 Task: Find a guest house in Sharchi, Himachal Pradesh for 7 guests from 10th to 15th July, with a price range of ₹10,000 to ₹15,000, including Wifi, Free parking, TV, Gym, Breakfast, and Self check-in.
Action: Mouse moved to (412, 170)
Screenshot: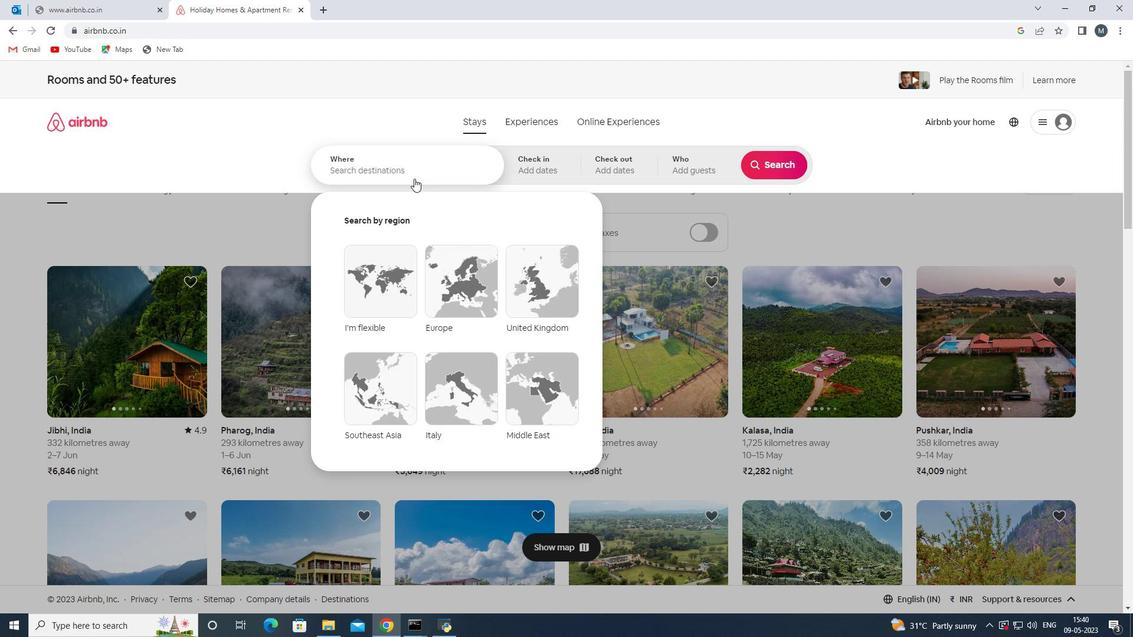 
Action: Mouse pressed left at (412, 170)
Screenshot: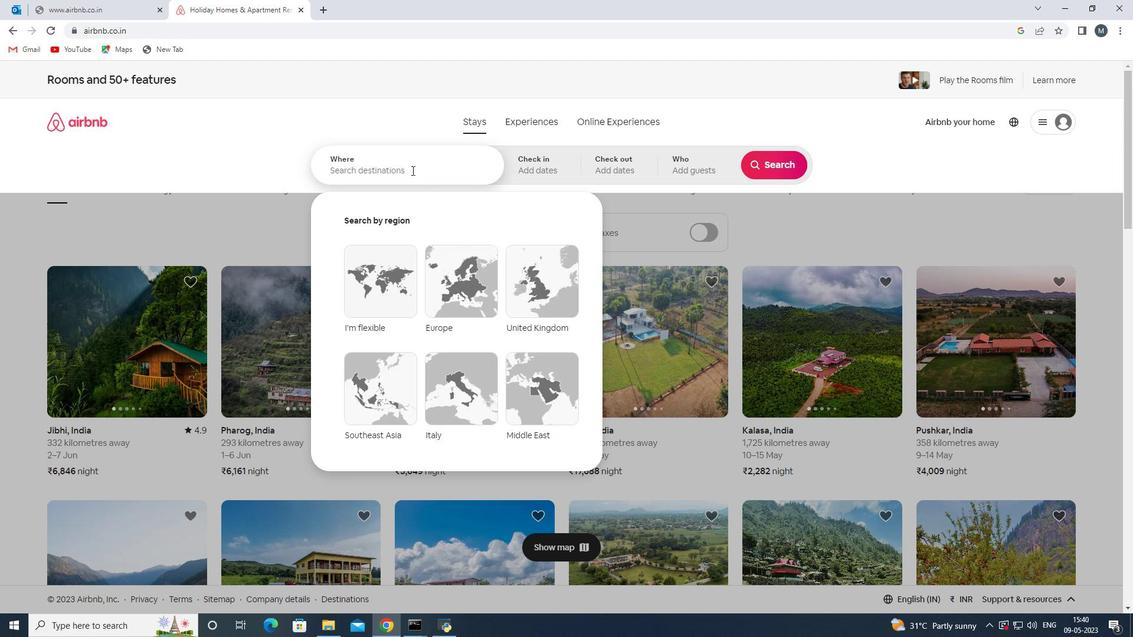 
Action: Mouse moved to (413, 170)
Screenshot: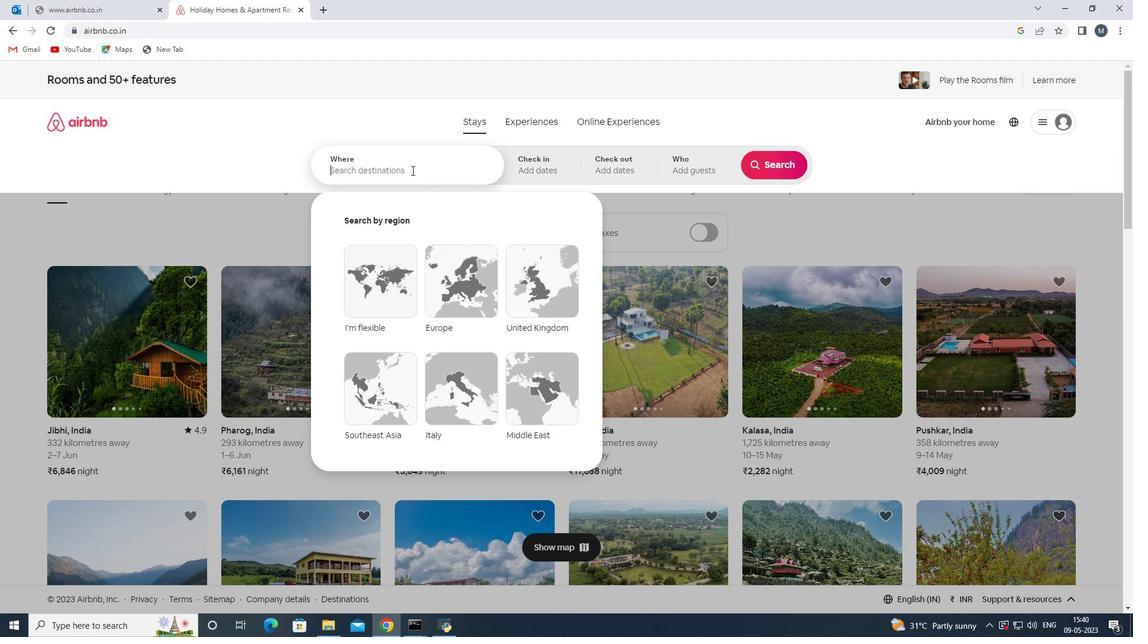 
Action: Key pressed <Key.shift>Shahi,inf<Key.backspace><Key.backspace><Key.backspace><Key.shift><Key.shift><Key.shift><Key.shift><Key.shift><Key.shift><Key.shift><Key.shift><Key.shift><Key.shift><Key.shift><Key.shift><Key.shift><Key.shift><Key.shift><Key.shift><Key.shift><Key.shift><Key.shift><Key.shift><Key.shift><Key.shift><Key.shift><Key.shift><Key.shift><Key.shift><Key.shift><Key.shift><Key.shift><Key.shift>India
Screenshot: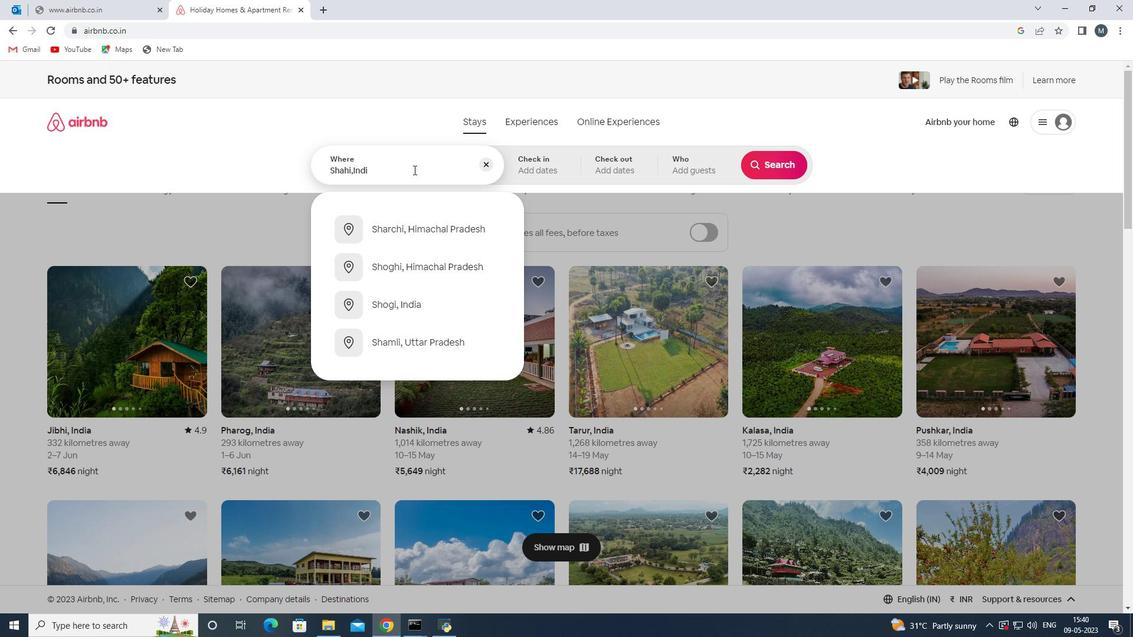 
Action: Mouse moved to (423, 232)
Screenshot: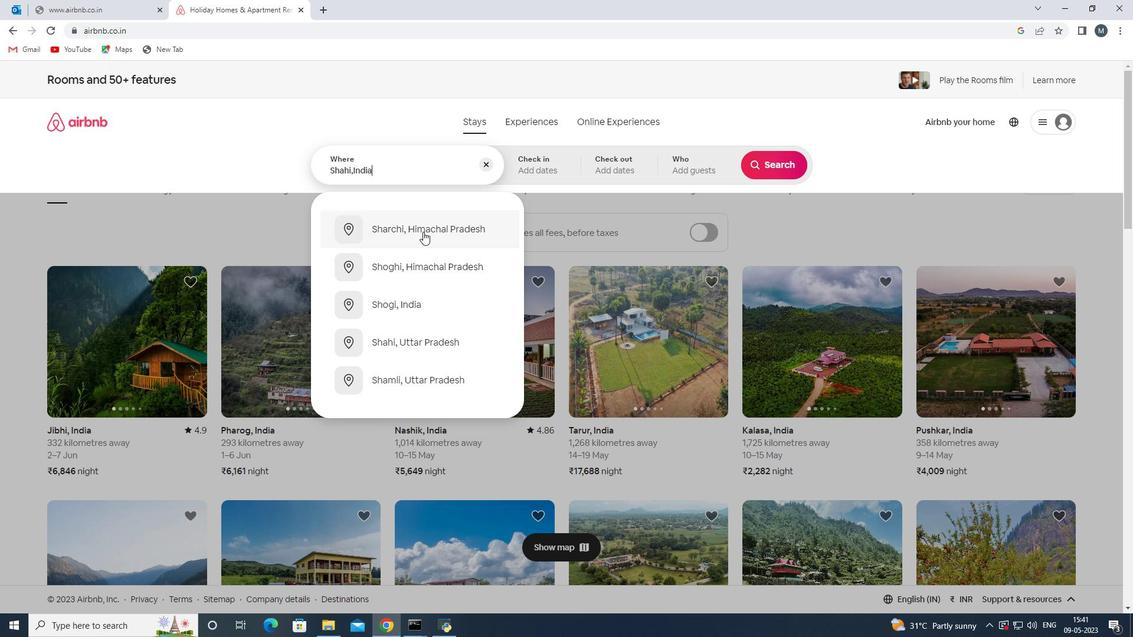 
Action: Key pressed <Key.enter>
Screenshot: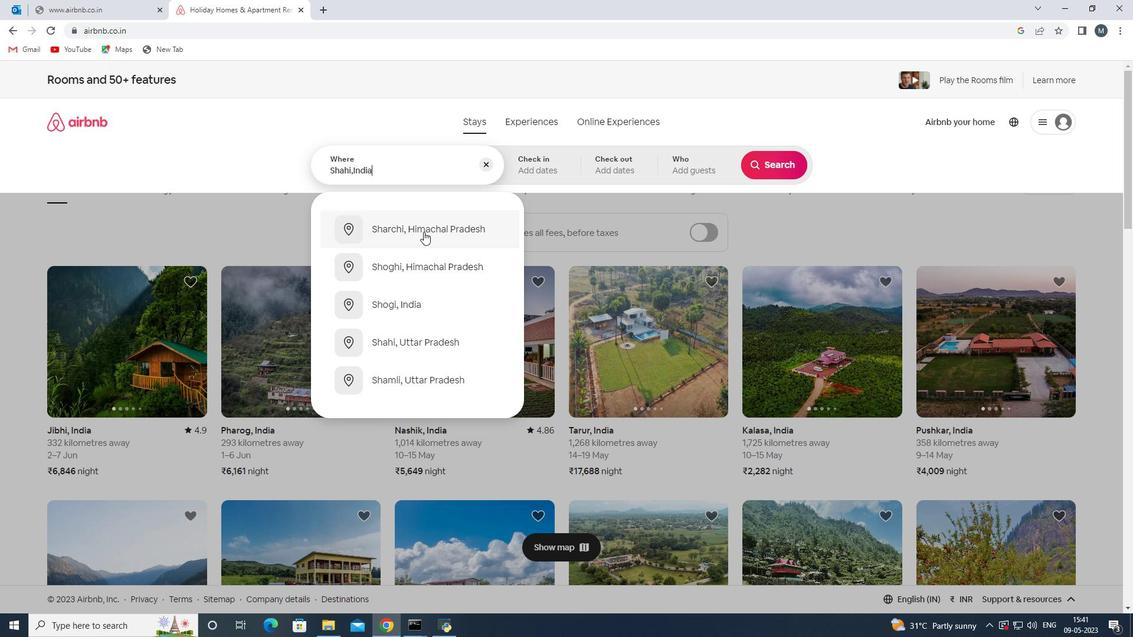 
Action: Mouse moved to (769, 256)
Screenshot: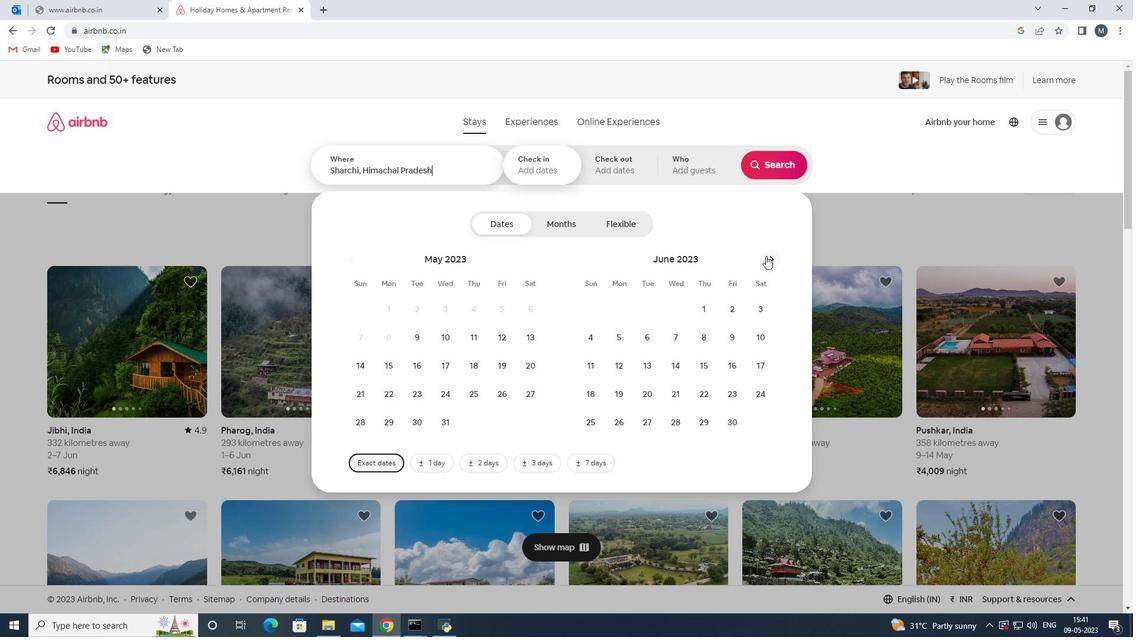 
Action: Mouse pressed left at (769, 256)
Screenshot: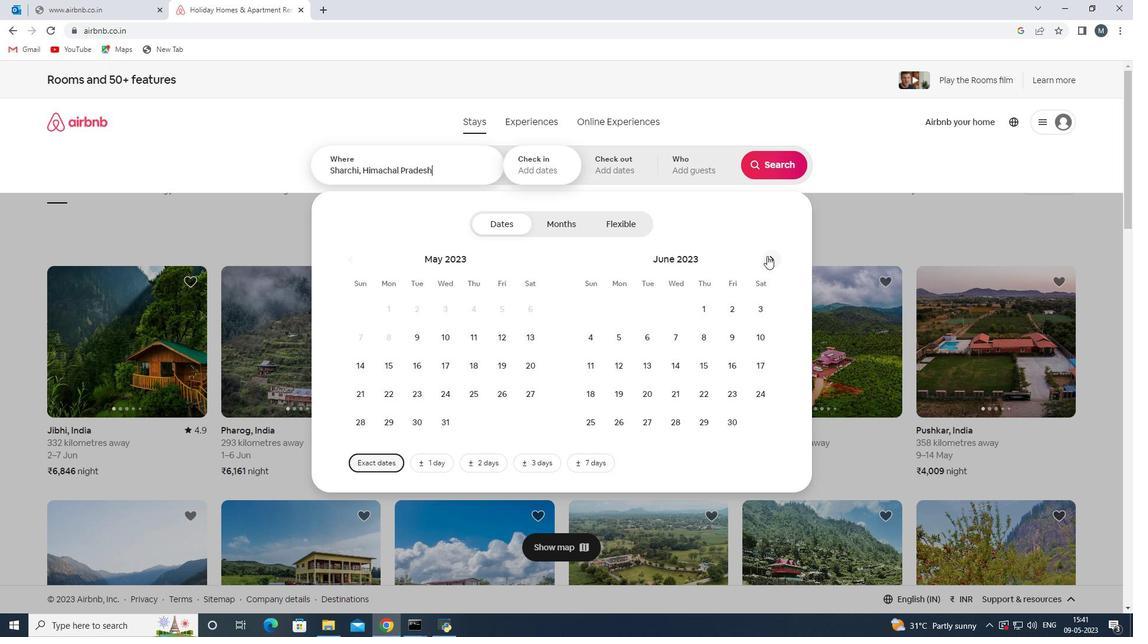 
Action: Mouse moved to (620, 370)
Screenshot: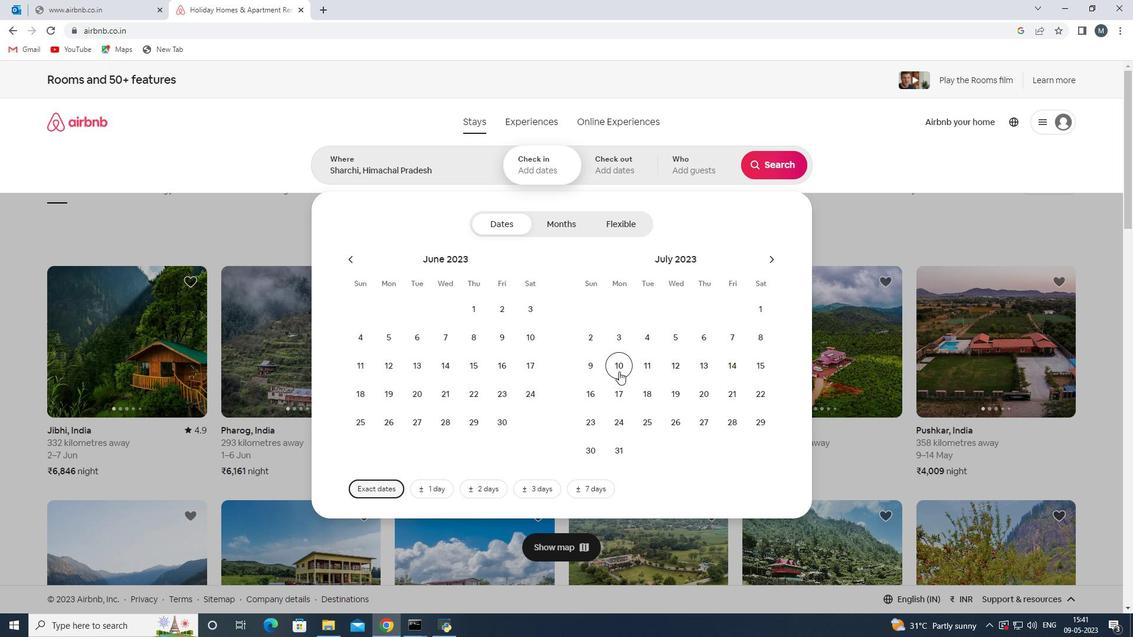 
Action: Mouse pressed left at (620, 370)
Screenshot: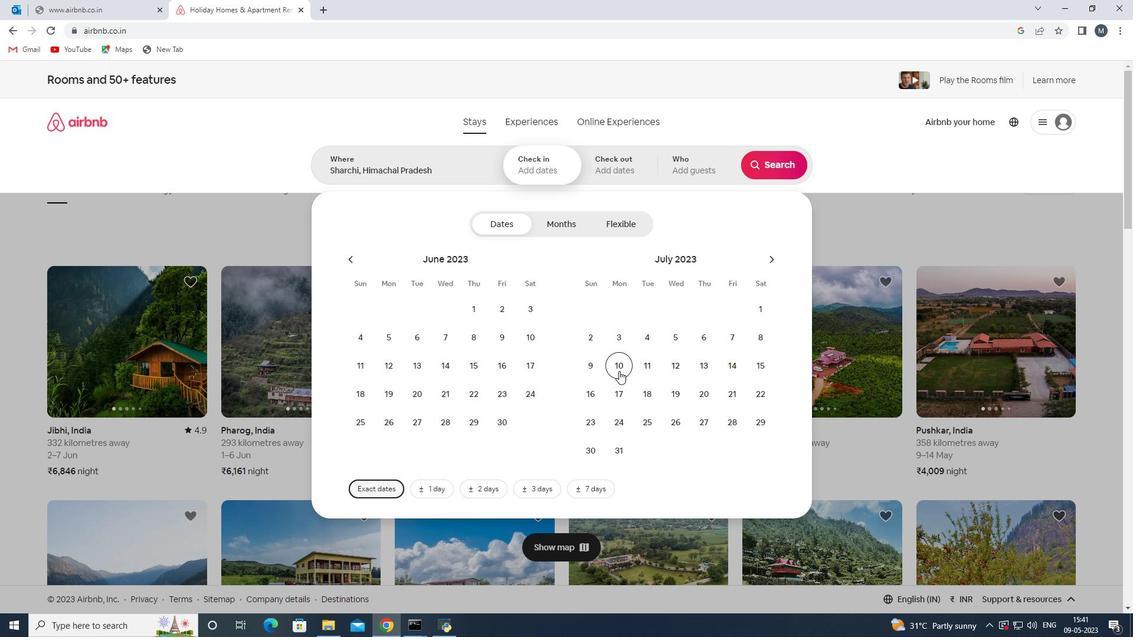 
Action: Mouse moved to (753, 370)
Screenshot: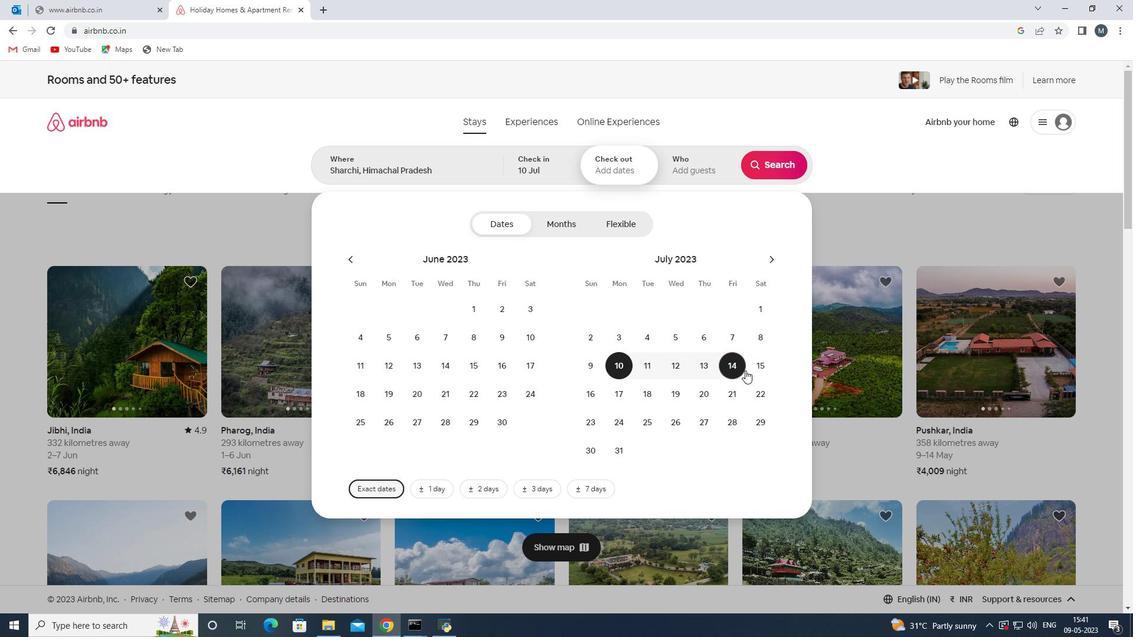 
Action: Mouse pressed left at (753, 370)
Screenshot: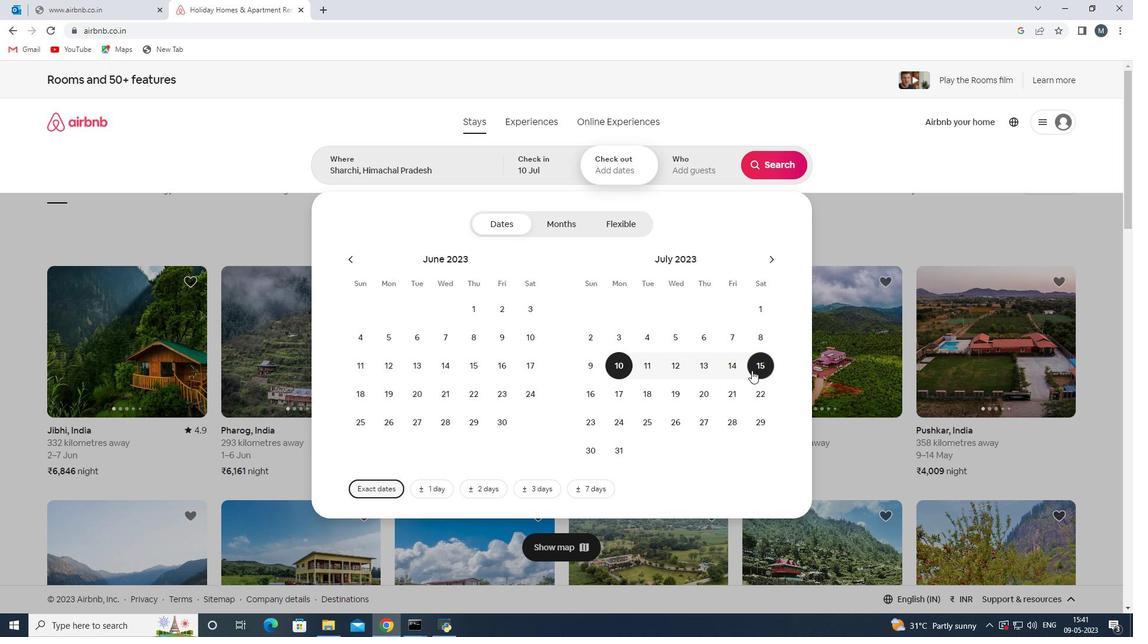 
Action: Mouse moved to (692, 177)
Screenshot: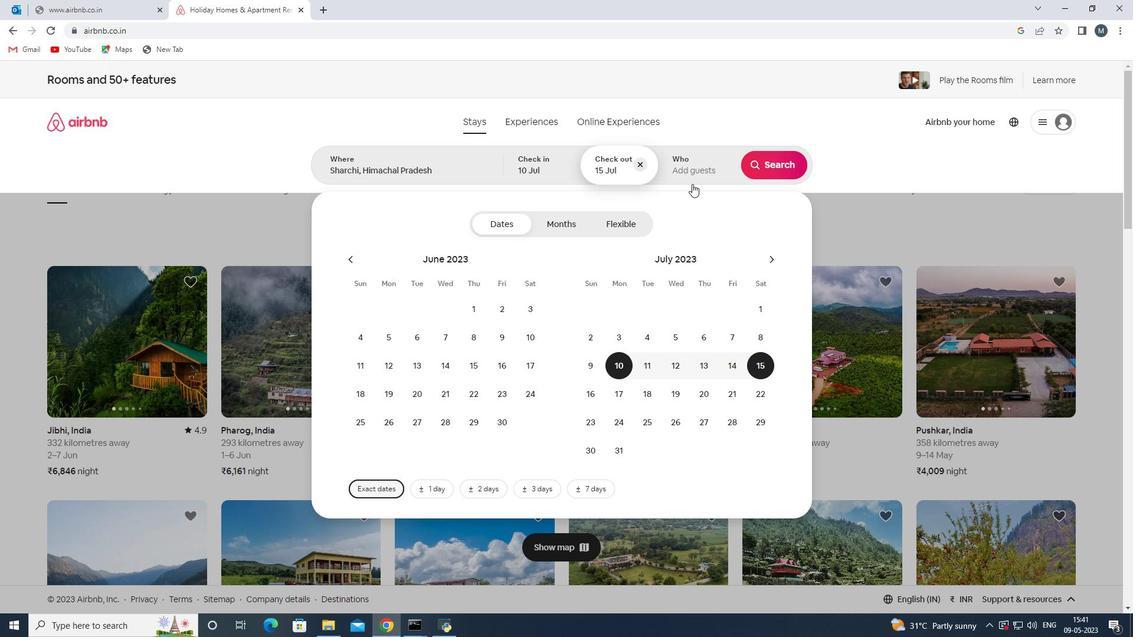 
Action: Mouse pressed left at (692, 177)
Screenshot: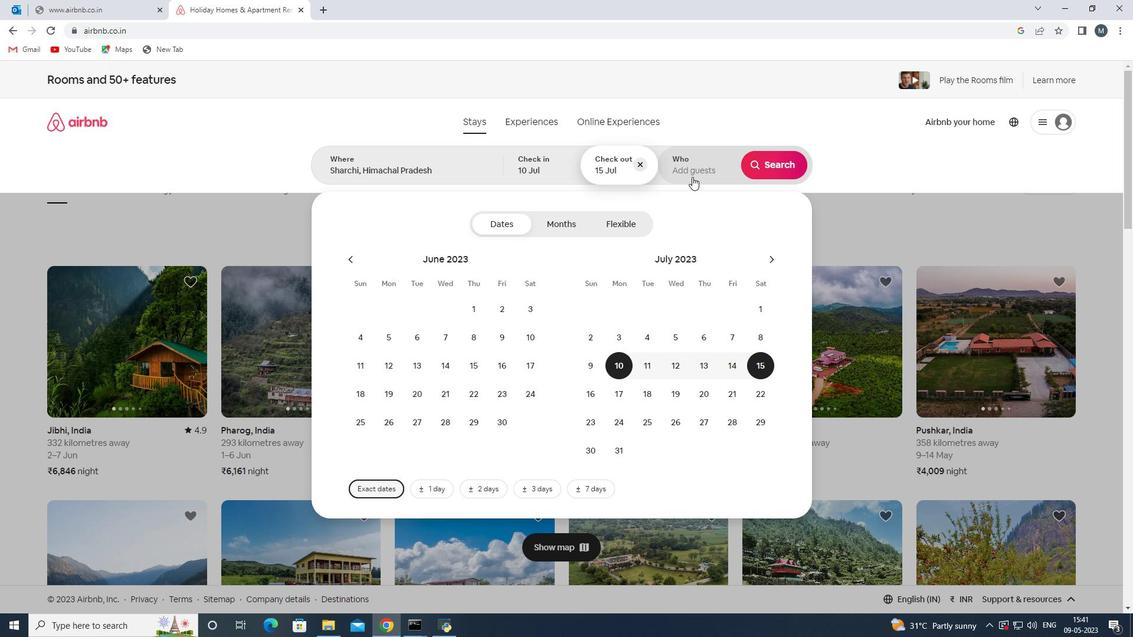 
Action: Mouse moved to (782, 227)
Screenshot: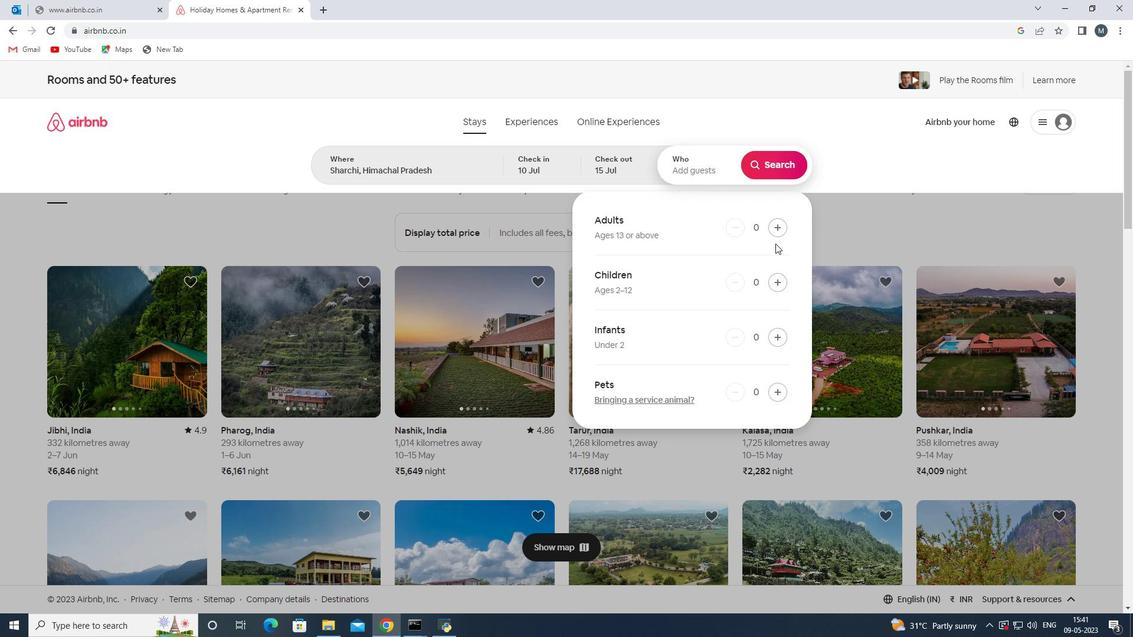 
Action: Mouse pressed left at (782, 227)
Screenshot: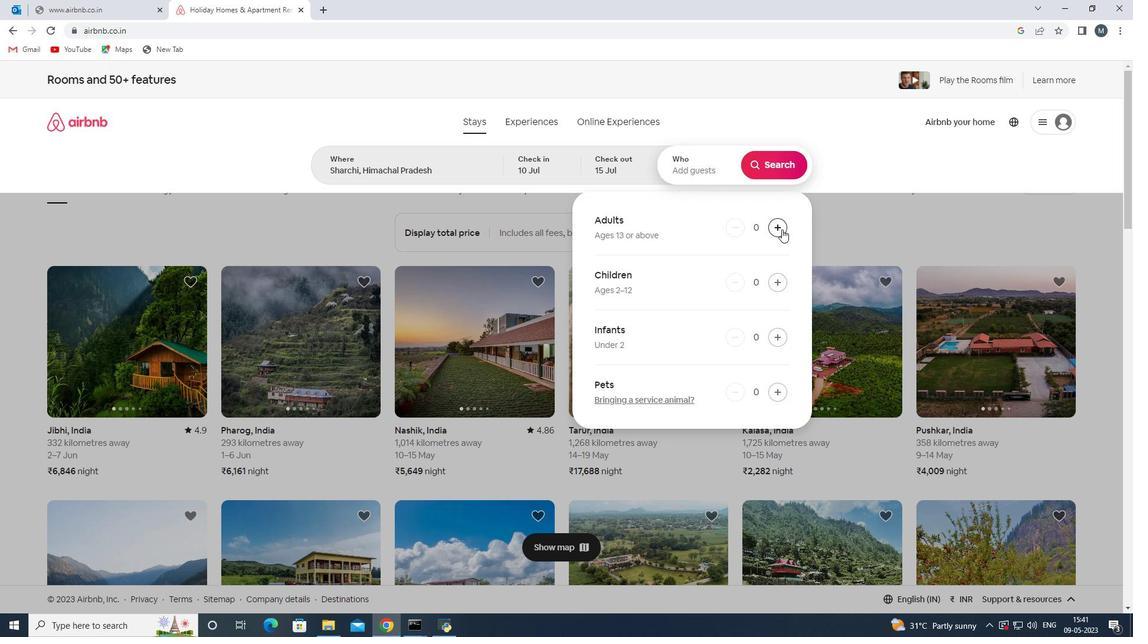 
Action: Mouse pressed left at (782, 227)
Screenshot: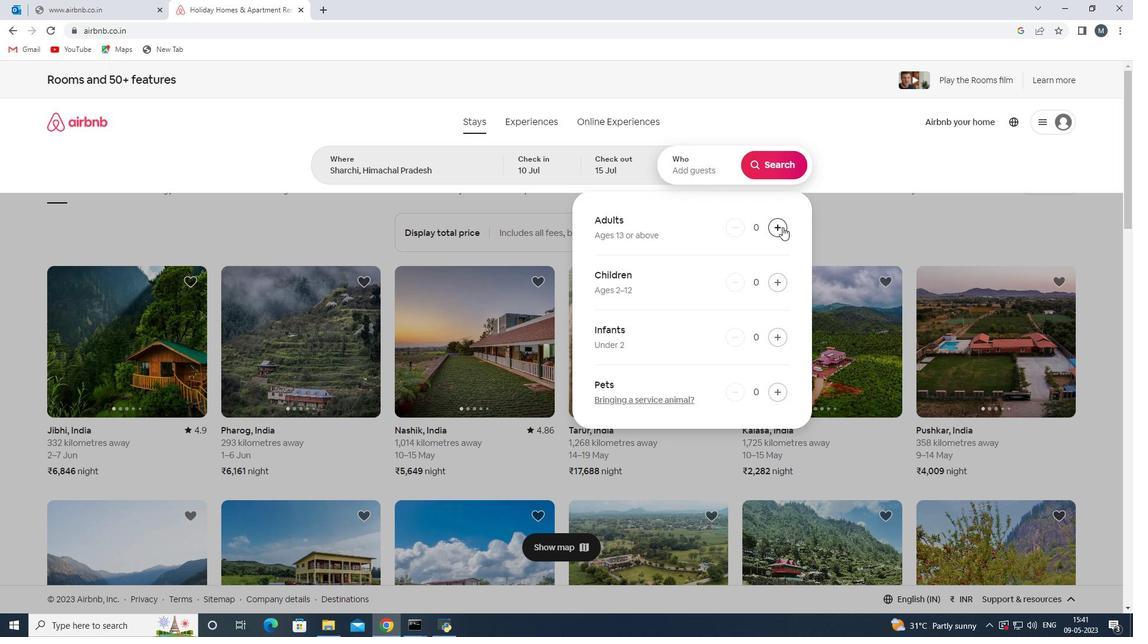 
Action: Mouse pressed left at (782, 227)
Screenshot: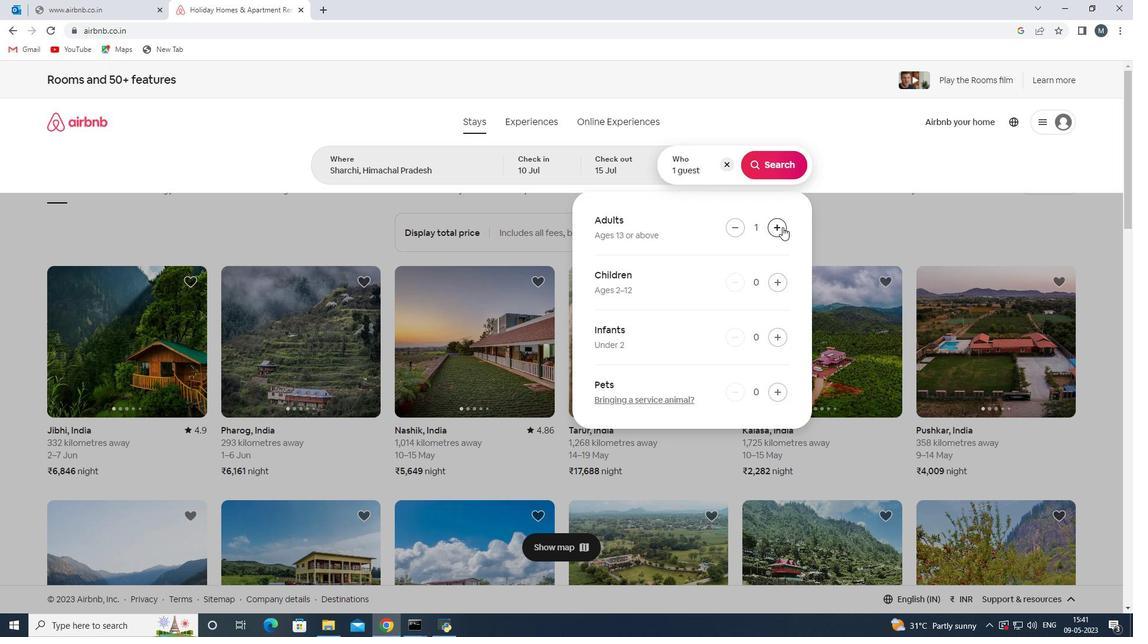 
Action: Mouse pressed left at (782, 227)
Screenshot: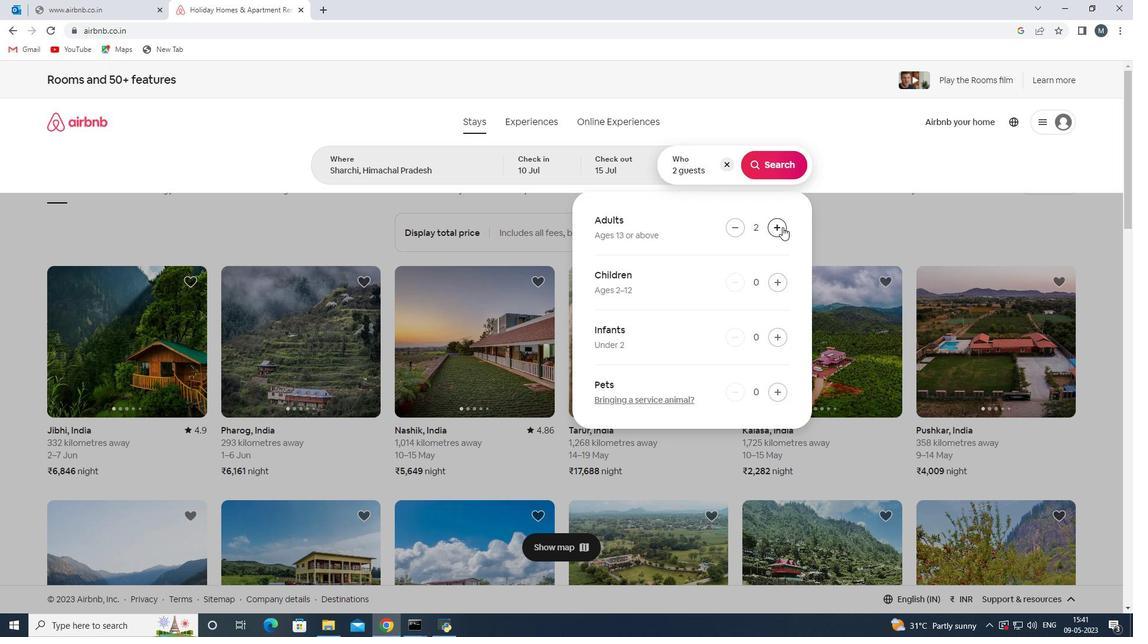 
Action: Mouse pressed left at (782, 227)
Screenshot: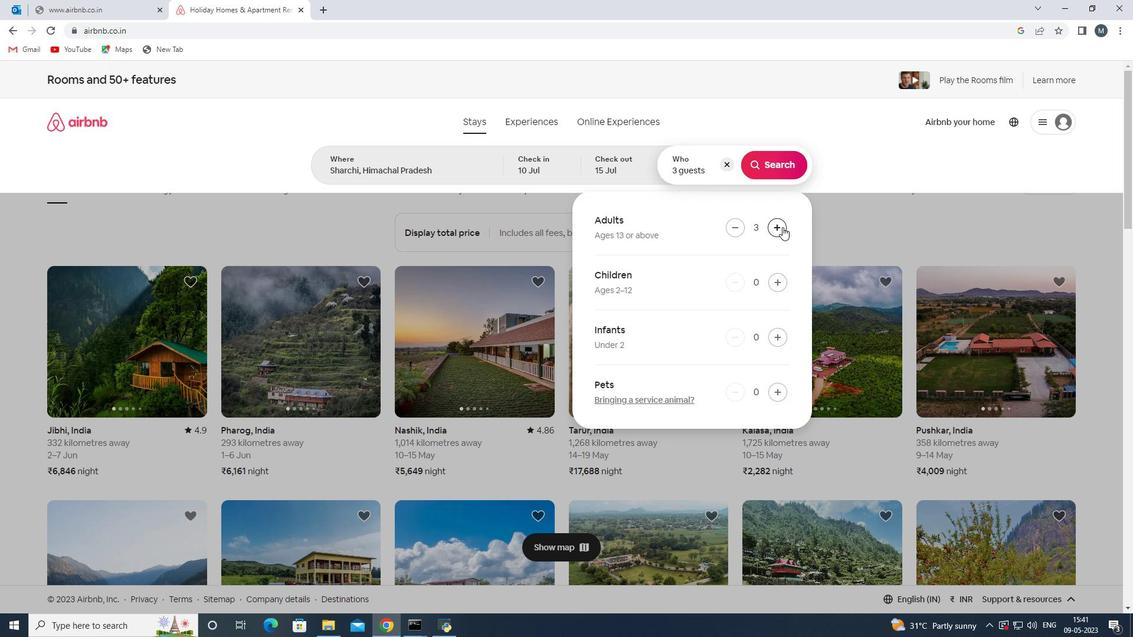 
Action: Mouse pressed left at (782, 227)
Screenshot: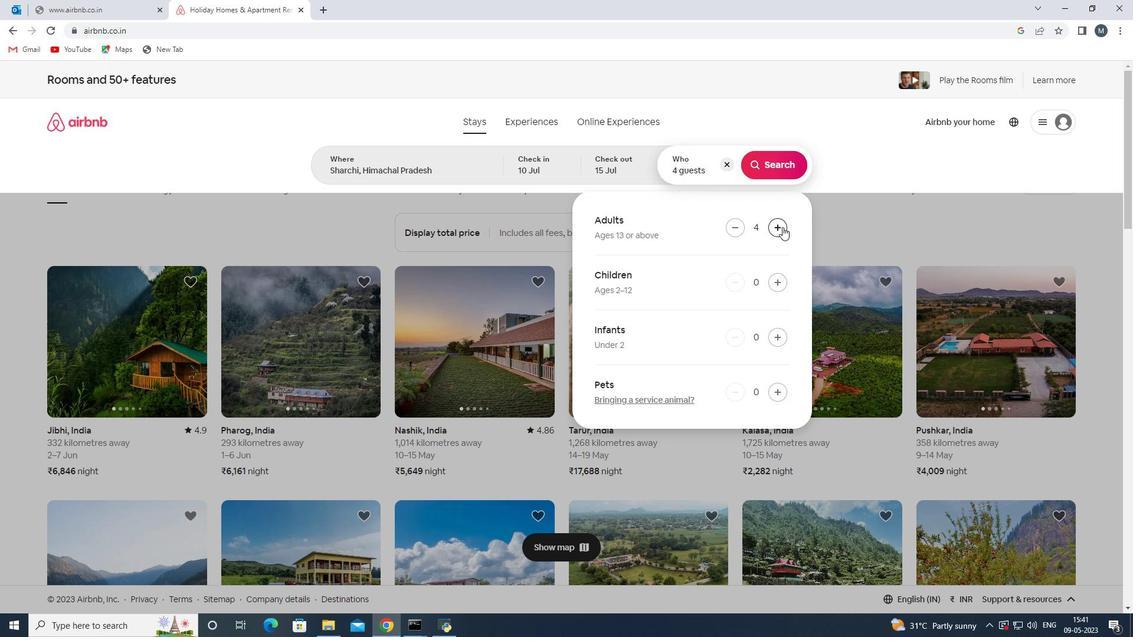 
Action: Mouse pressed left at (782, 227)
Screenshot: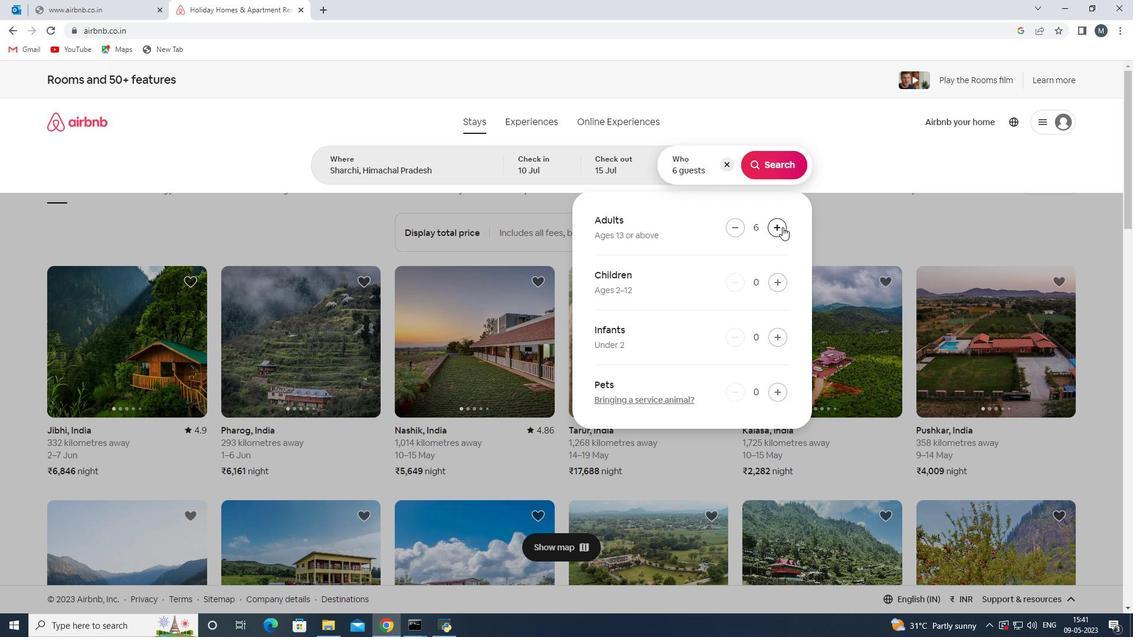 
Action: Mouse moved to (762, 162)
Screenshot: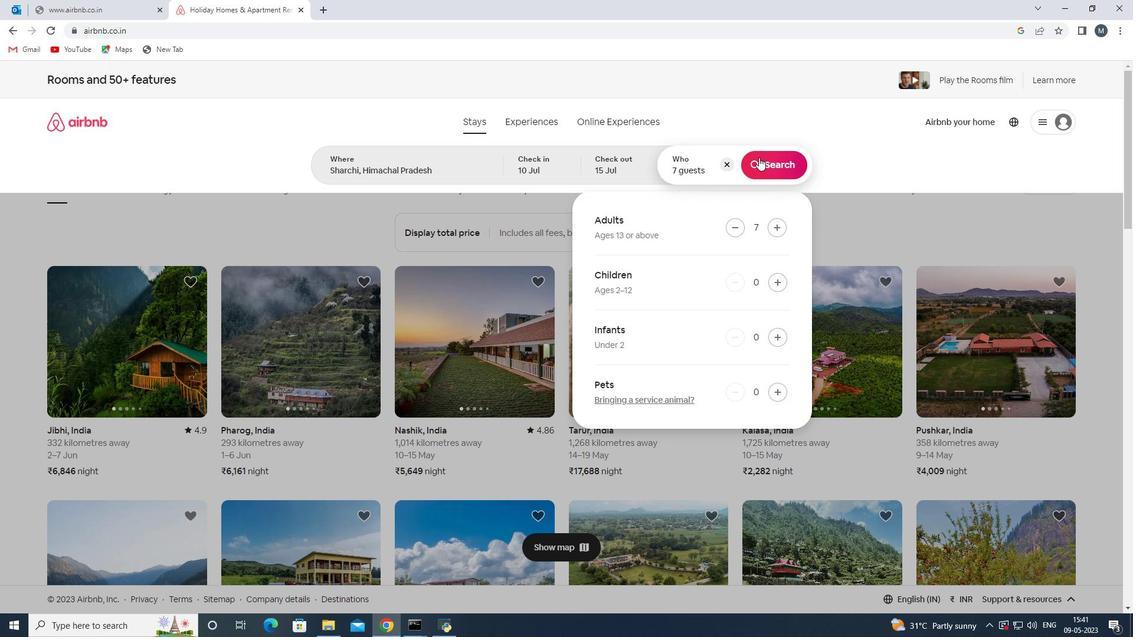 
Action: Mouse pressed left at (762, 162)
Screenshot: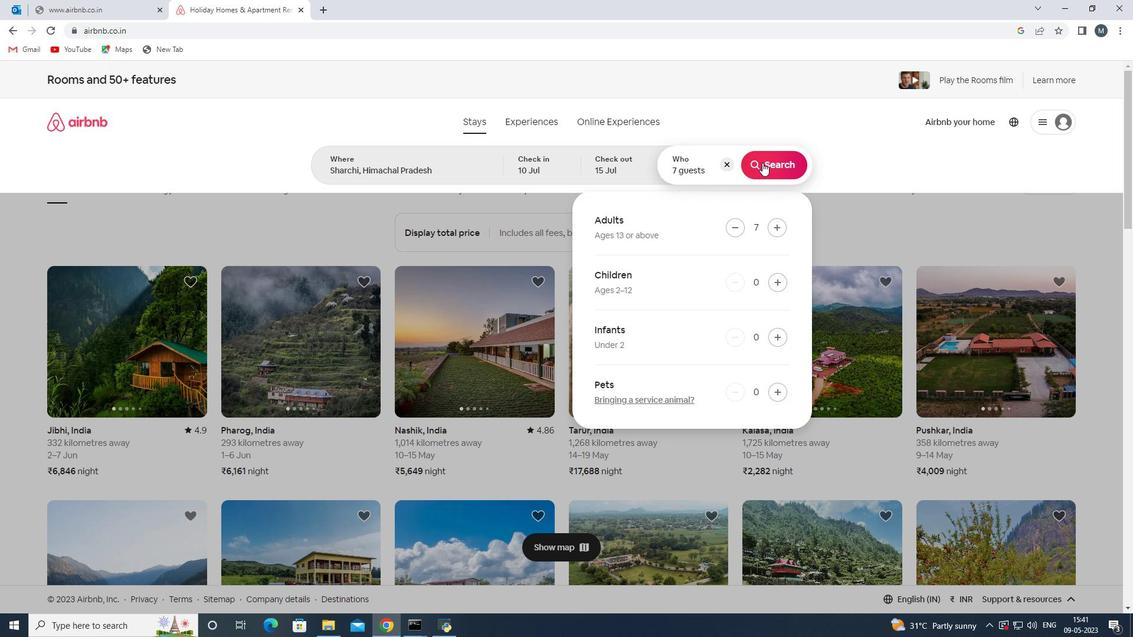 
Action: Mouse moved to (1088, 131)
Screenshot: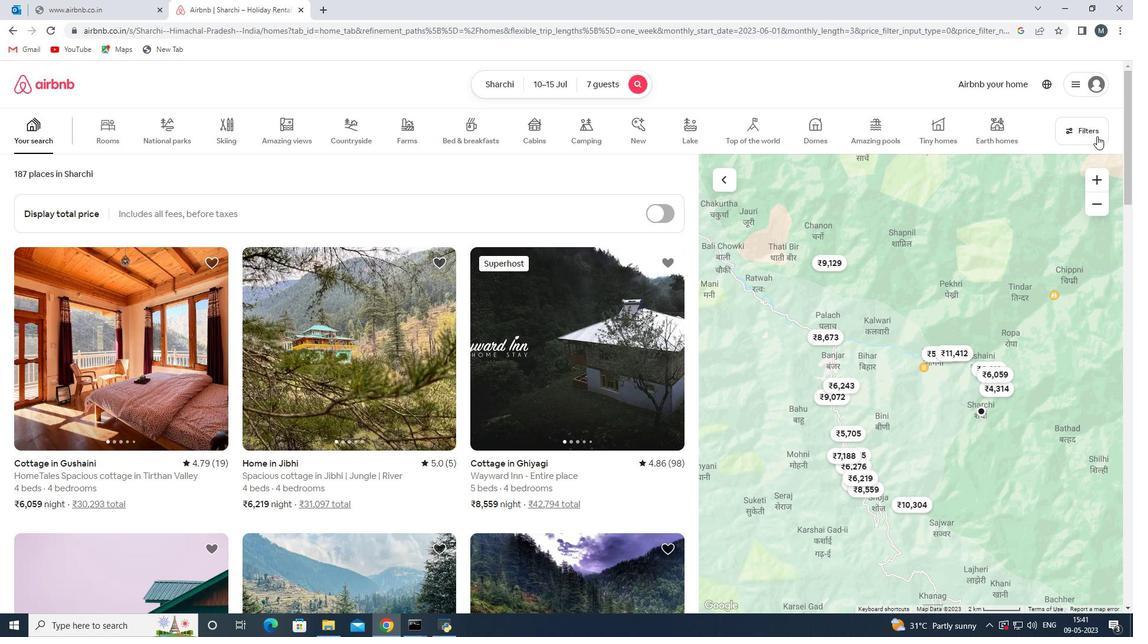 
Action: Mouse pressed left at (1088, 131)
Screenshot: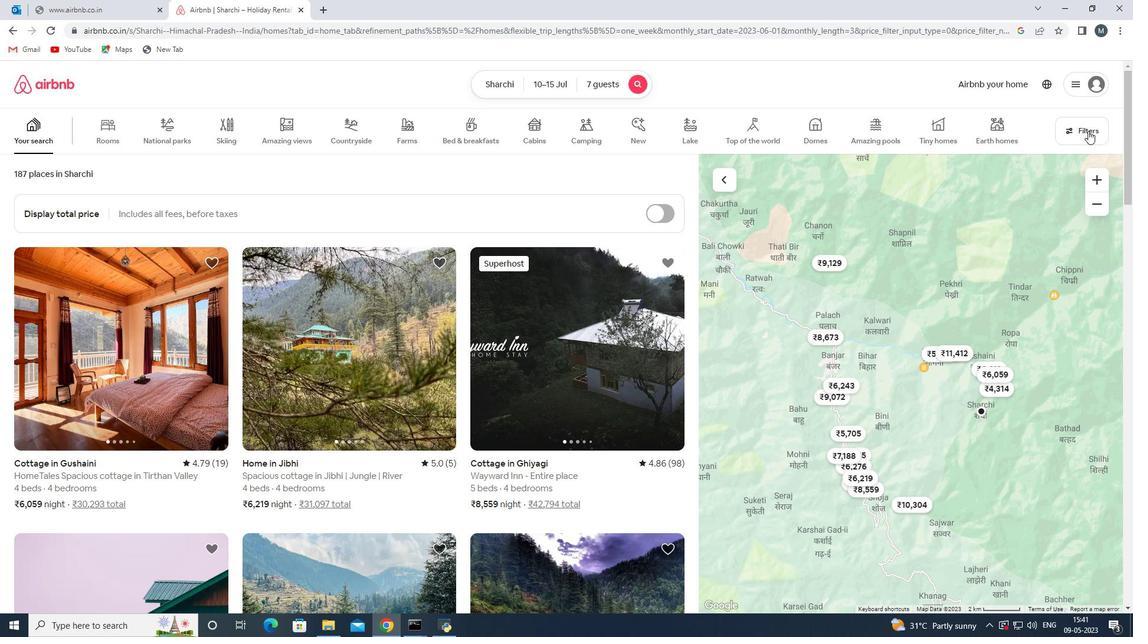 
Action: Mouse moved to (497, 365)
Screenshot: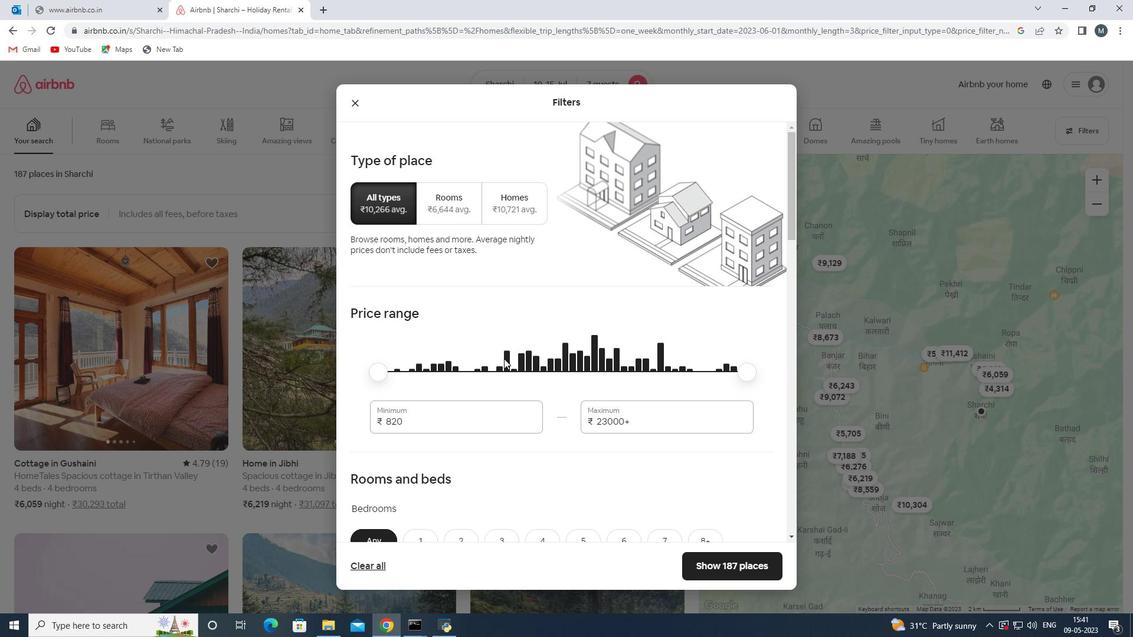
Action: Mouse scrolled (497, 364) with delta (0, 0)
Screenshot: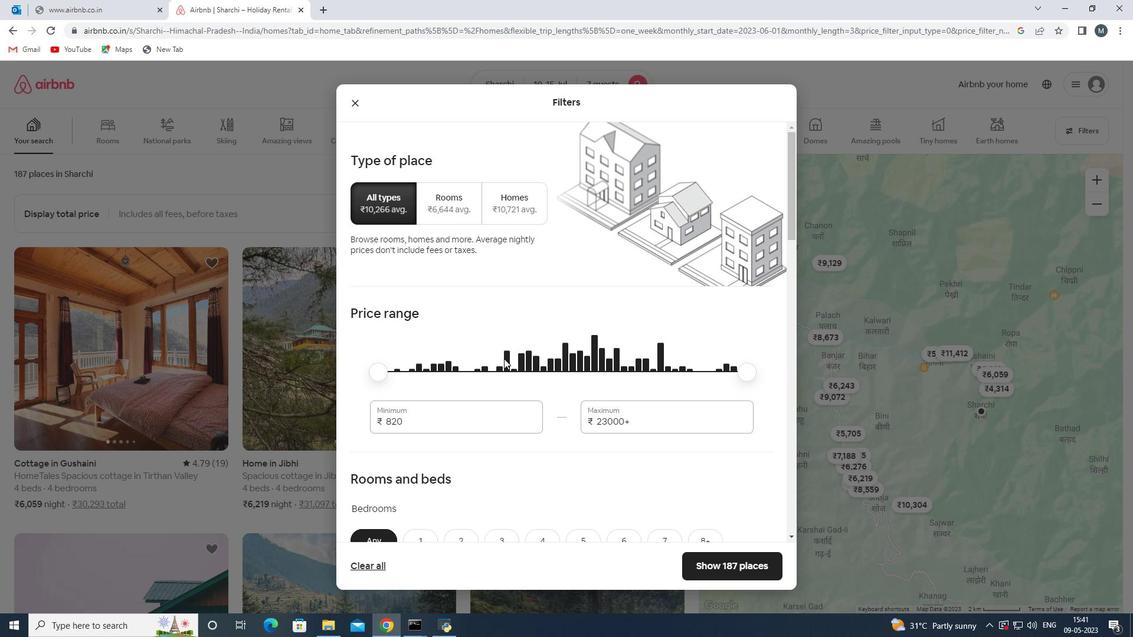 
Action: Mouse moved to (493, 367)
Screenshot: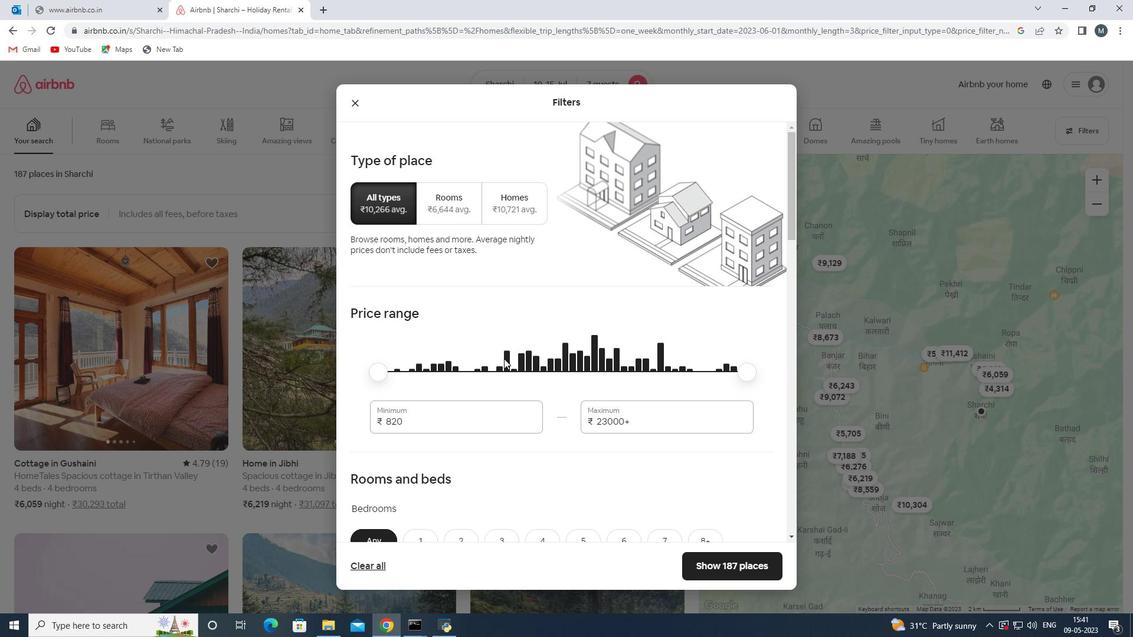 
Action: Mouse scrolled (493, 367) with delta (0, 0)
Screenshot: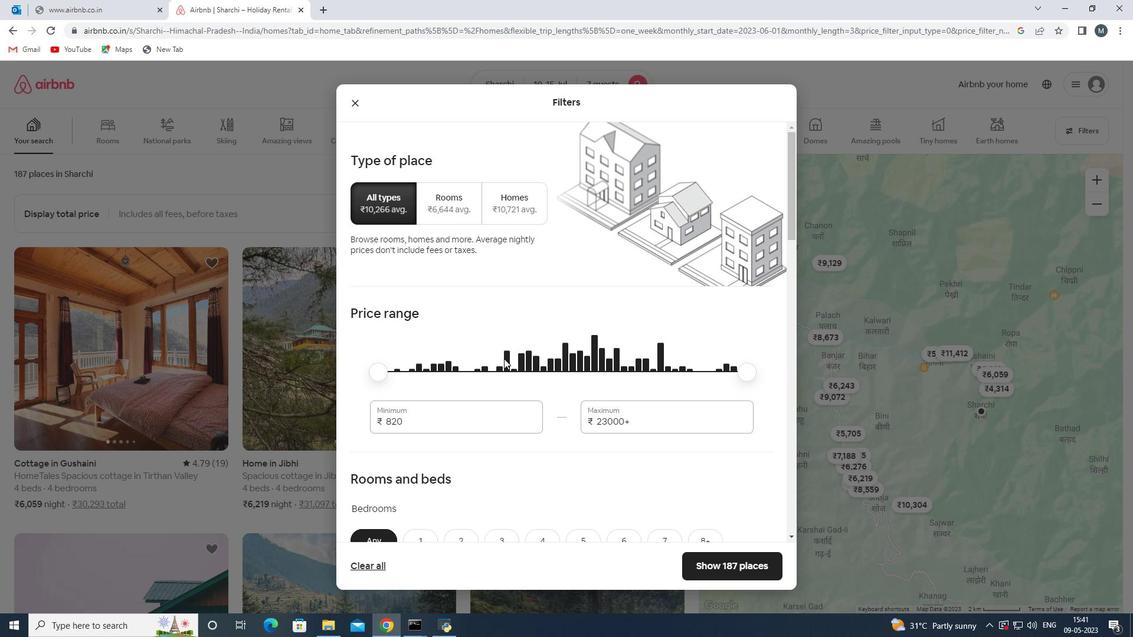 
Action: Mouse moved to (467, 308)
Screenshot: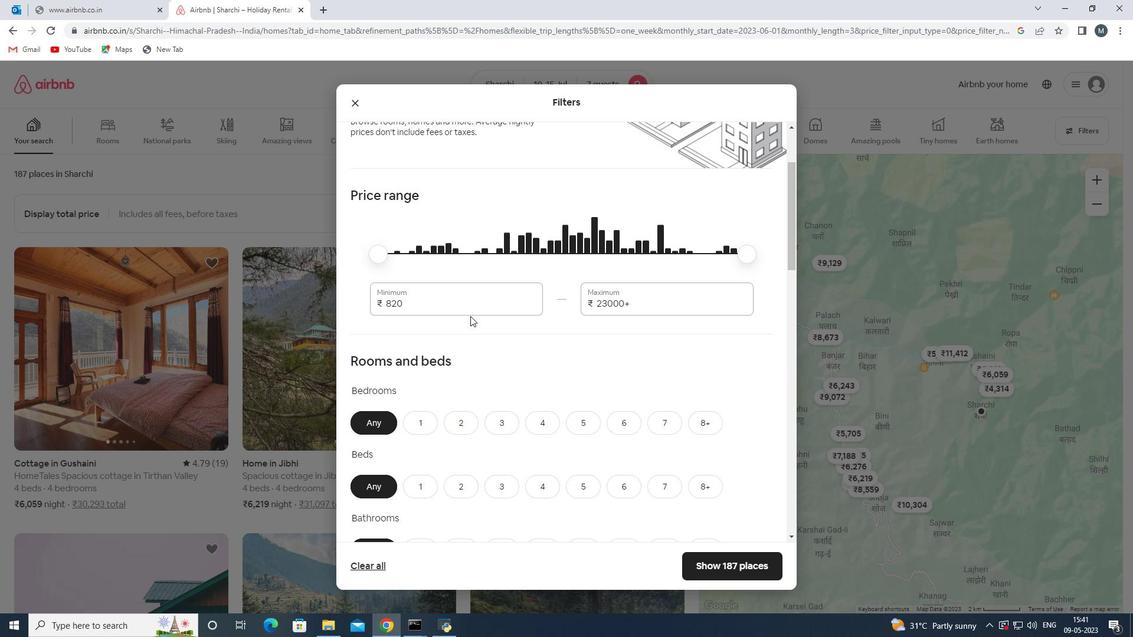 
Action: Mouse pressed left at (467, 308)
Screenshot: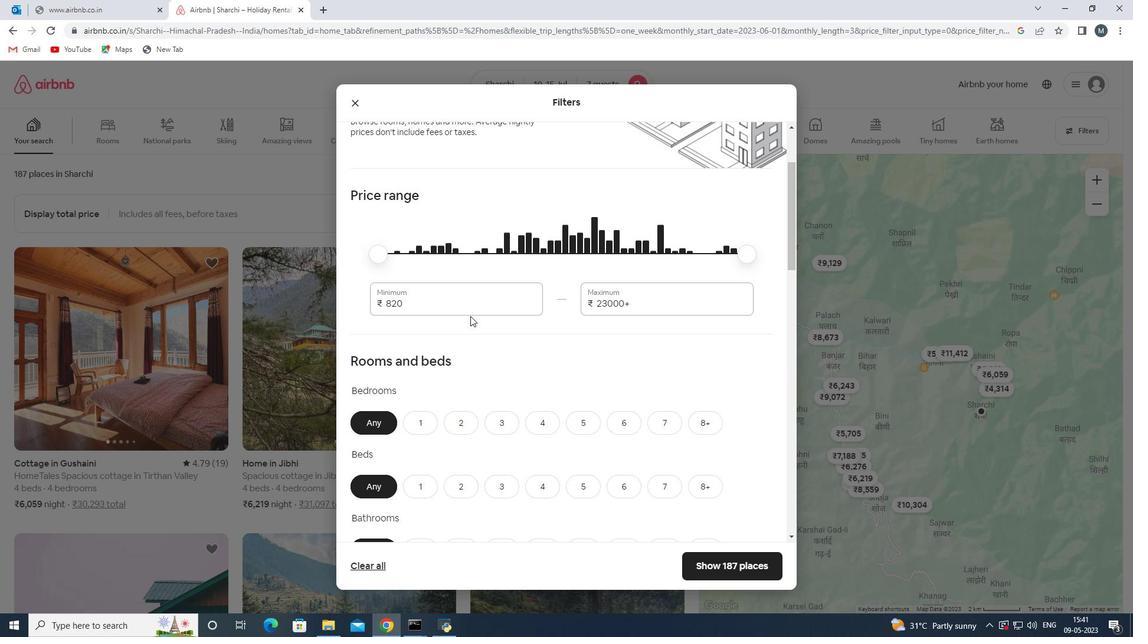 
Action: Mouse moved to (383, 301)
Screenshot: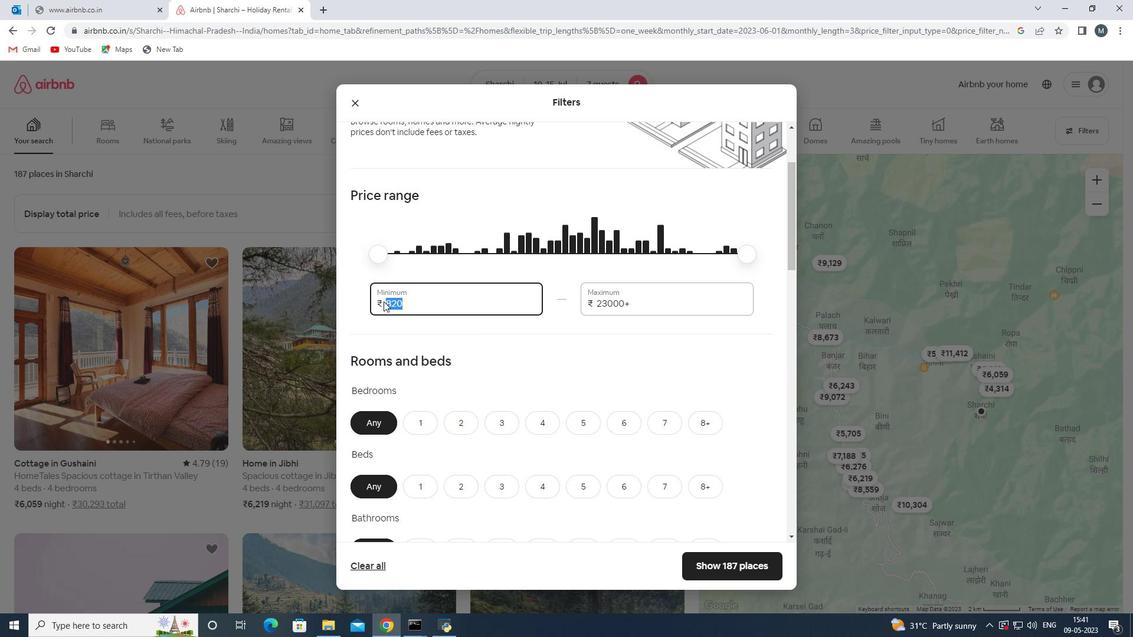 
Action: Key pressed 10
Screenshot: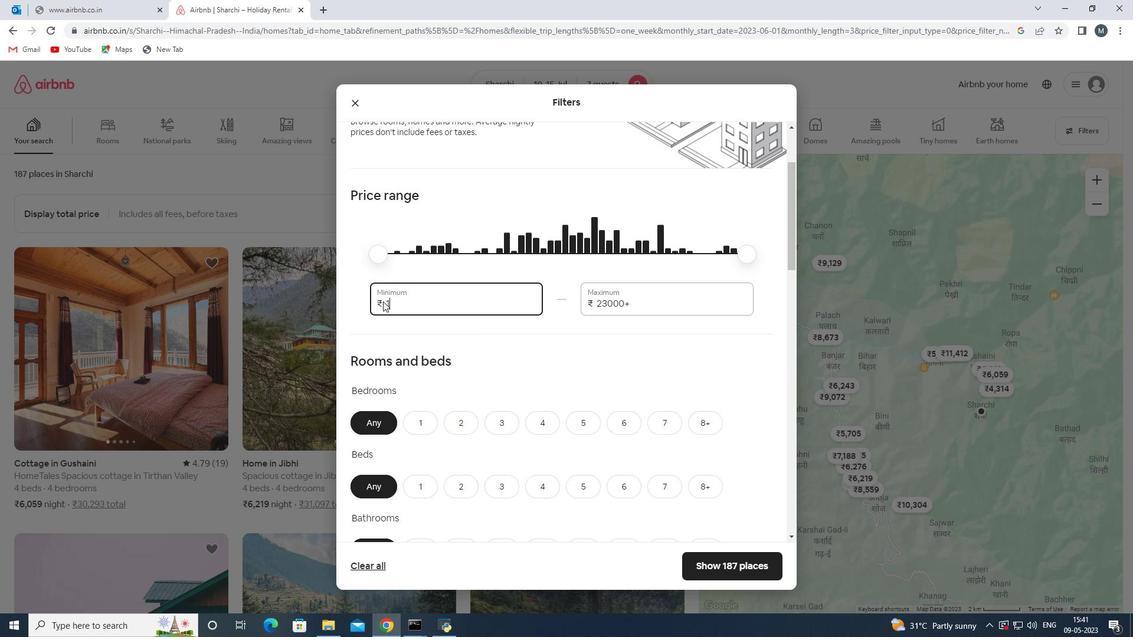 
Action: Mouse moved to (383, 301)
Screenshot: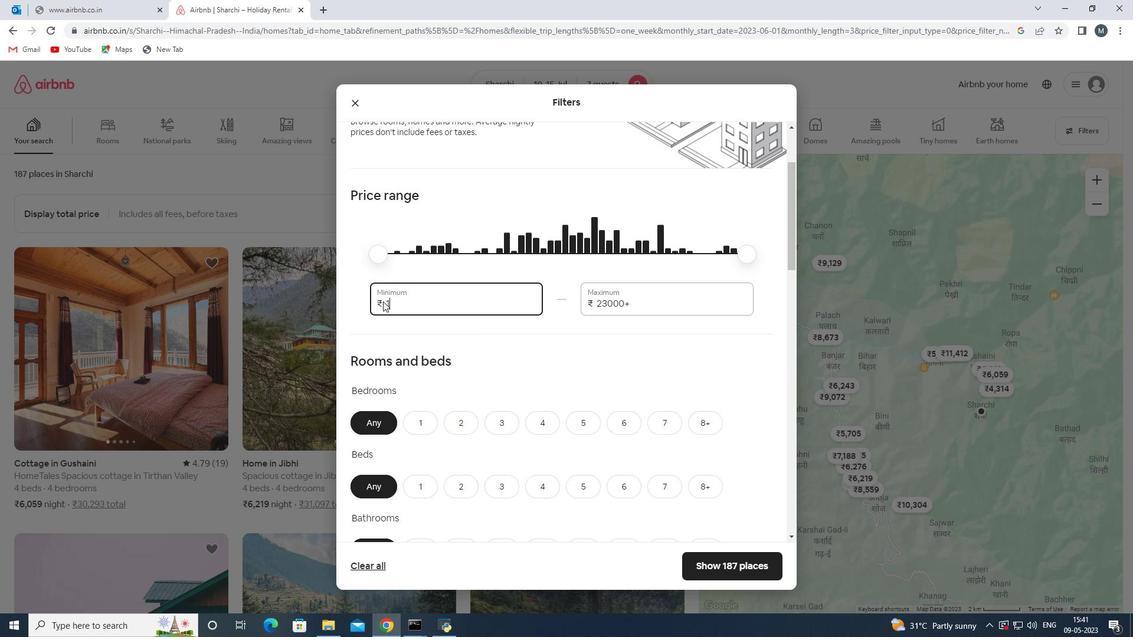 
Action: Key pressed 00
Screenshot: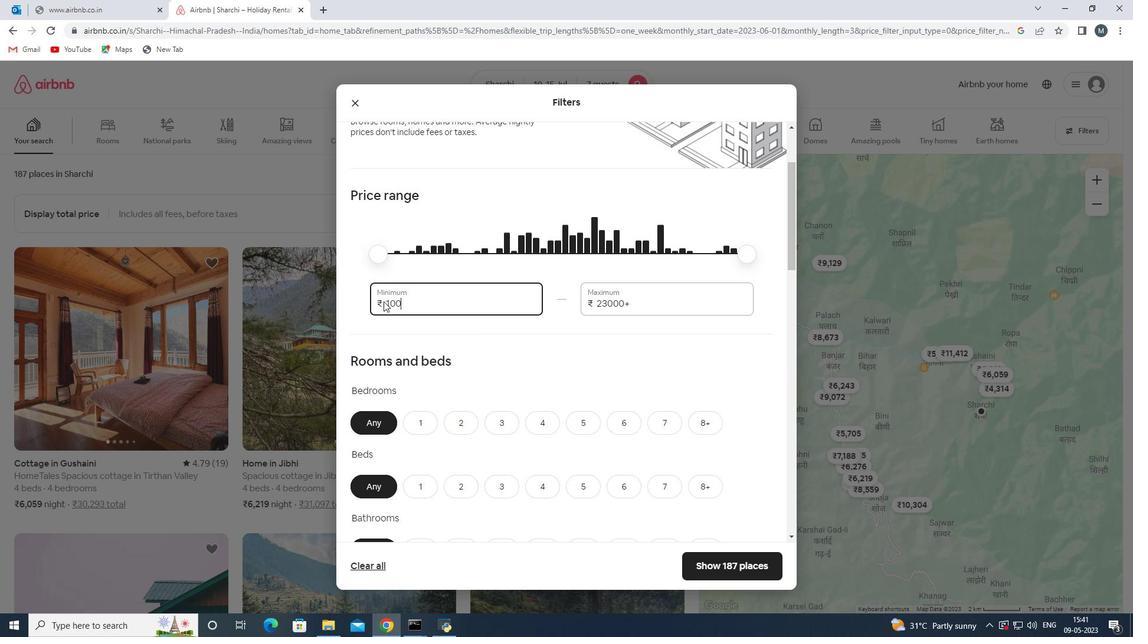 
Action: Mouse moved to (383, 301)
Screenshot: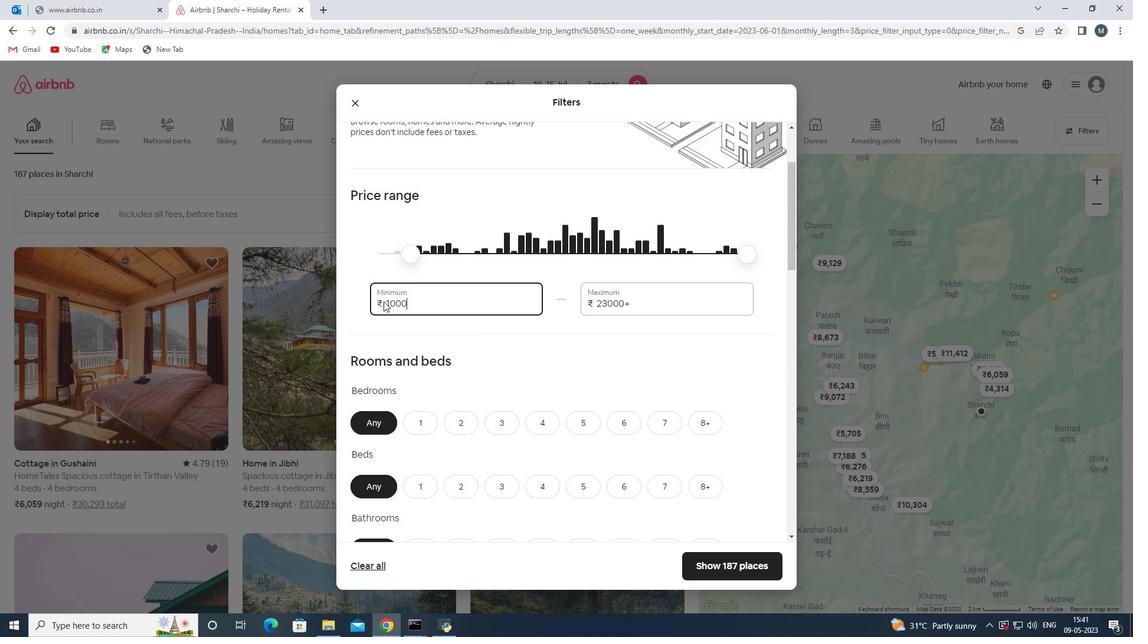 
Action: Key pressed 0
Screenshot: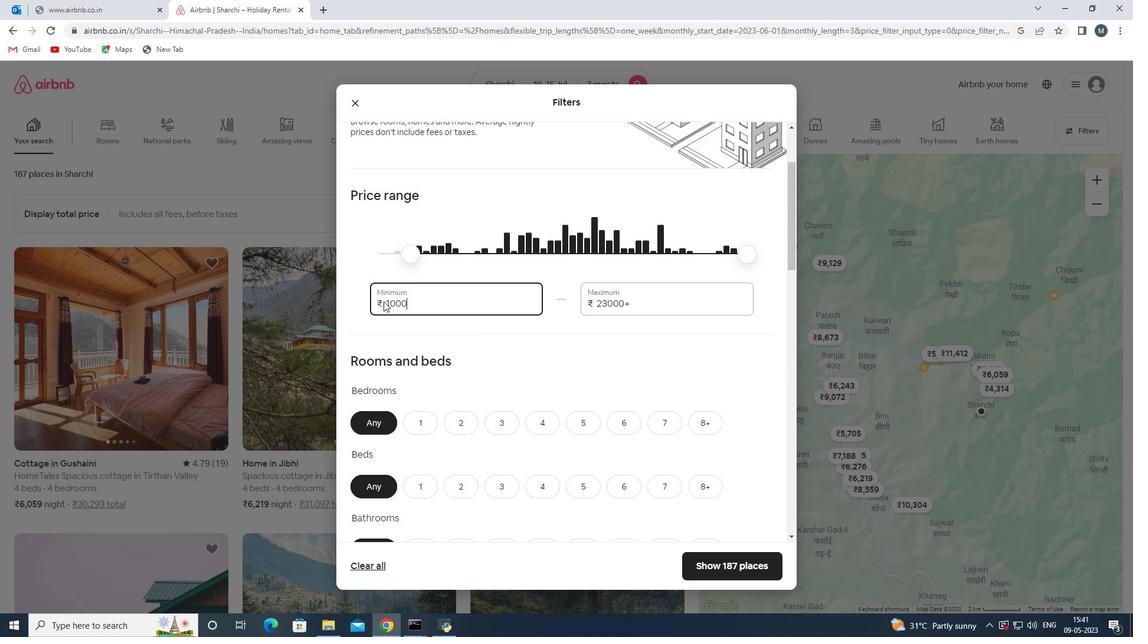 
Action: Mouse moved to (633, 303)
Screenshot: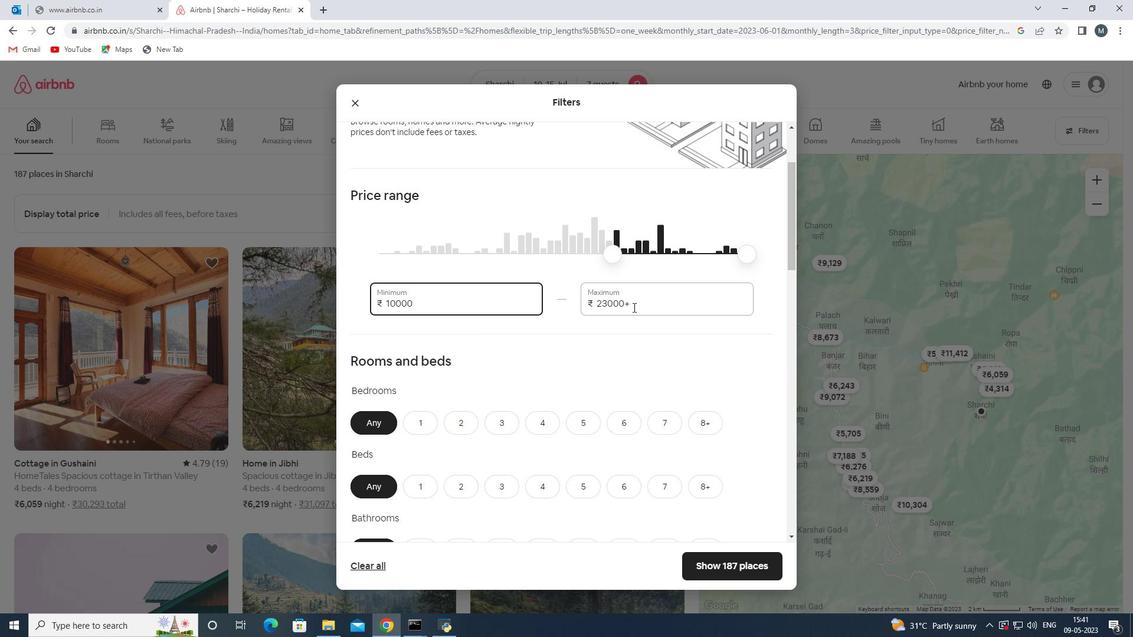
Action: Mouse pressed left at (633, 303)
Screenshot: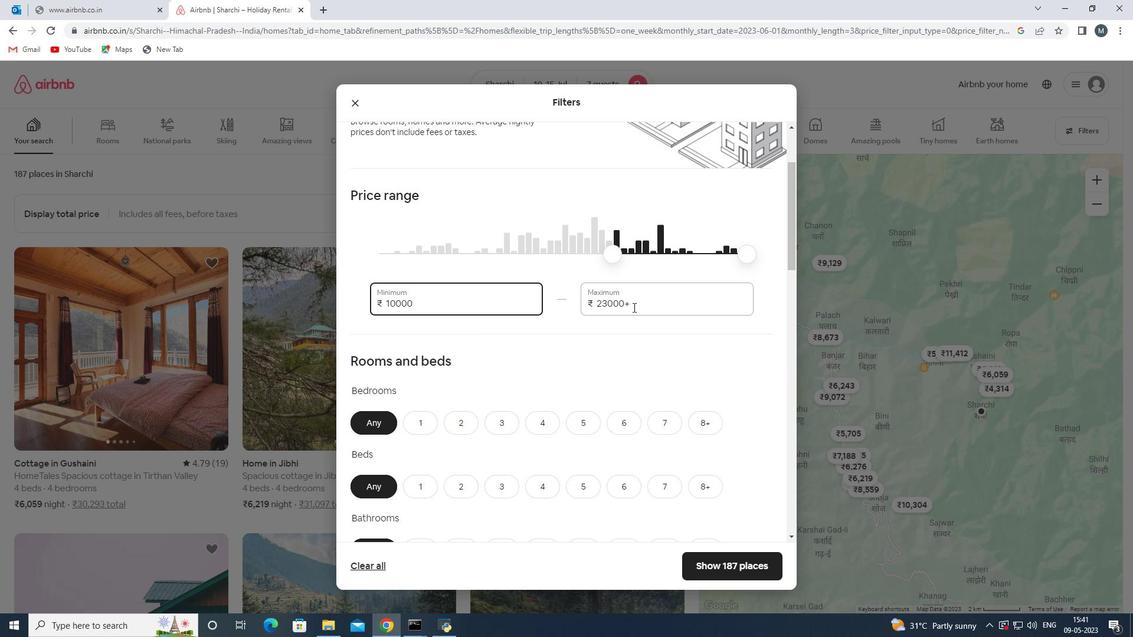 
Action: Mouse moved to (578, 302)
Screenshot: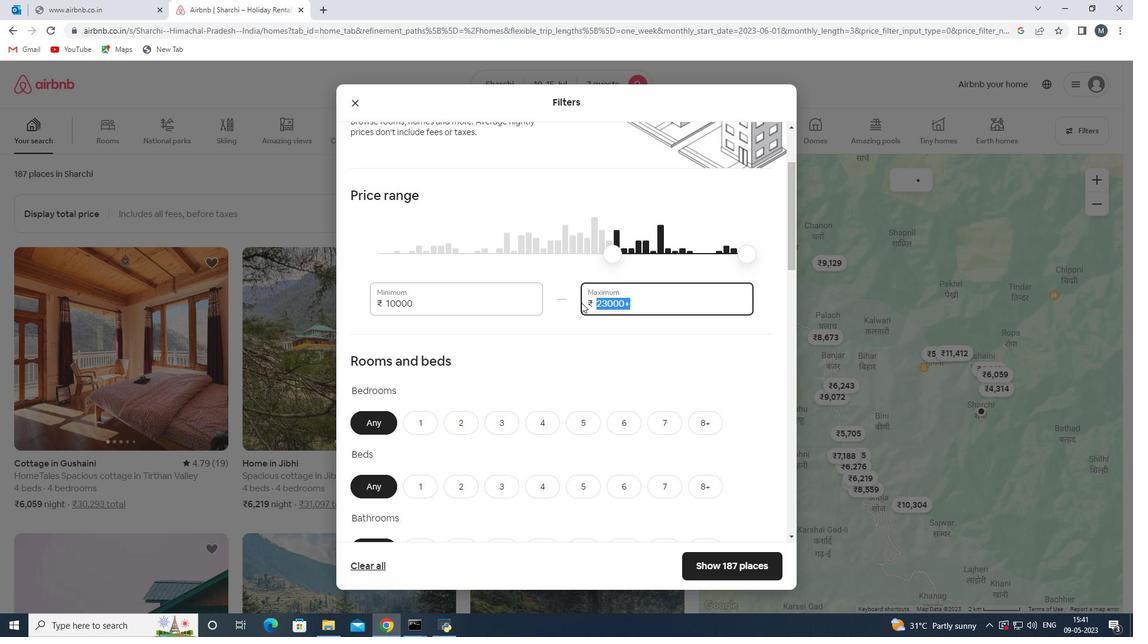 
Action: Key pressed 1
Screenshot: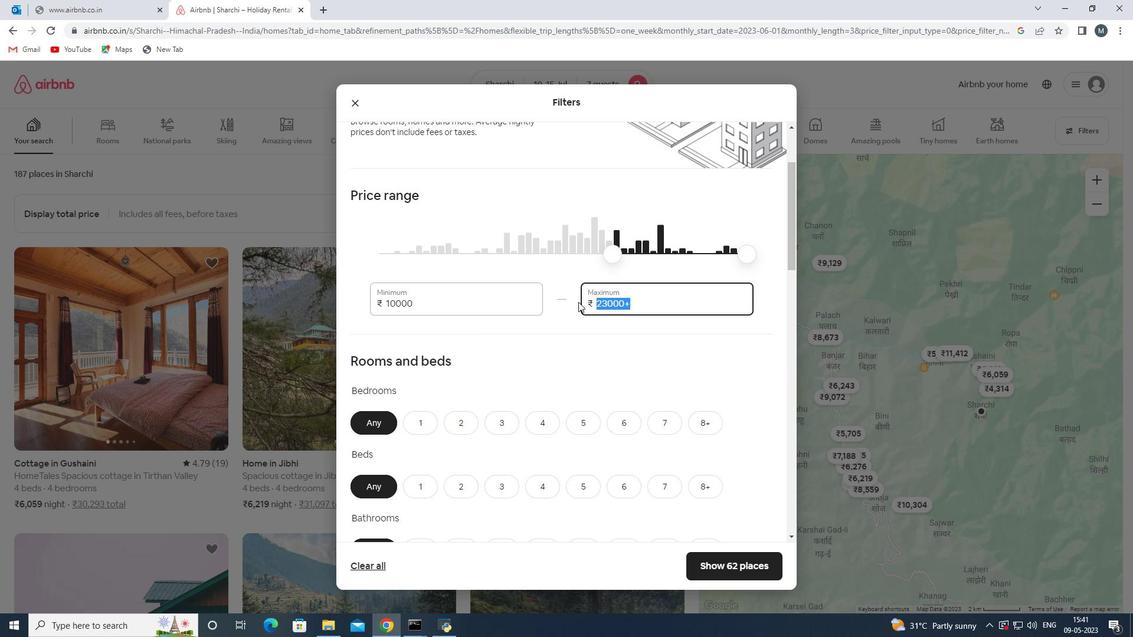 
Action: Mouse moved to (578, 302)
Screenshot: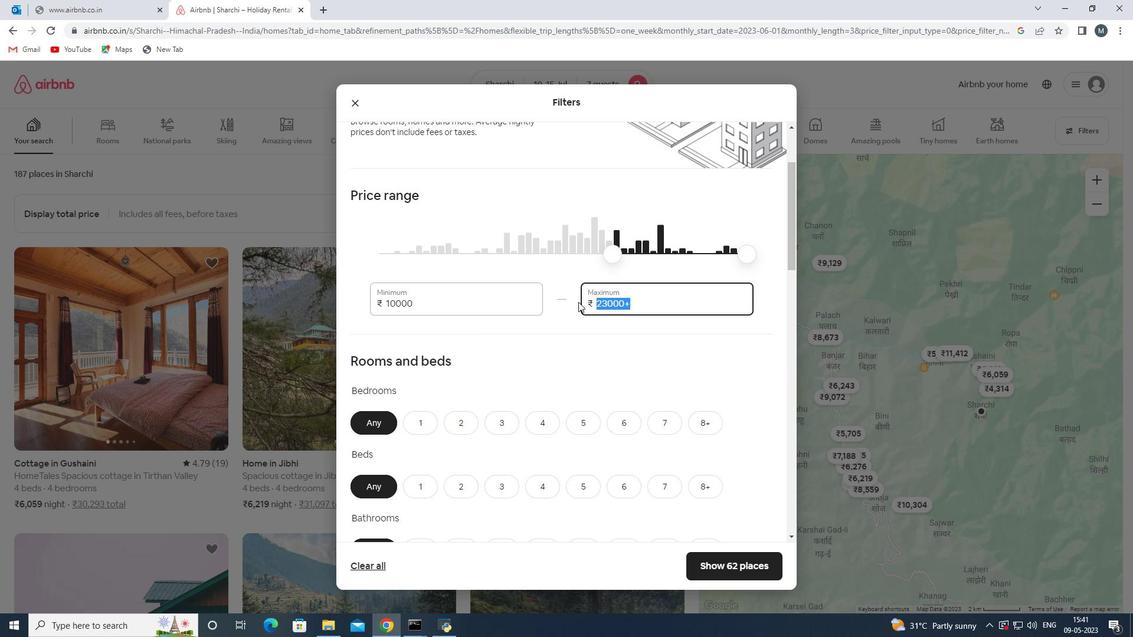 
Action: Key pressed 5
Screenshot: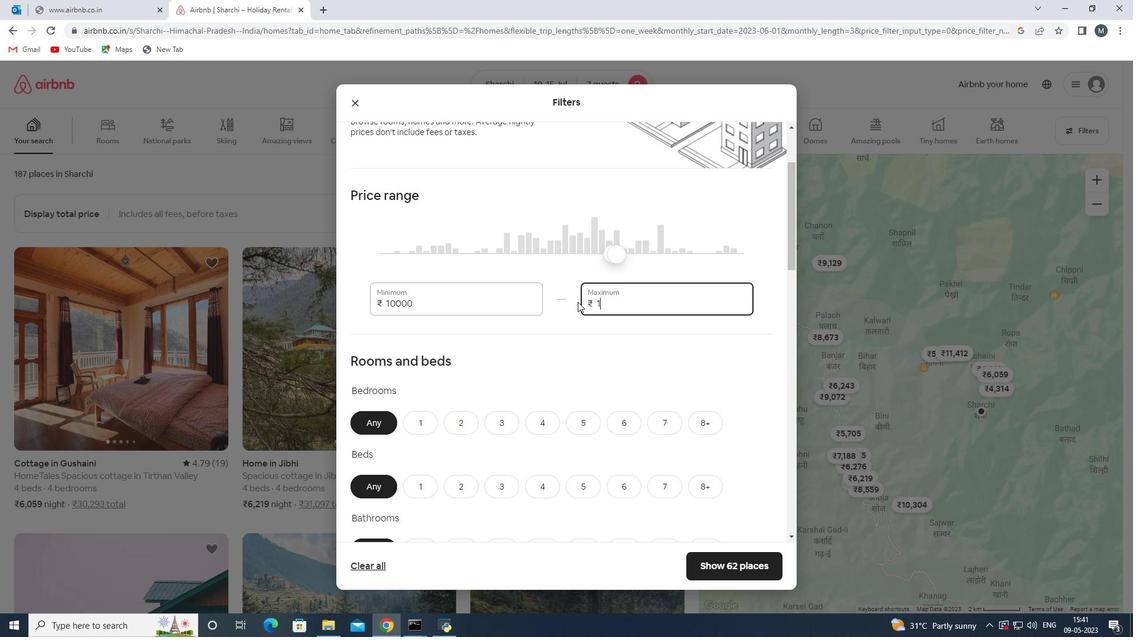 
Action: Mouse moved to (577, 301)
Screenshot: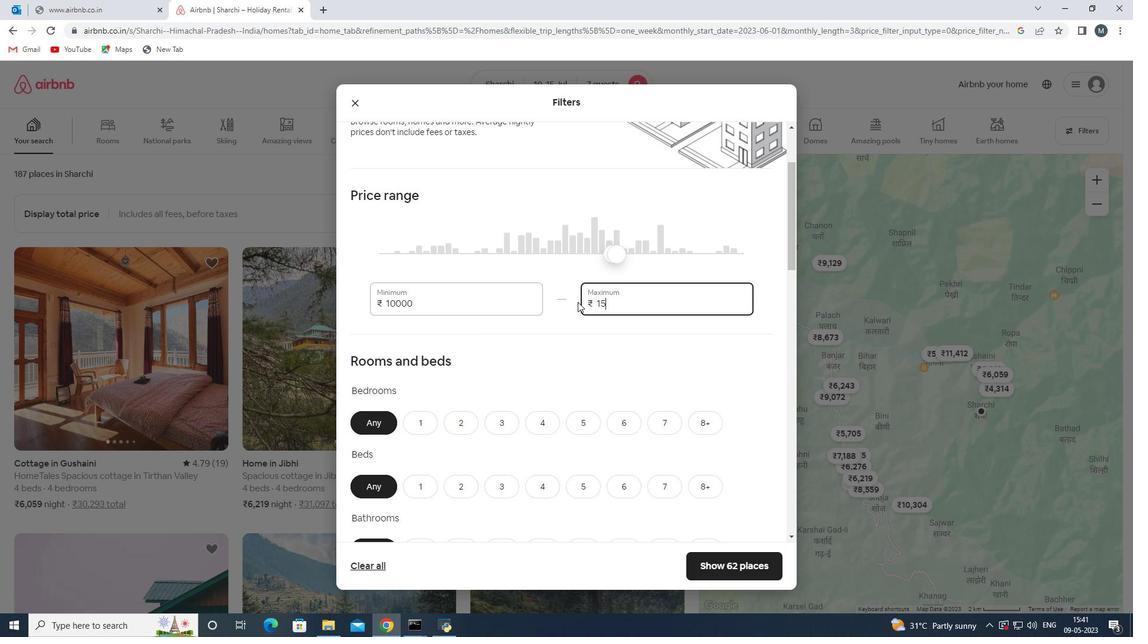 
Action: Key pressed 000
Screenshot: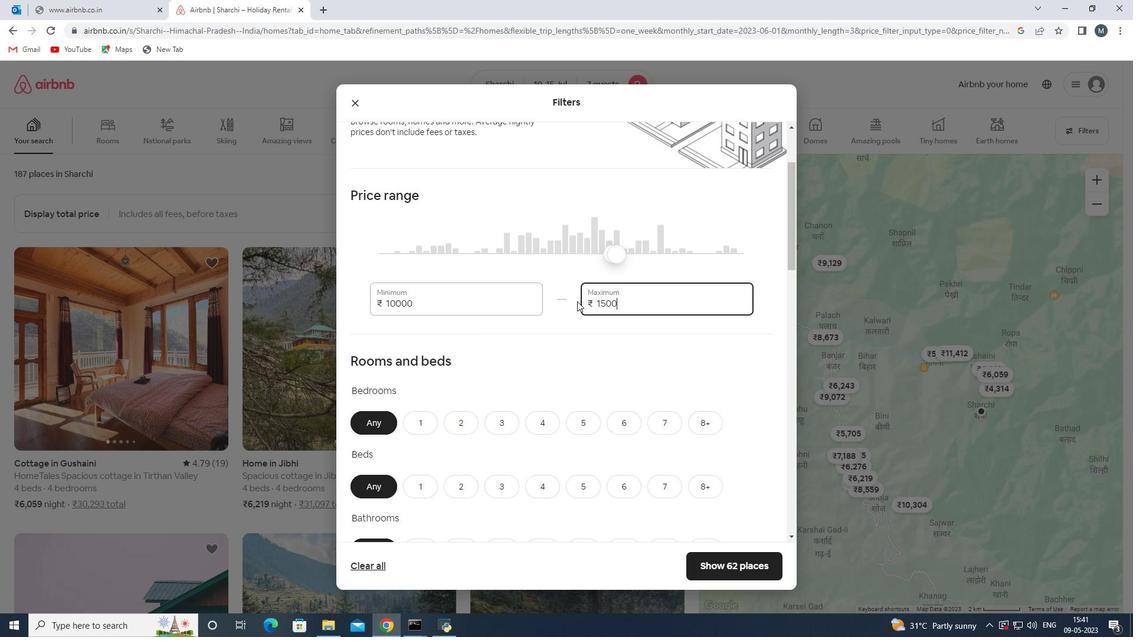 
Action: Mouse moved to (551, 307)
Screenshot: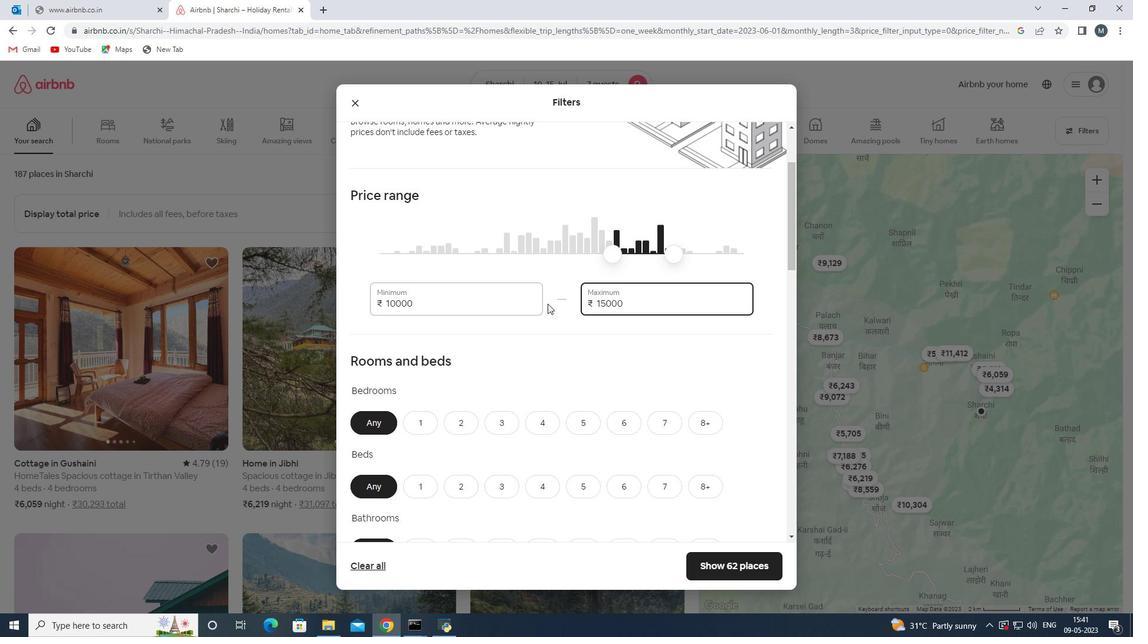 
Action: Mouse scrolled (551, 306) with delta (0, 0)
Screenshot: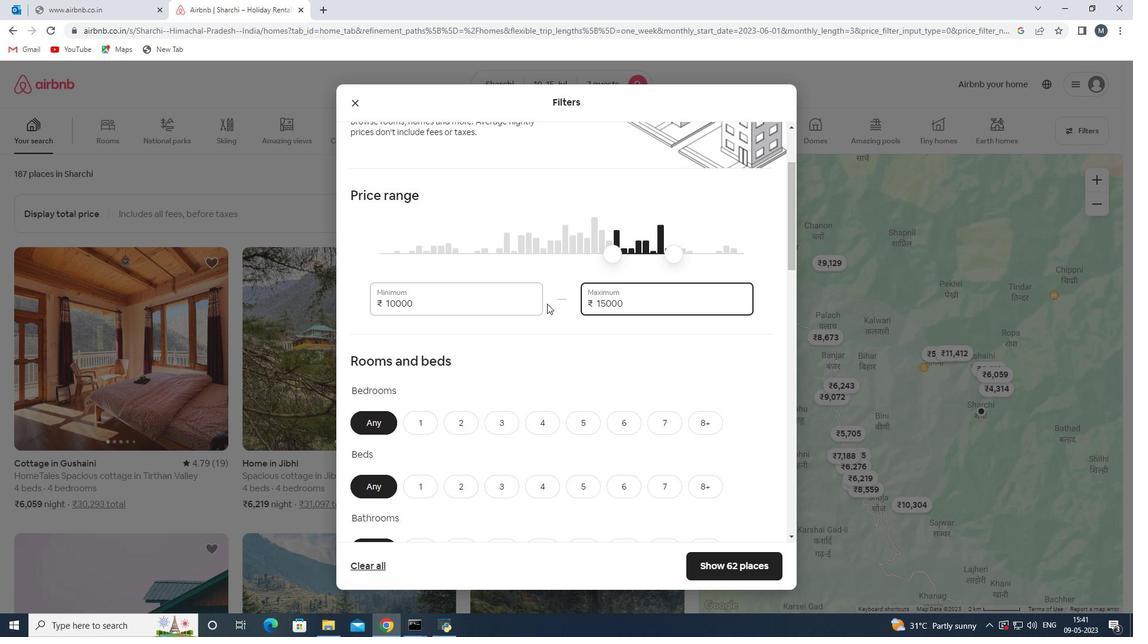 
Action: Mouse moved to (542, 317)
Screenshot: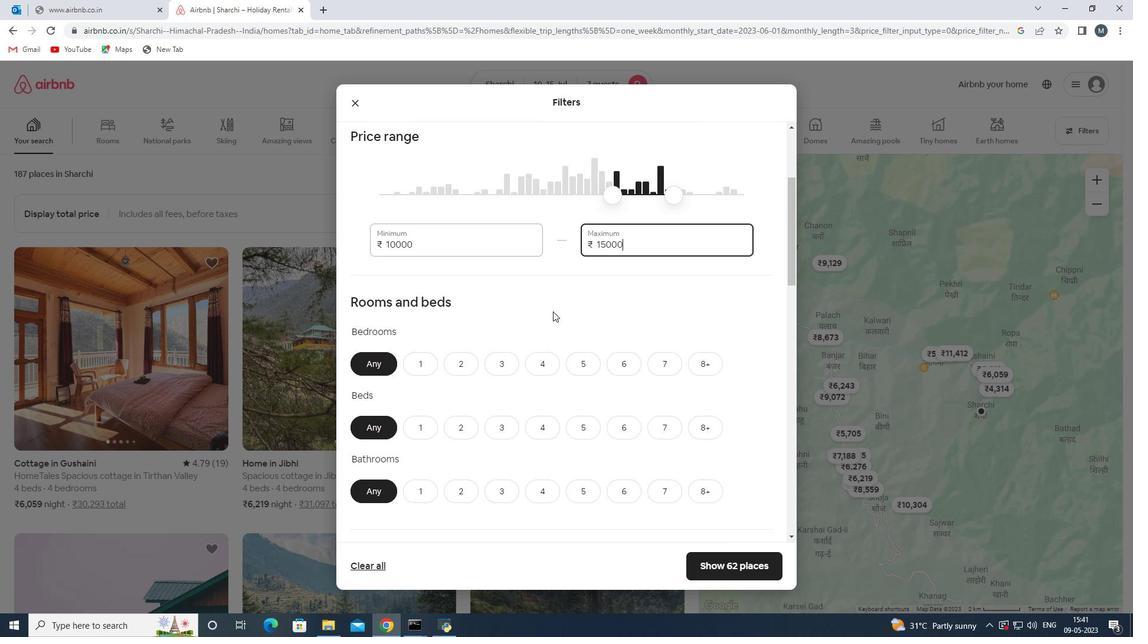
Action: Mouse scrolled (542, 317) with delta (0, 0)
Screenshot: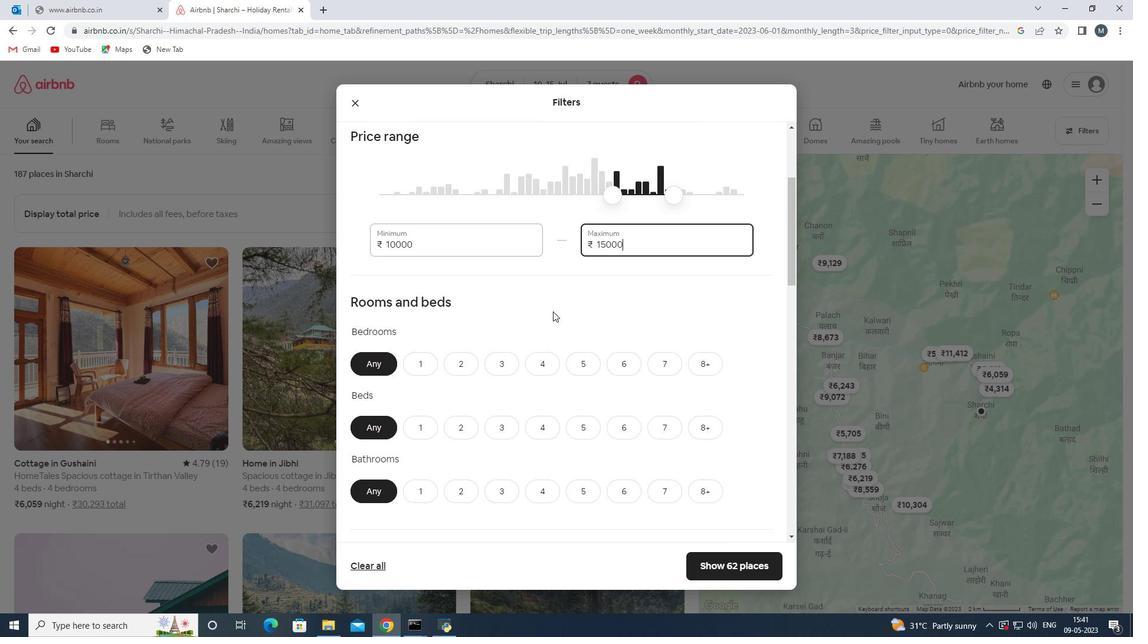 
Action: Mouse moved to (541, 316)
Screenshot: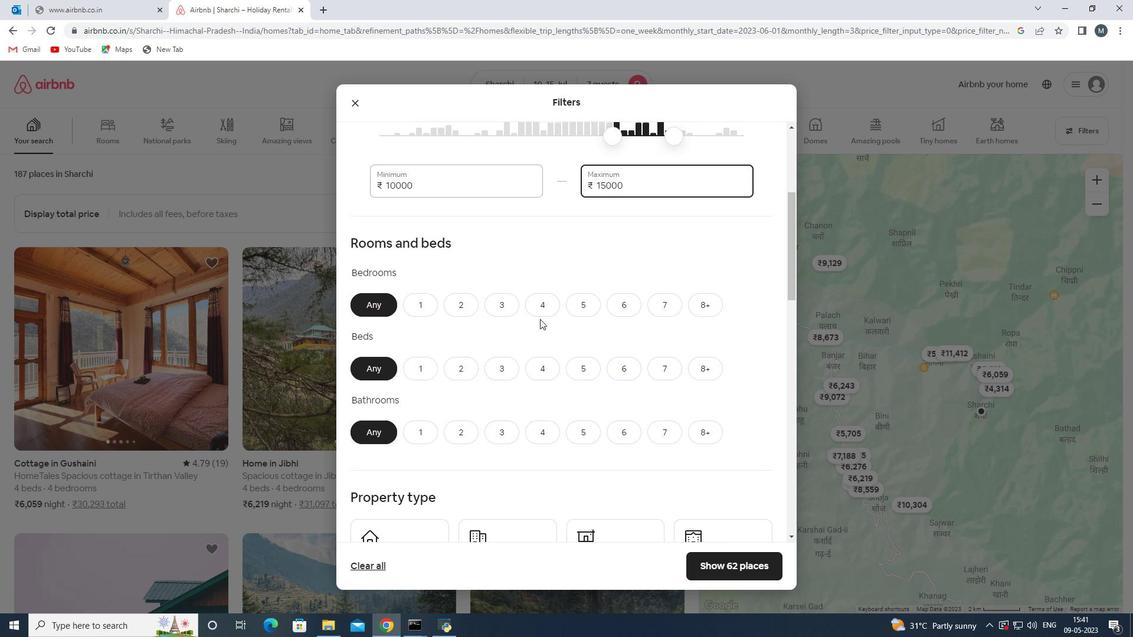 
Action: Mouse pressed left at (541, 316)
Screenshot: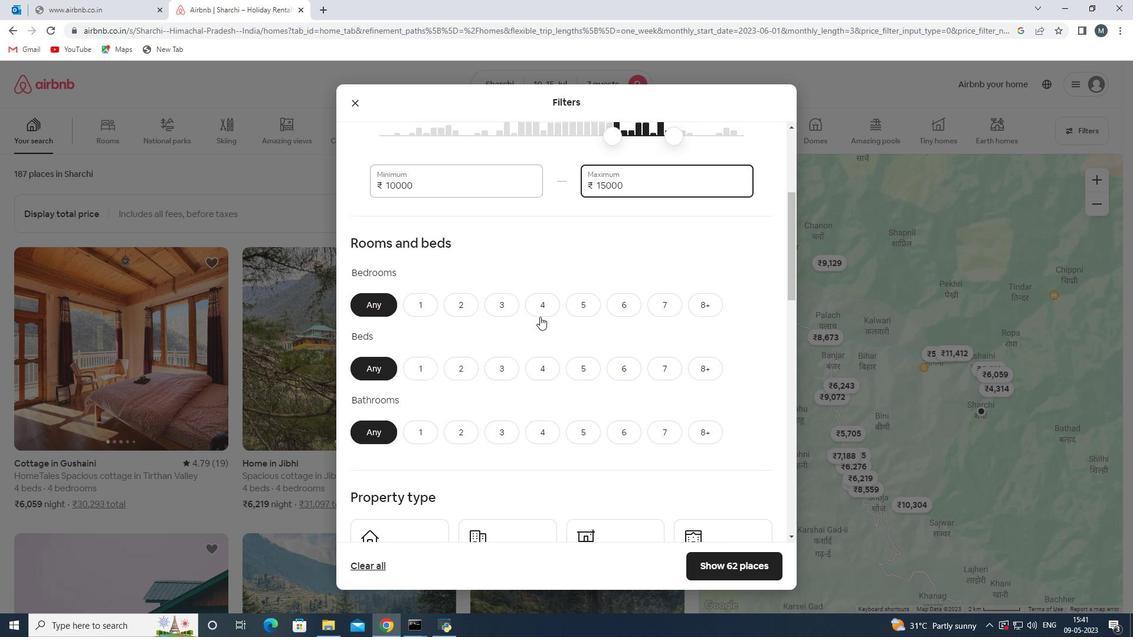 
Action: Mouse moved to (656, 367)
Screenshot: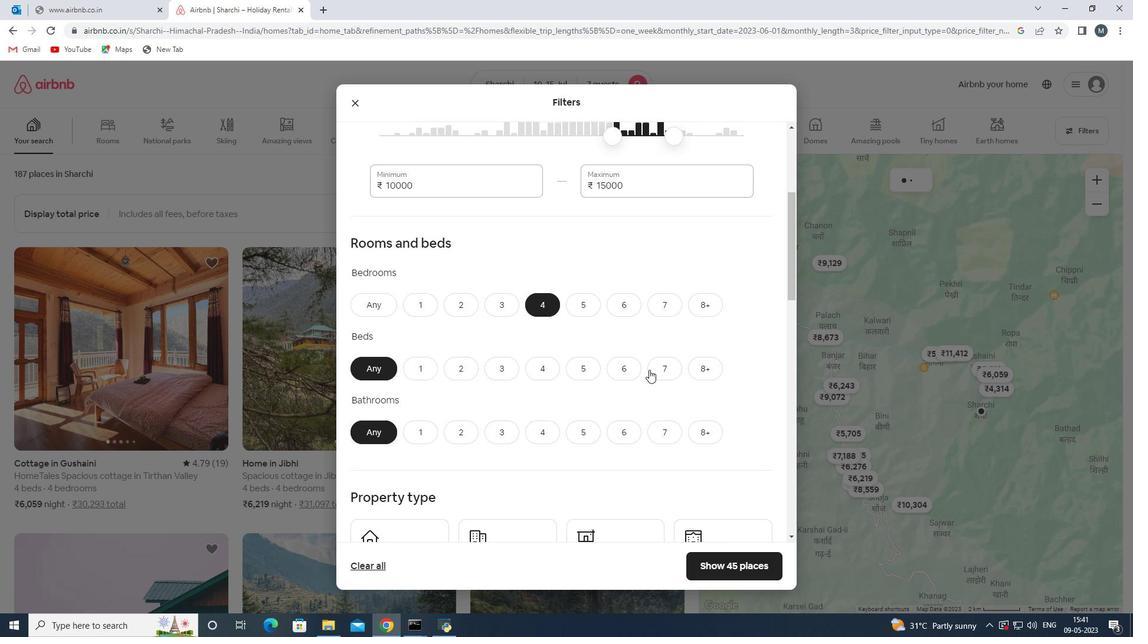 
Action: Mouse pressed left at (656, 367)
Screenshot: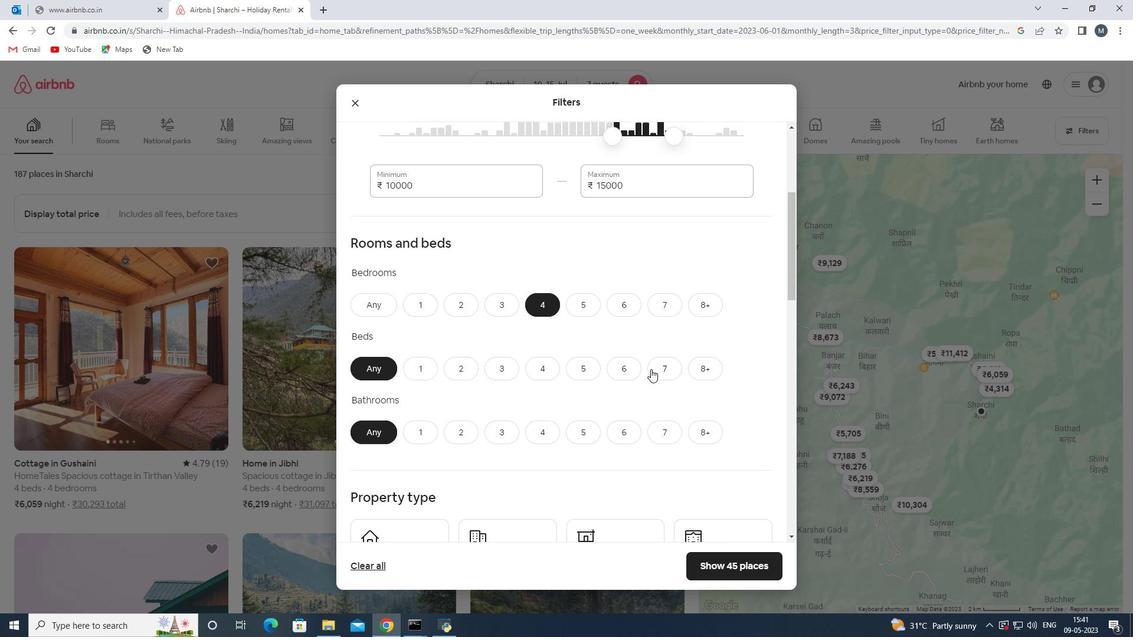 
Action: Mouse moved to (538, 434)
Screenshot: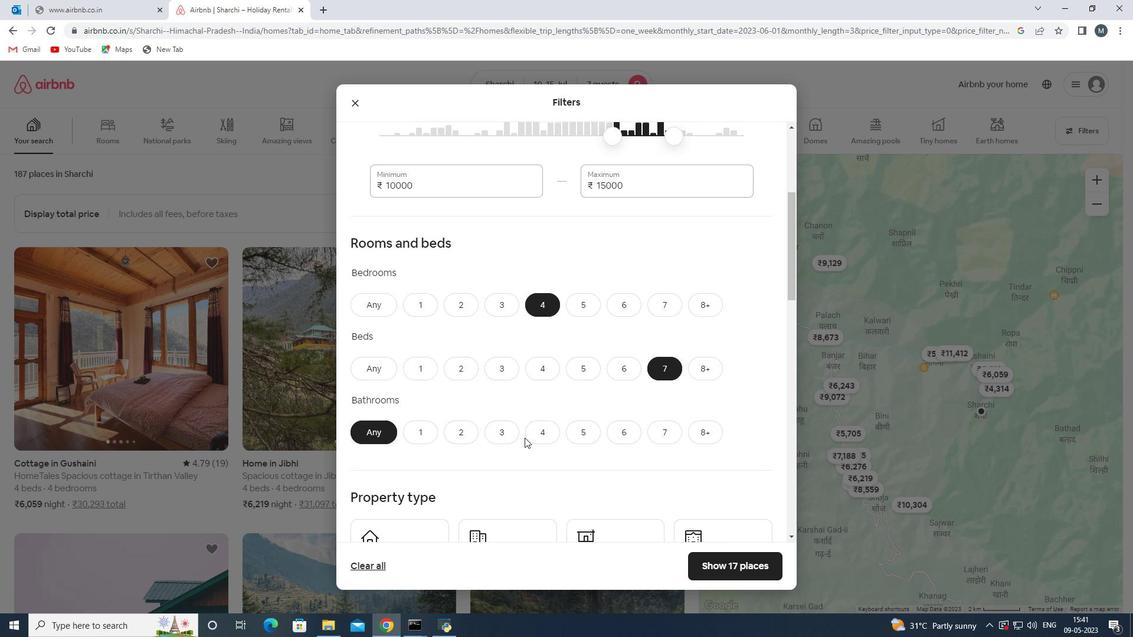 
Action: Mouse pressed left at (538, 434)
Screenshot: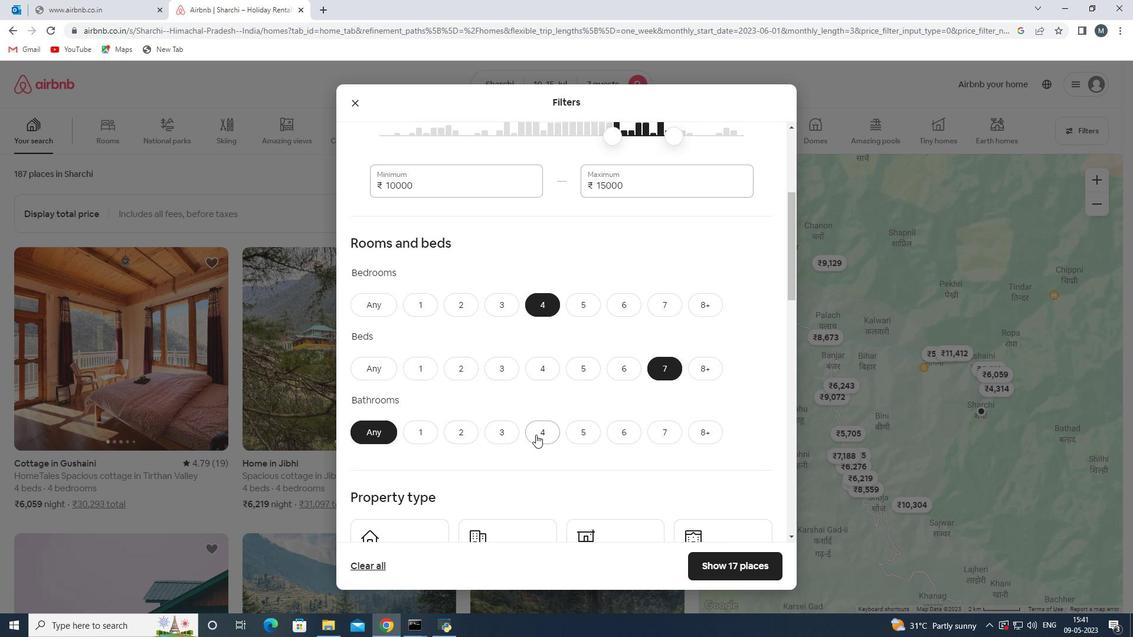 
Action: Mouse moved to (525, 427)
Screenshot: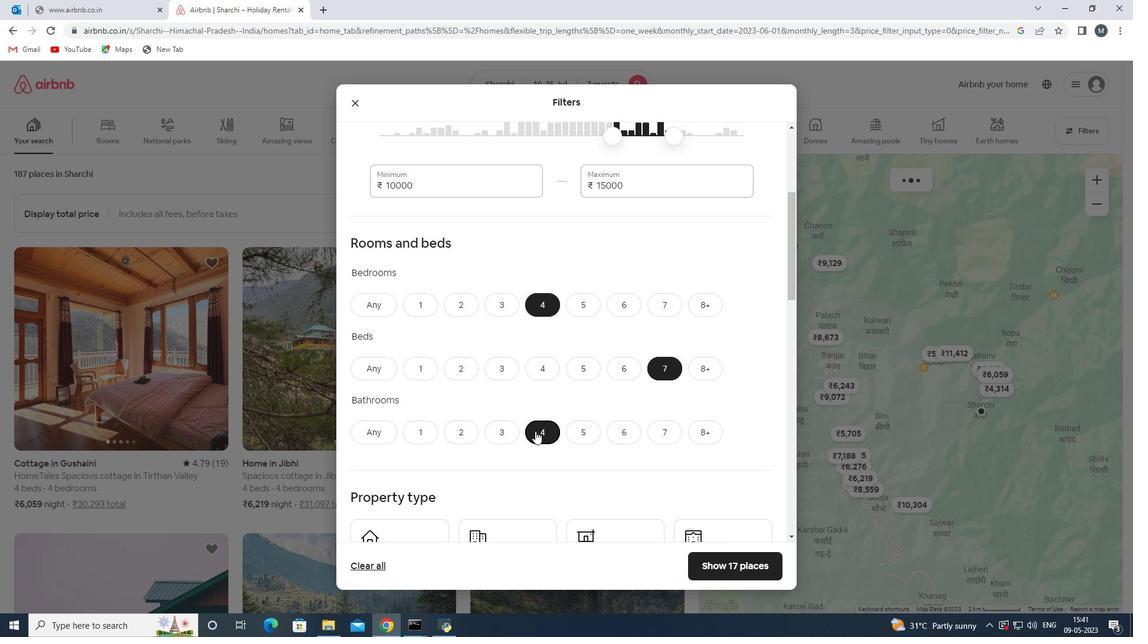 
Action: Mouse scrolled (525, 426) with delta (0, 0)
Screenshot: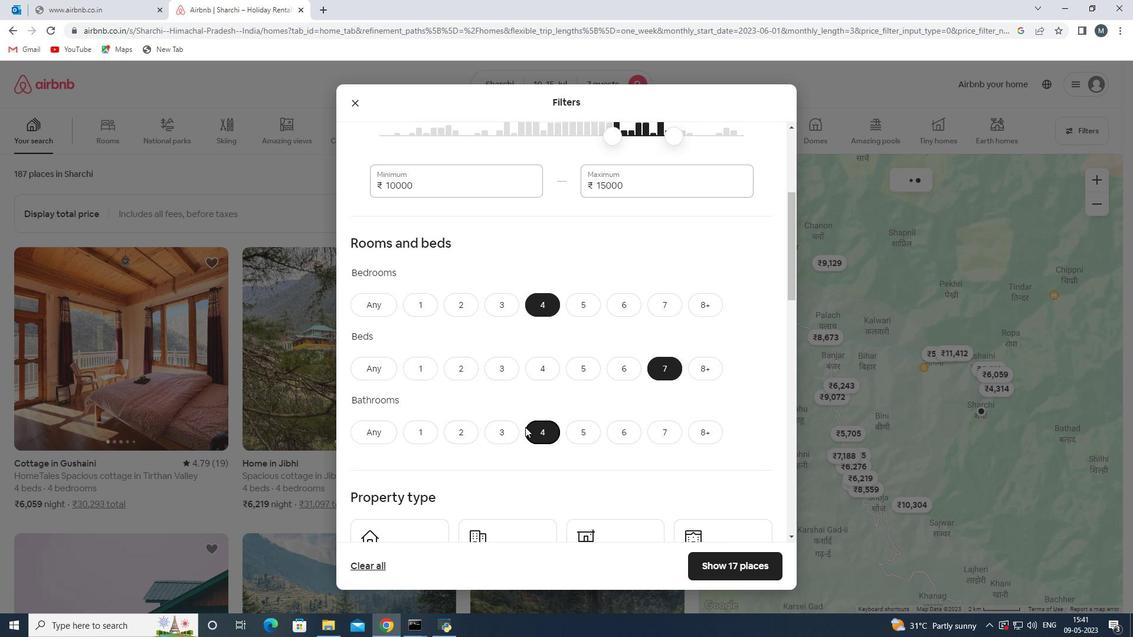 
Action: Mouse moved to (514, 424)
Screenshot: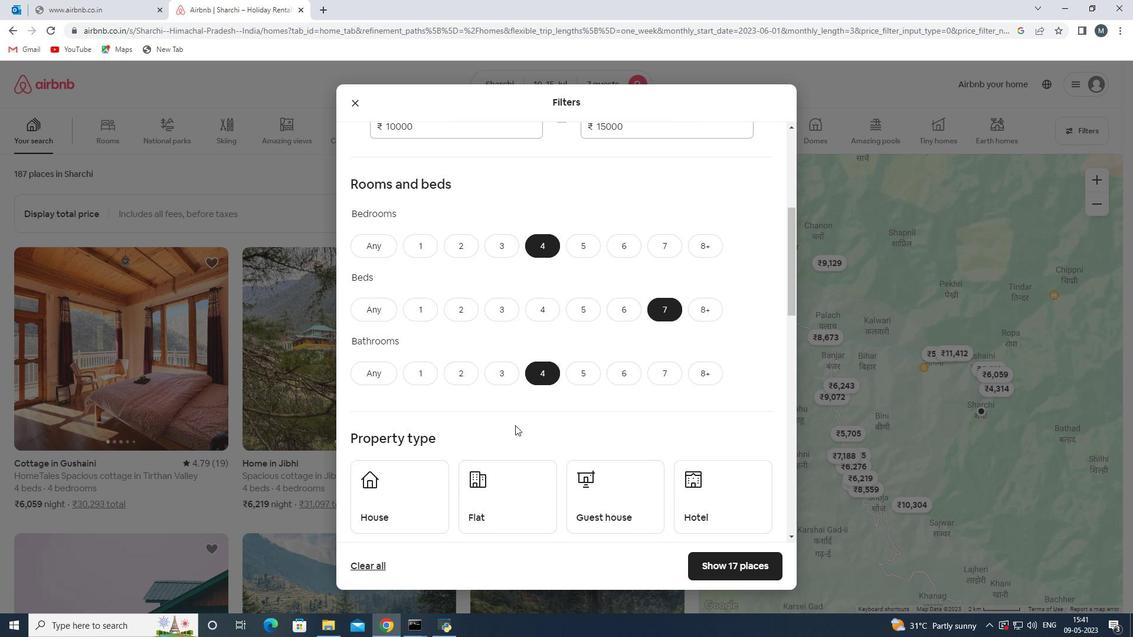 
Action: Mouse scrolled (514, 423) with delta (0, 0)
Screenshot: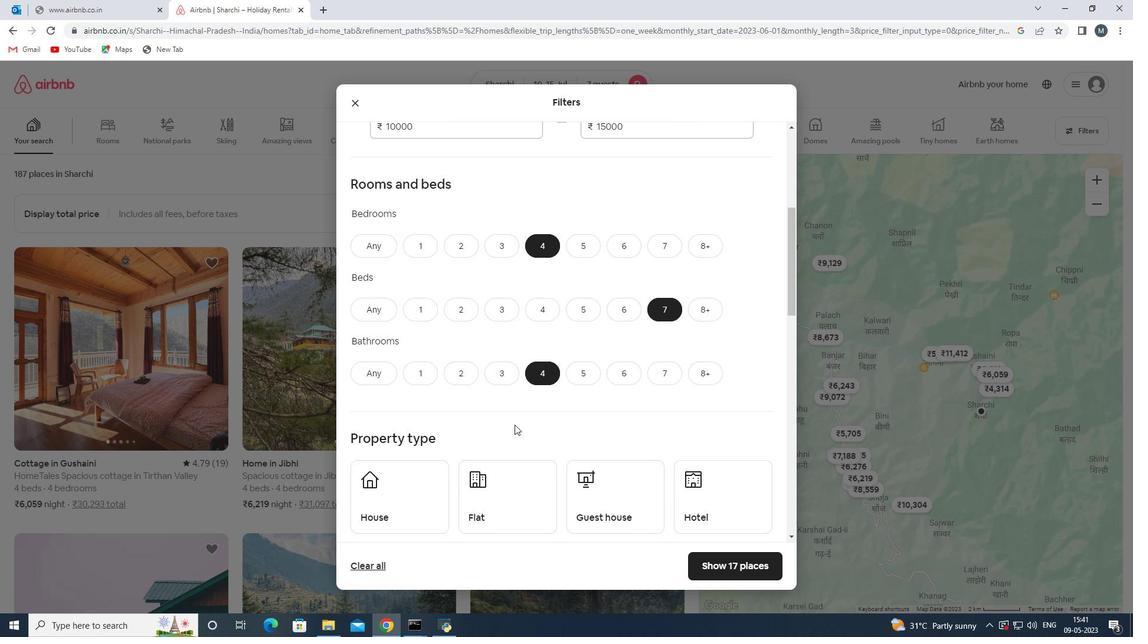 
Action: Mouse moved to (497, 428)
Screenshot: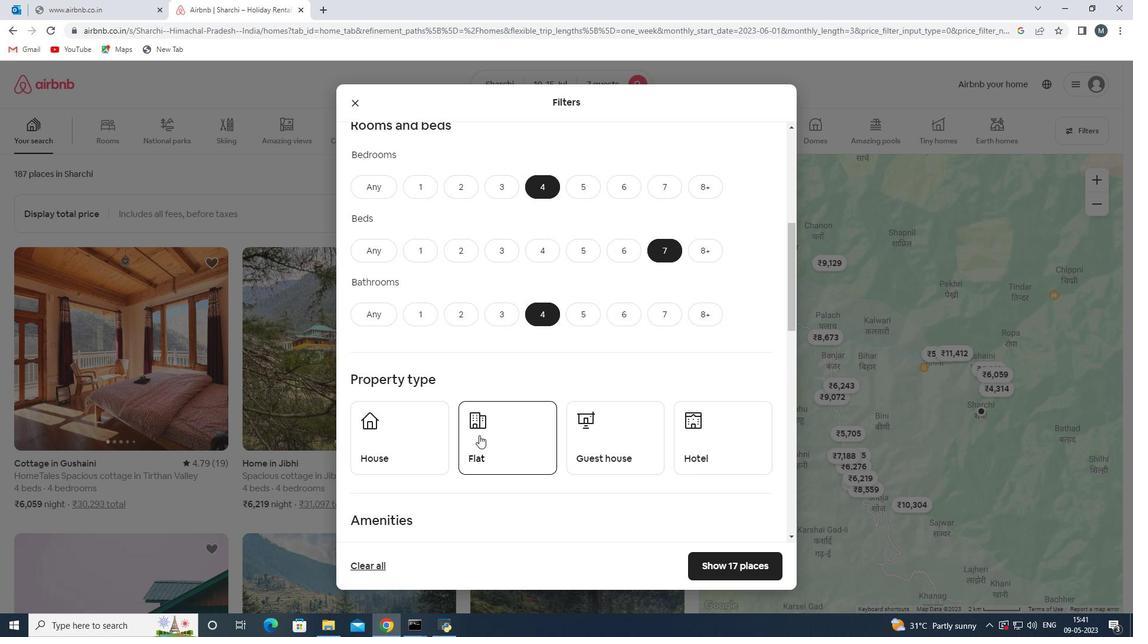 
Action: Mouse scrolled (497, 428) with delta (0, 0)
Screenshot: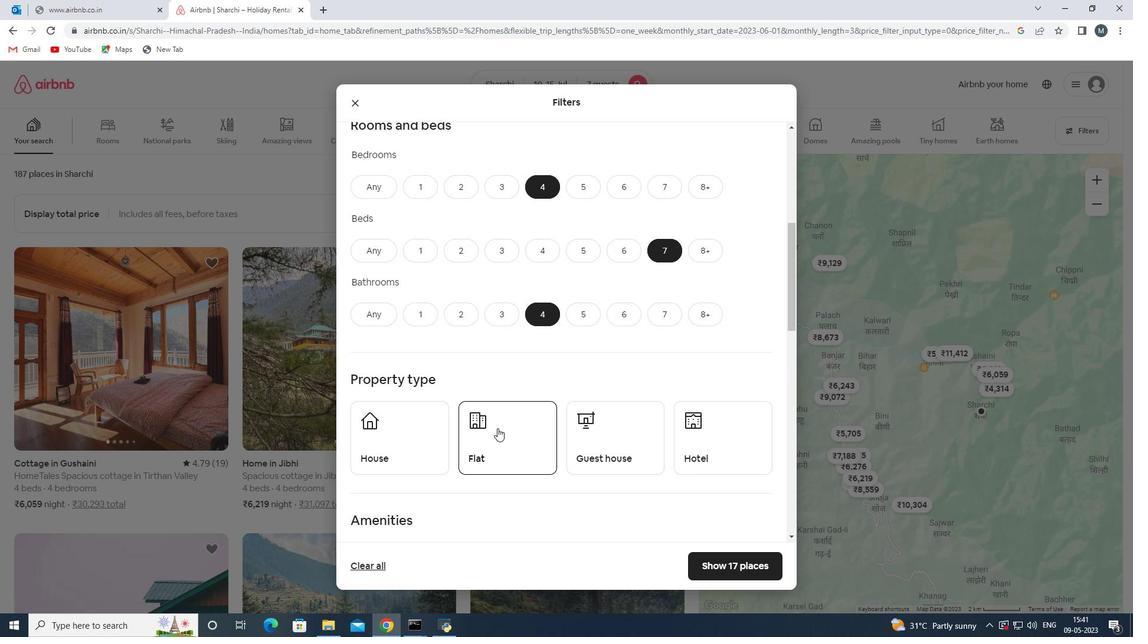 
Action: Mouse moved to (438, 396)
Screenshot: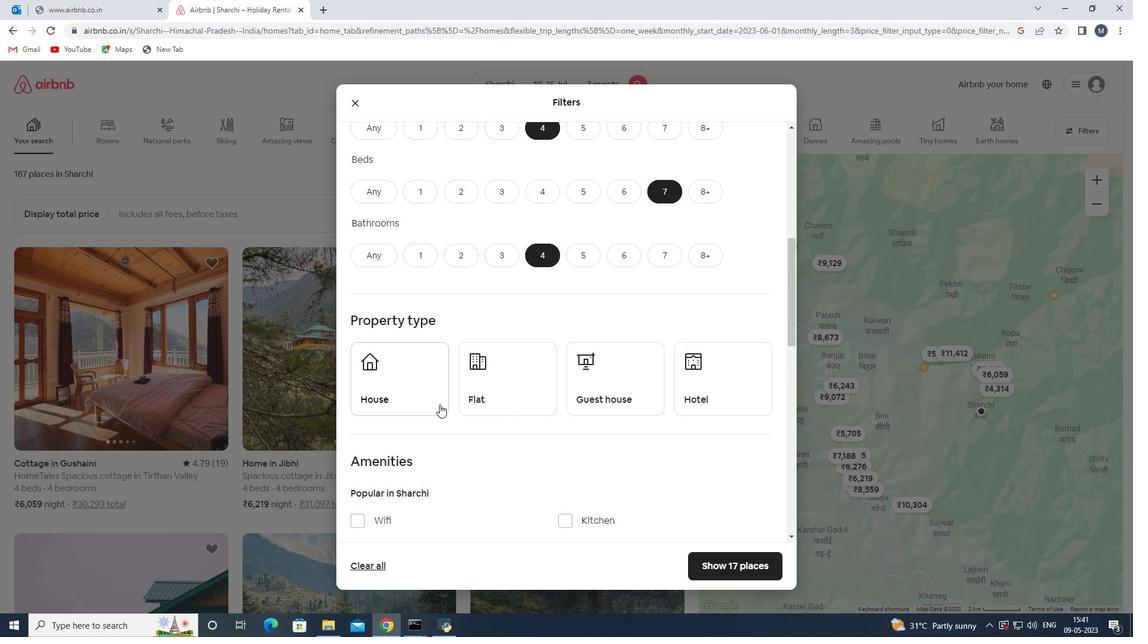 
Action: Mouse pressed left at (438, 396)
Screenshot: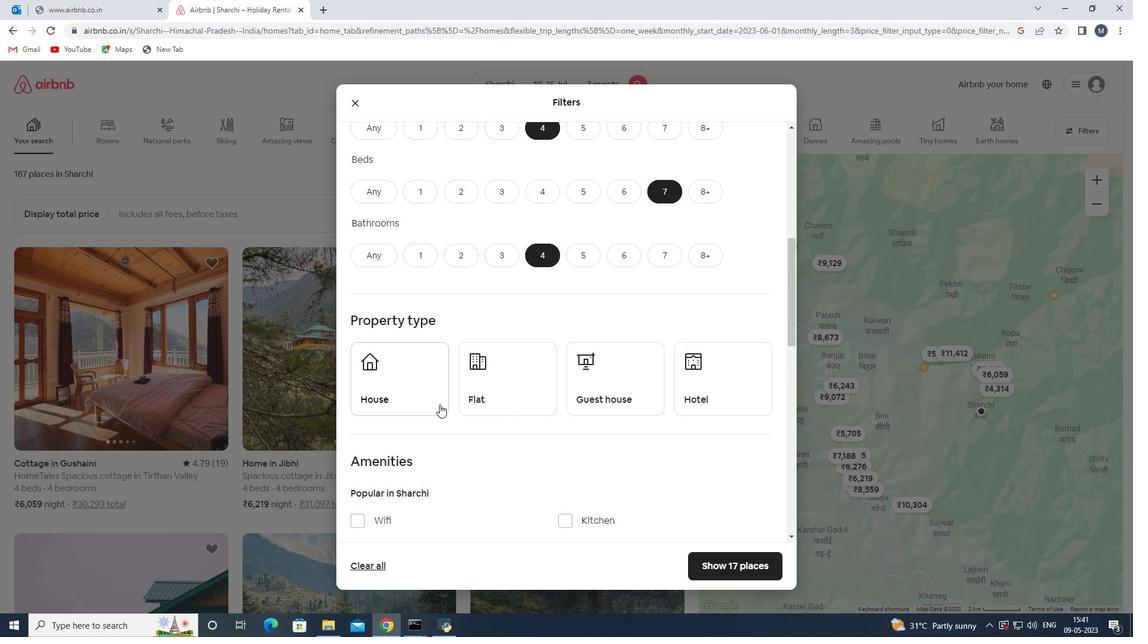 
Action: Mouse moved to (533, 388)
Screenshot: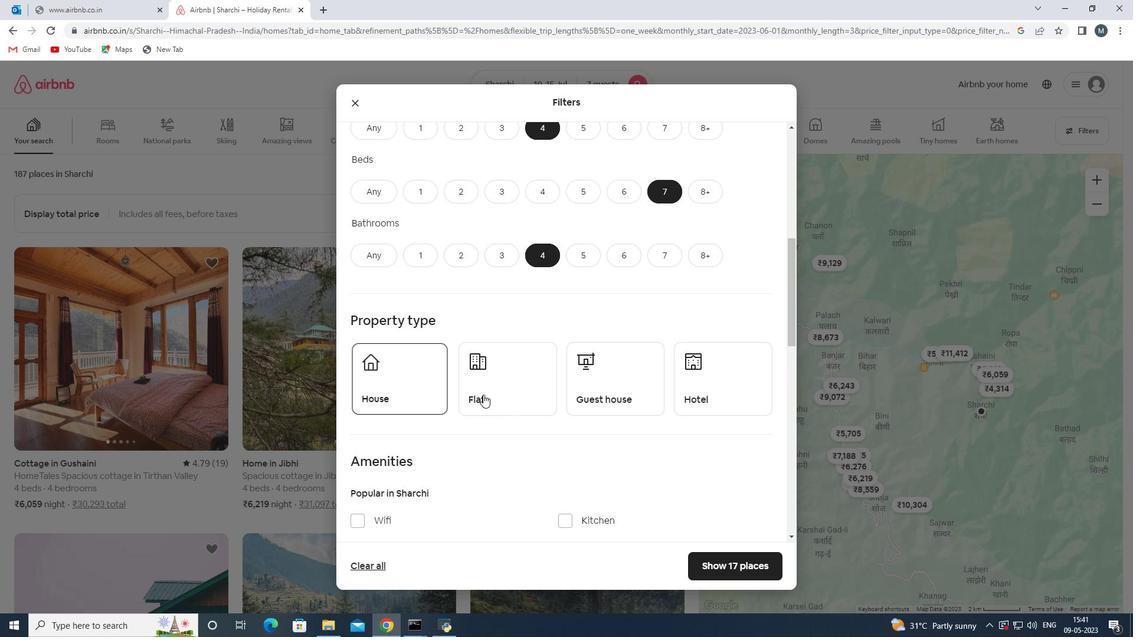 
Action: Mouse pressed left at (533, 388)
Screenshot: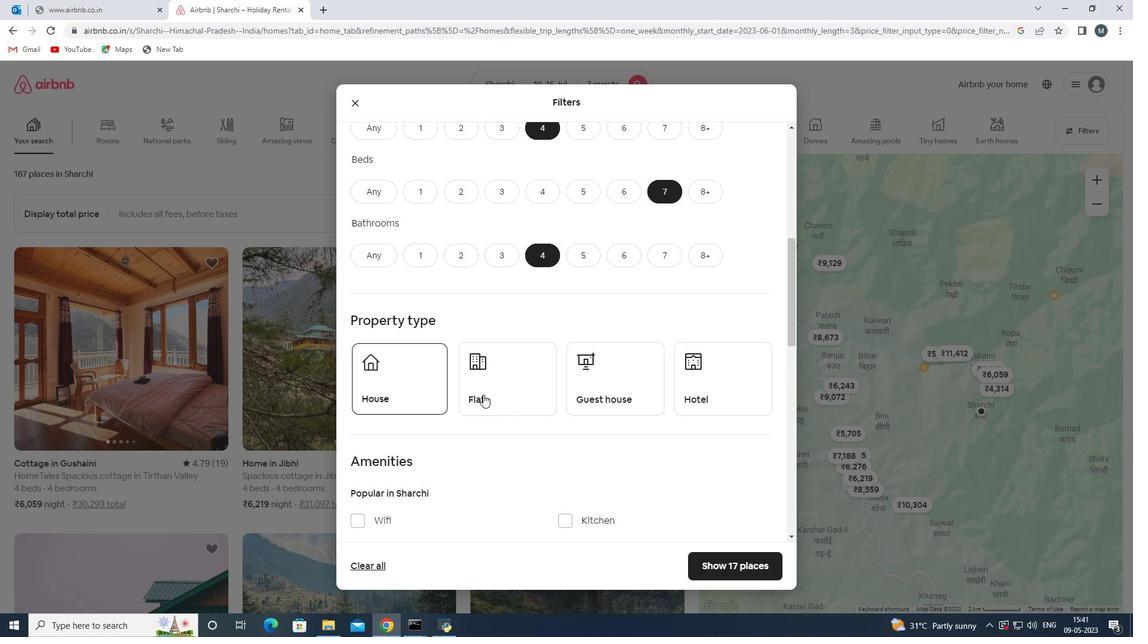 
Action: Mouse moved to (596, 386)
Screenshot: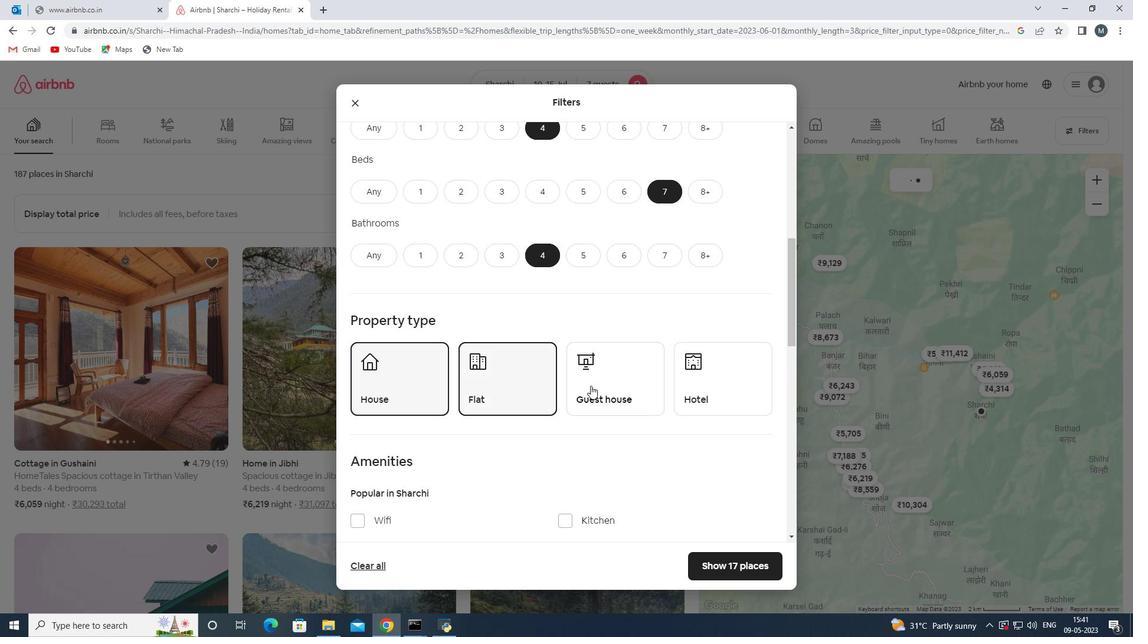 
Action: Mouse pressed left at (596, 386)
Screenshot: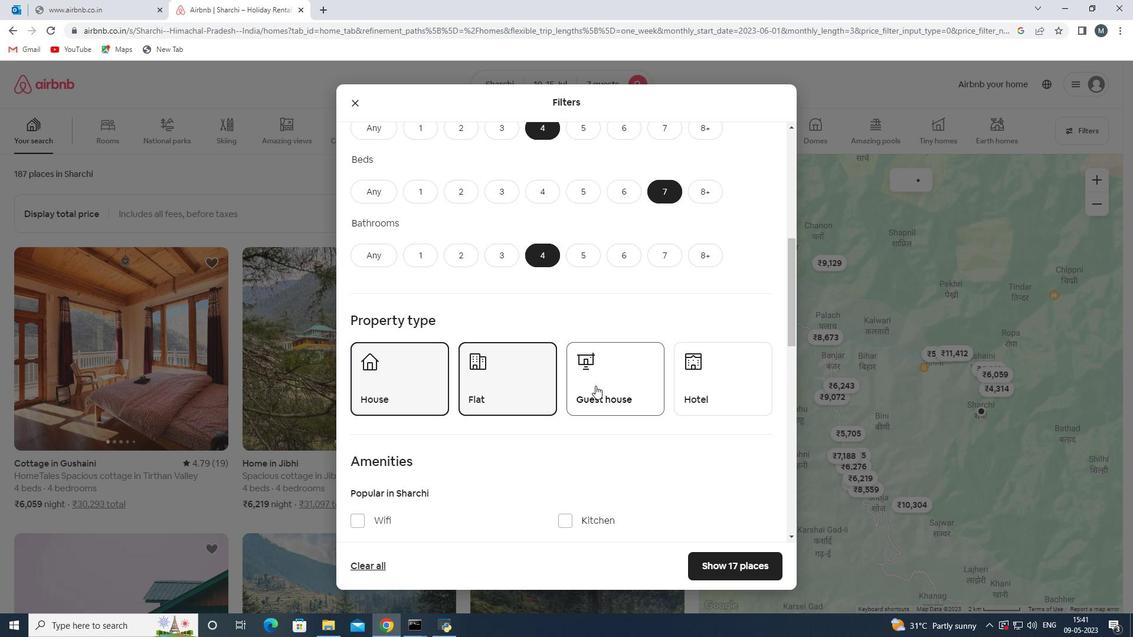 
Action: Mouse moved to (592, 386)
Screenshot: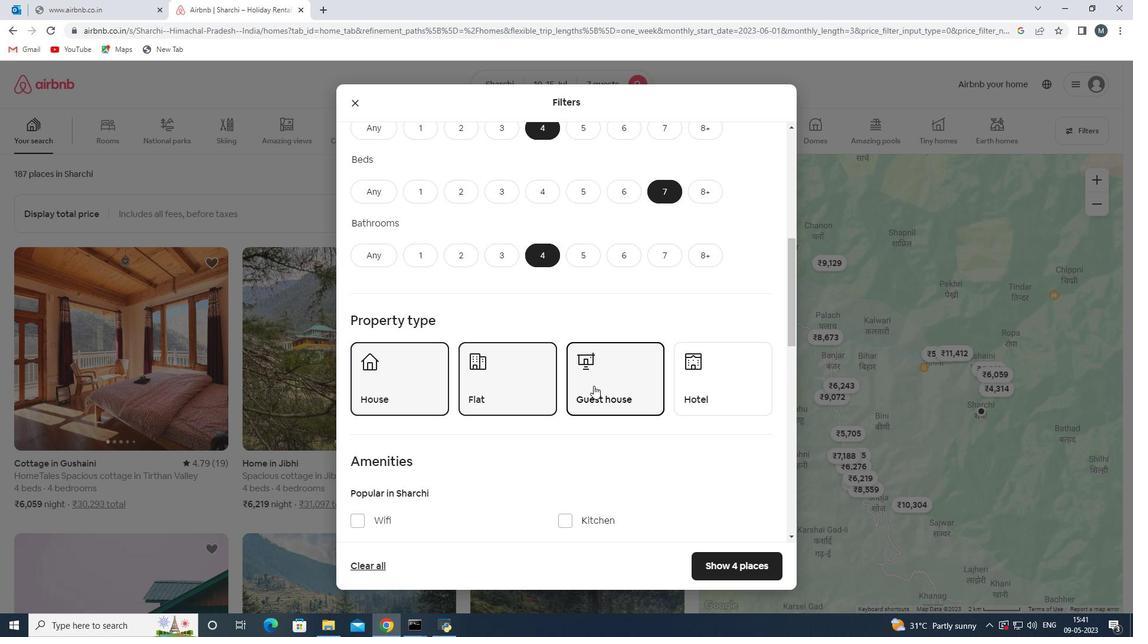 
Action: Mouse scrolled (592, 385) with delta (0, 0)
Screenshot: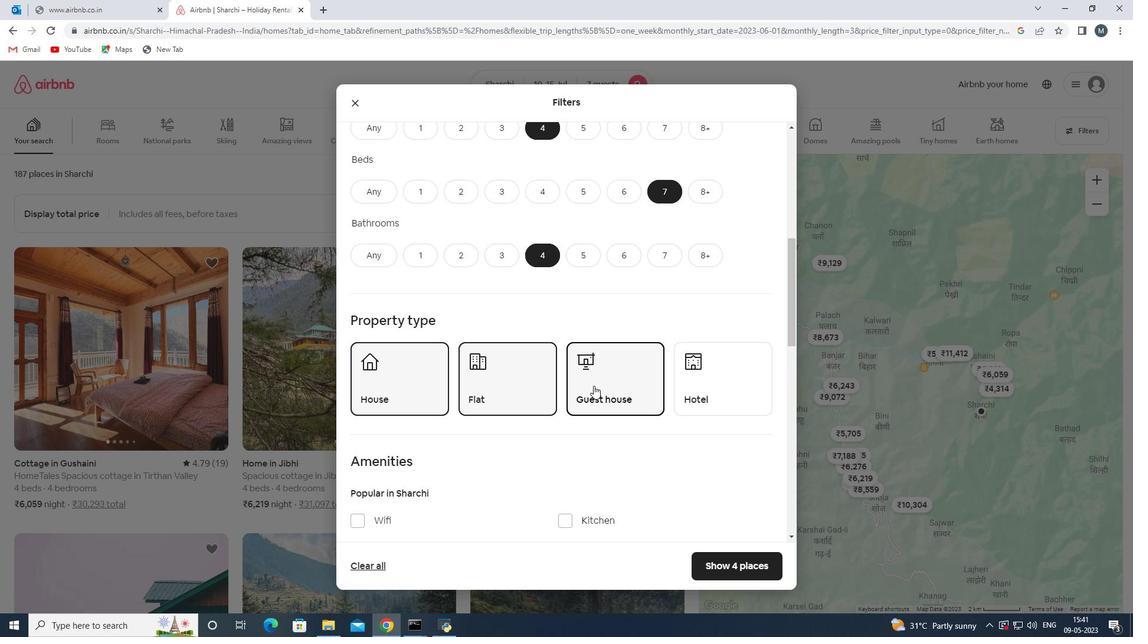 
Action: Mouse moved to (582, 386)
Screenshot: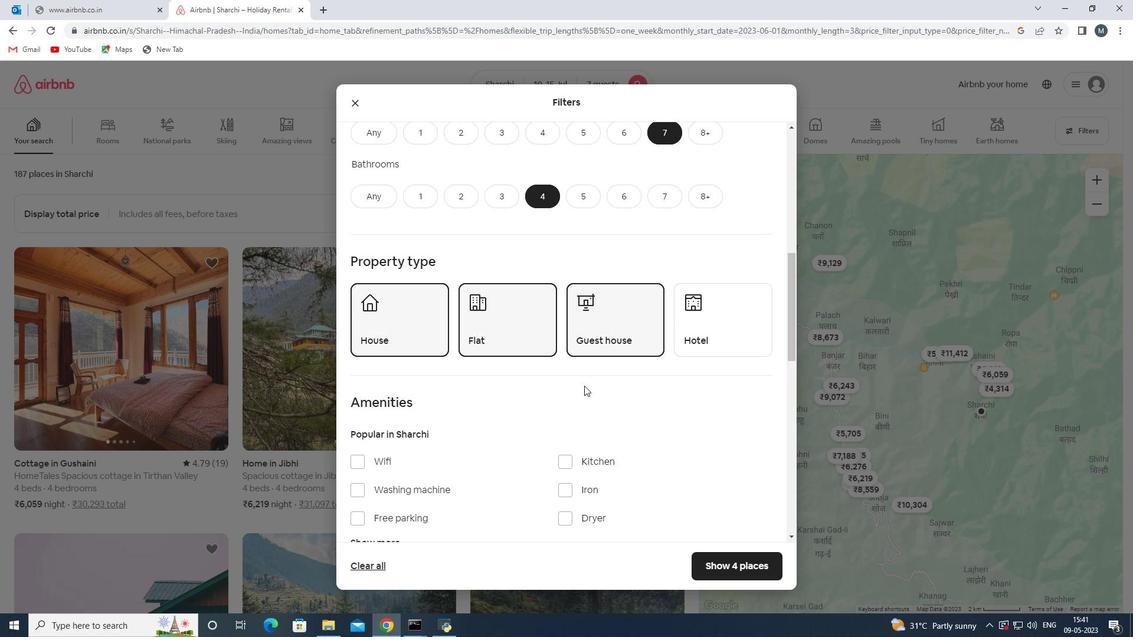 
Action: Mouse scrolled (582, 386) with delta (0, 0)
Screenshot: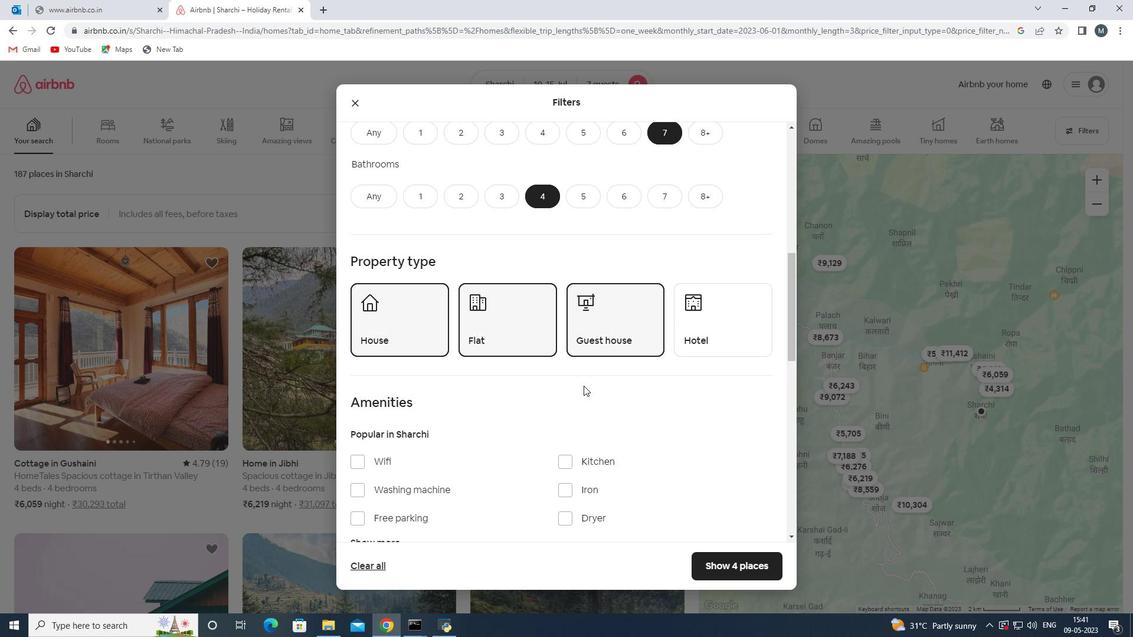 
Action: Mouse moved to (412, 405)
Screenshot: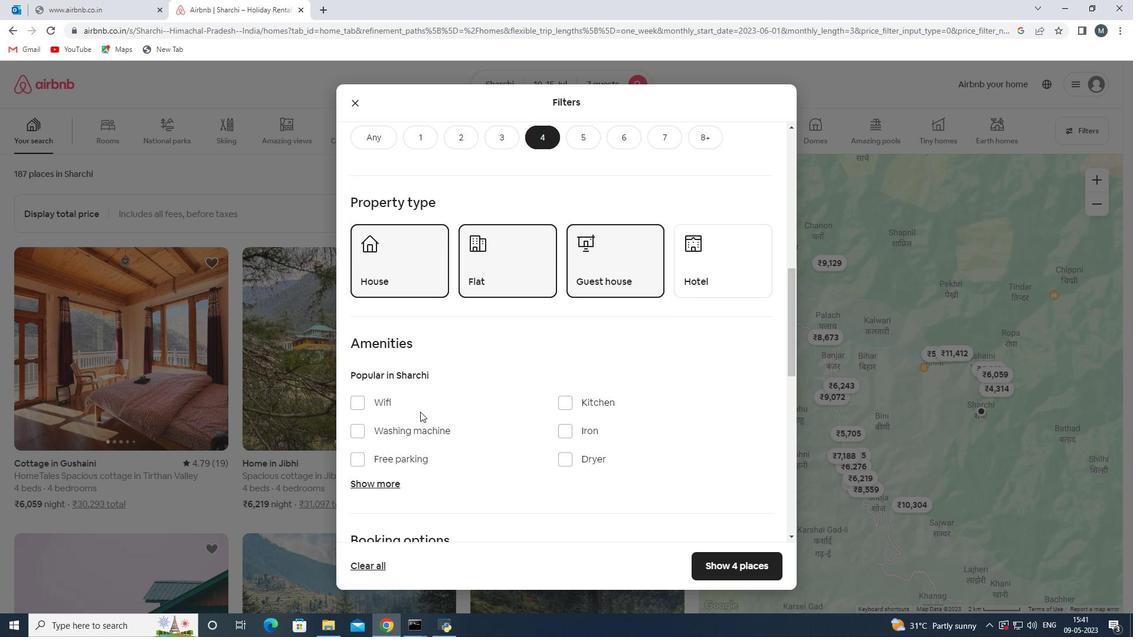 
Action: Mouse pressed left at (412, 405)
Screenshot: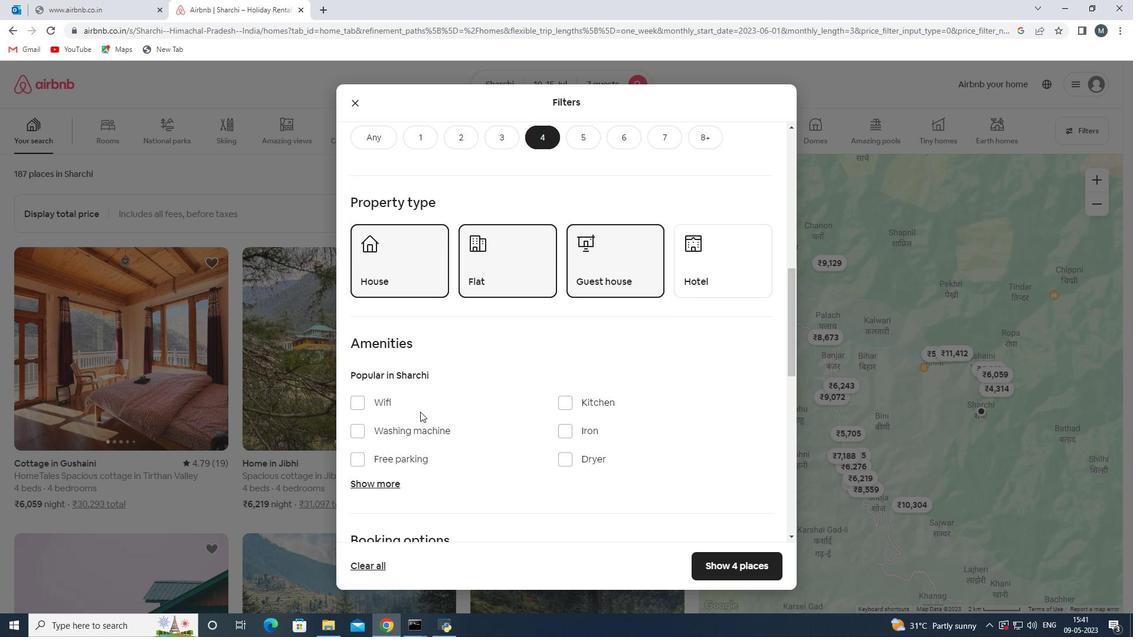 
Action: Mouse moved to (421, 456)
Screenshot: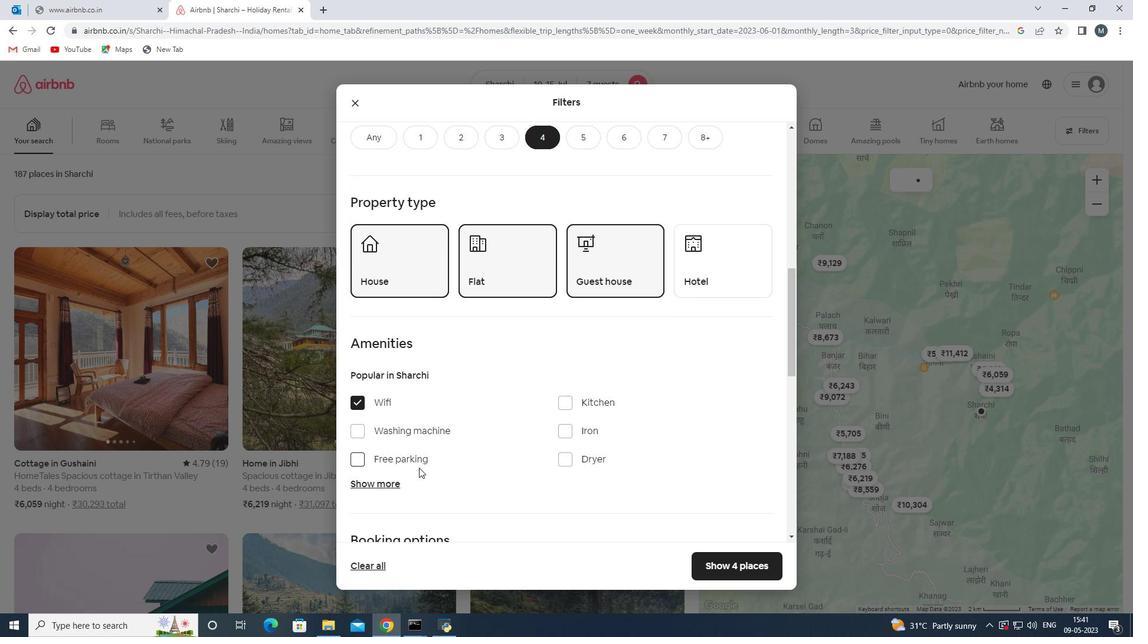 
Action: Mouse pressed left at (421, 456)
Screenshot: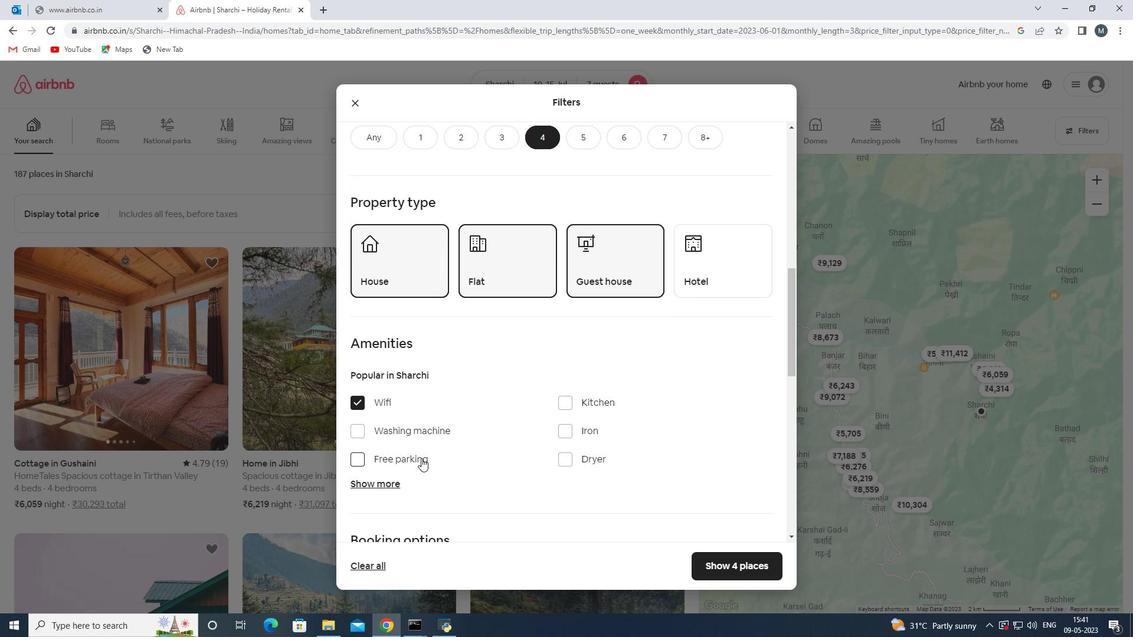 
Action: Mouse moved to (424, 455)
Screenshot: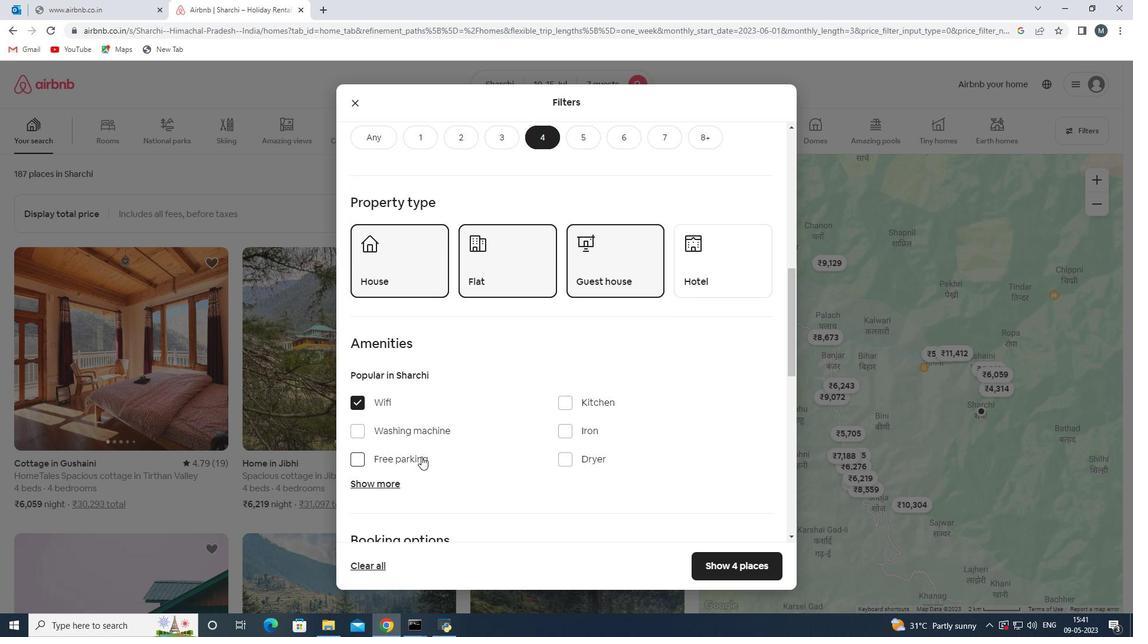 
Action: Mouse scrolled (424, 455) with delta (0, 0)
Screenshot: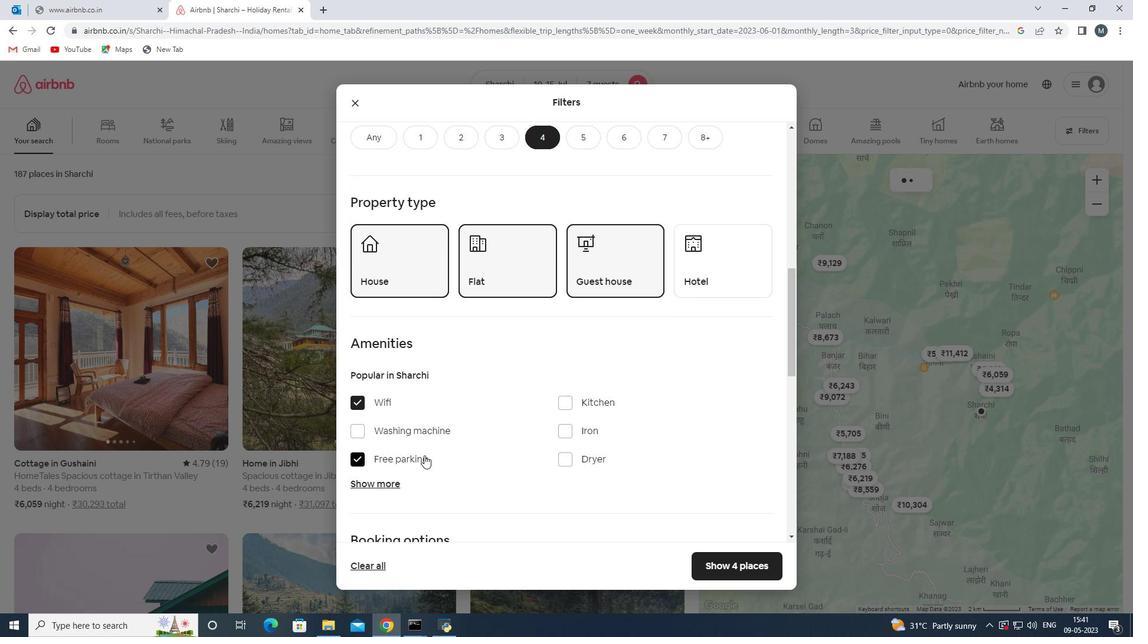 
Action: Mouse moved to (402, 433)
Screenshot: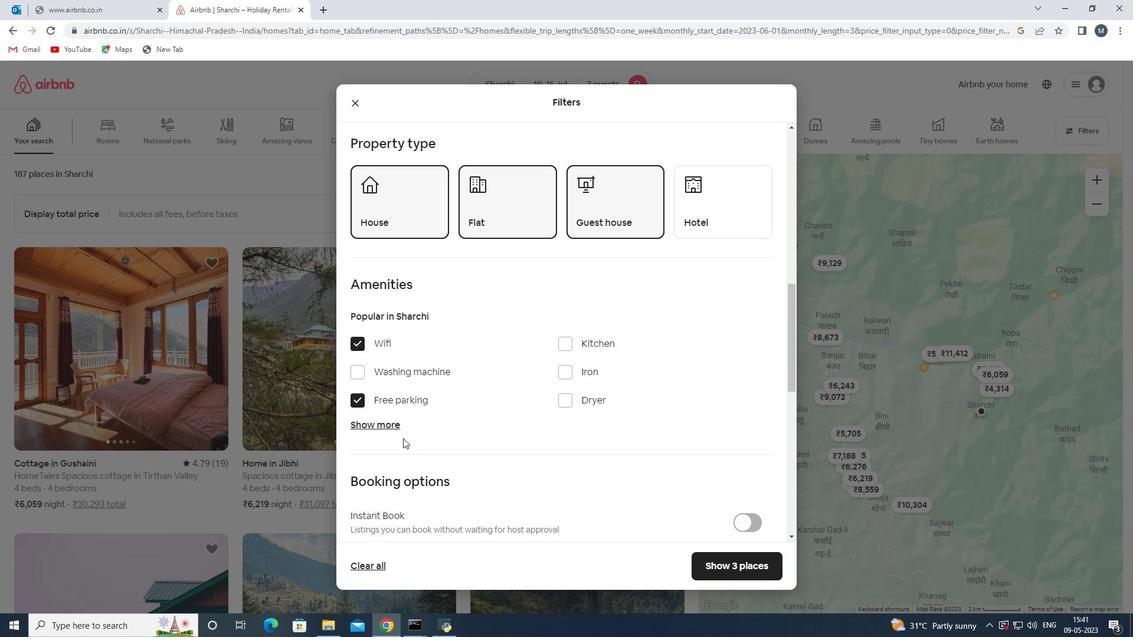 
Action: Mouse pressed left at (402, 433)
Screenshot: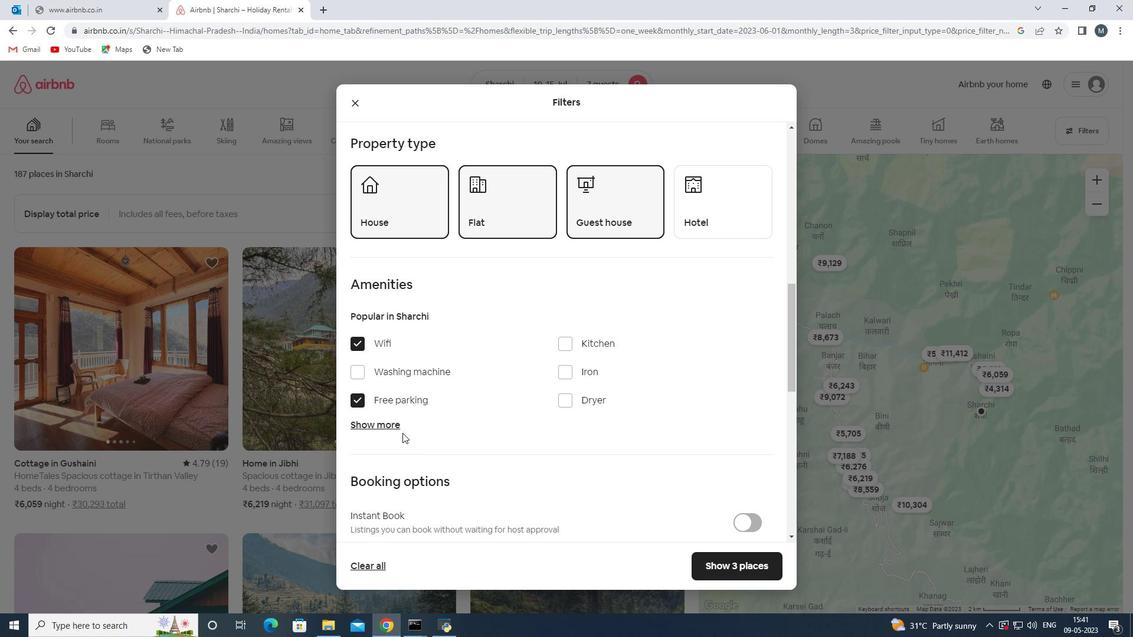 
Action: Mouse moved to (396, 423)
Screenshot: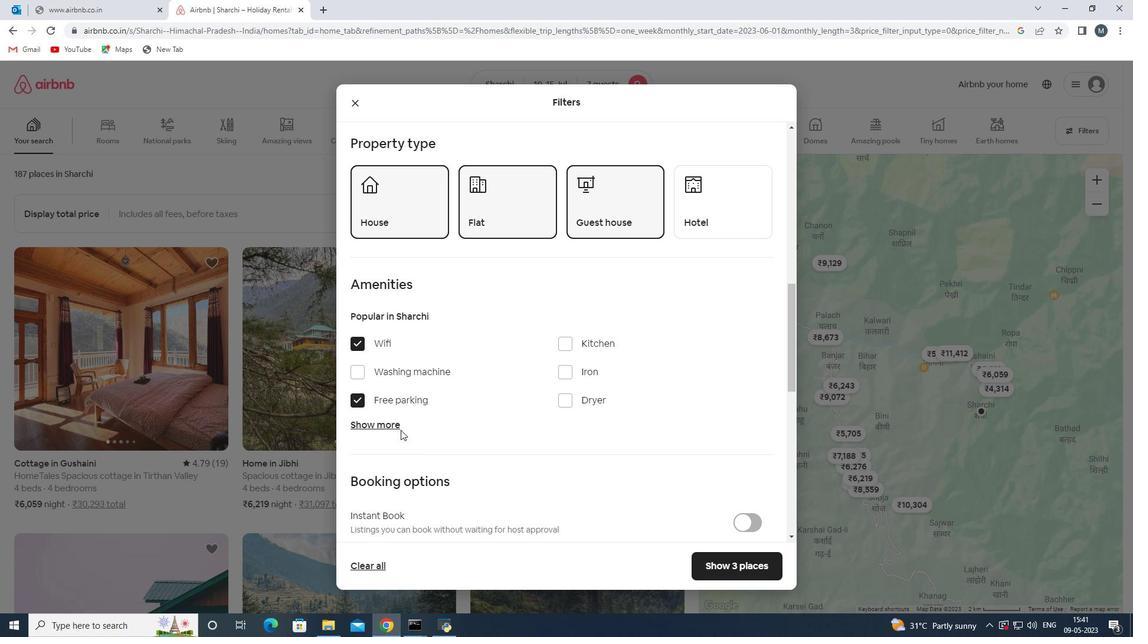 
Action: Mouse pressed left at (396, 423)
Screenshot: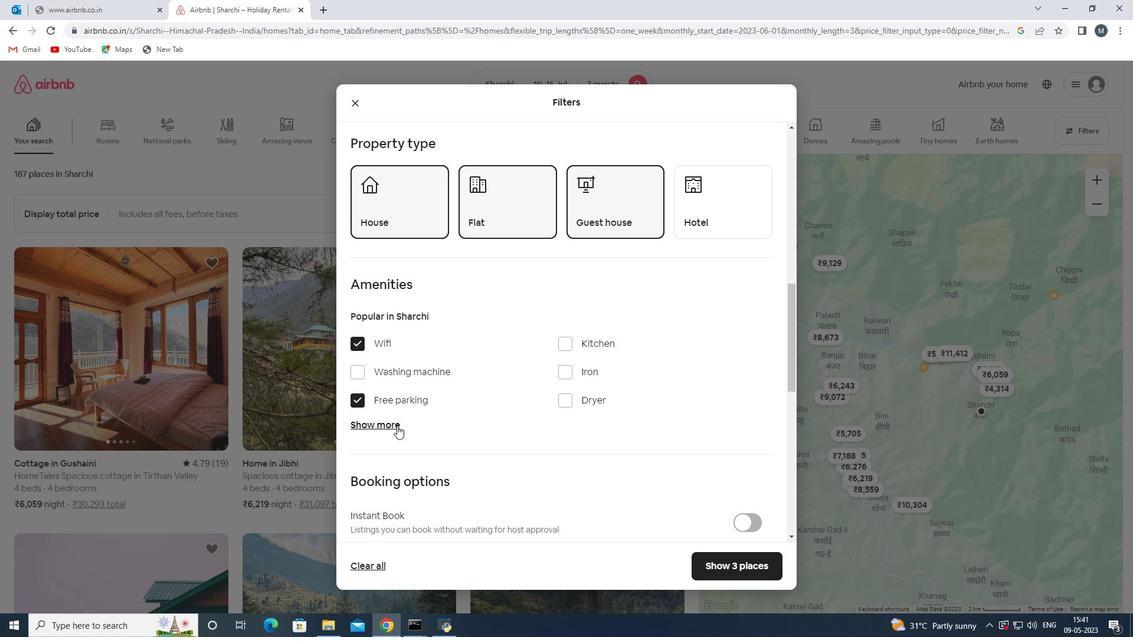 
Action: Mouse moved to (456, 420)
Screenshot: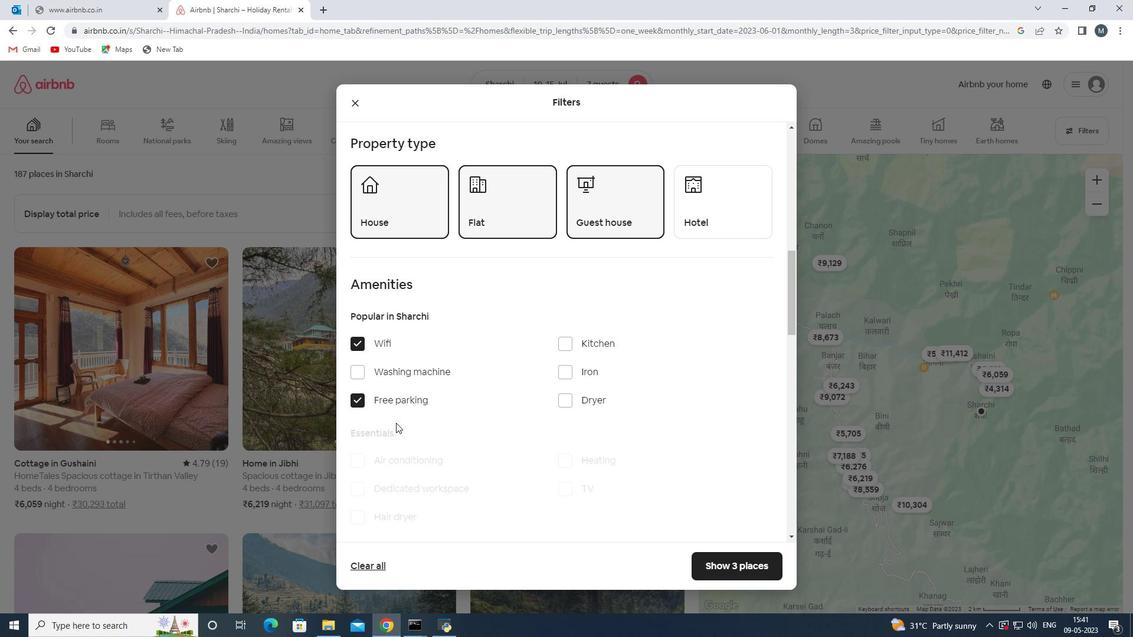 
Action: Mouse scrolled (456, 419) with delta (0, 0)
Screenshot: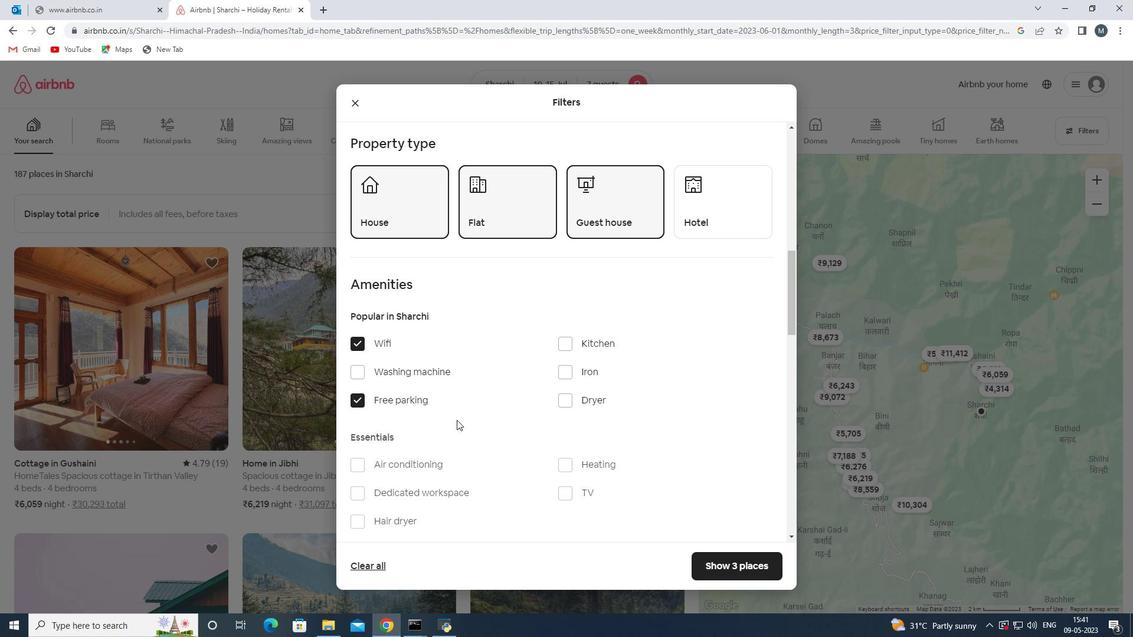 
Action: Mouse moved to (563, 439)
Screenshot: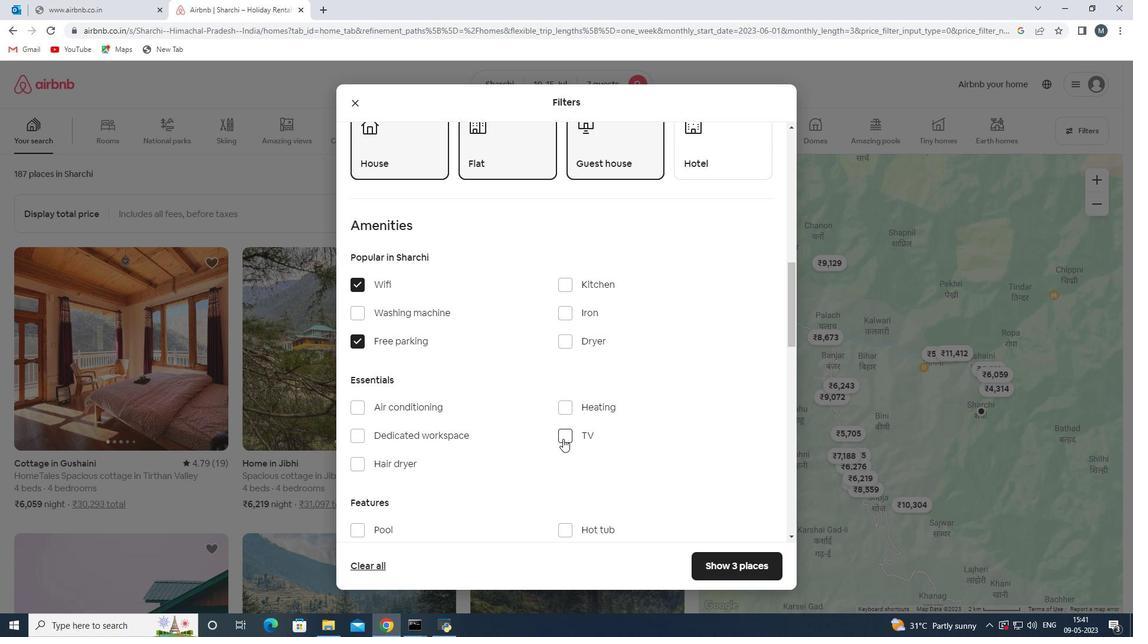 
Action: Mouse pressed left at (563, 439)
Screenshot: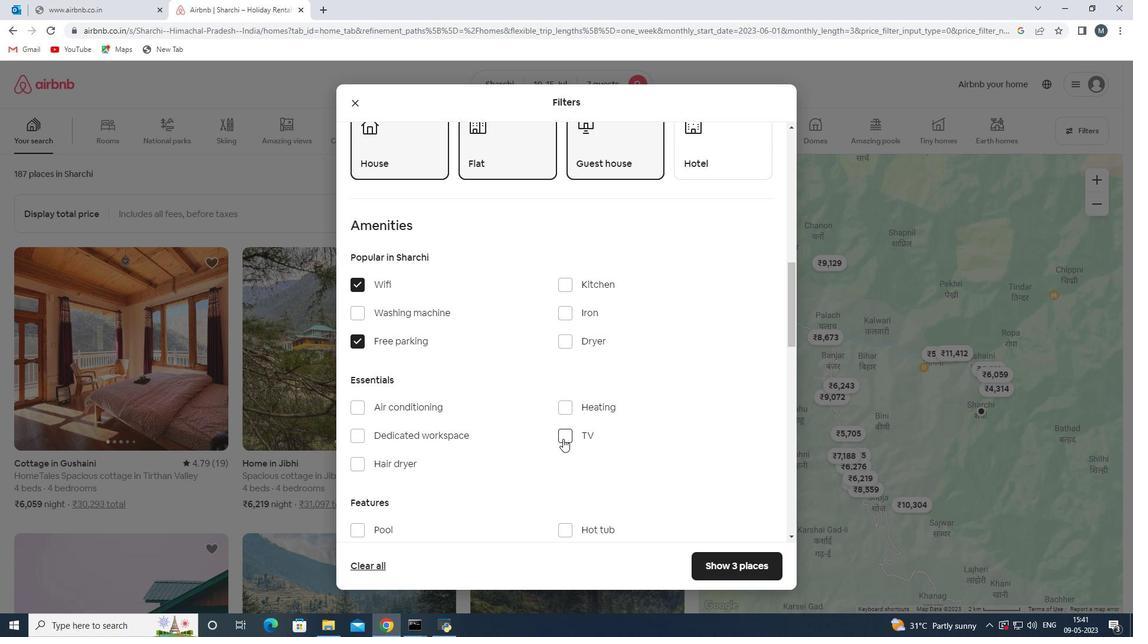 
Action: Mouse moved to (507, 430)
Screenshot: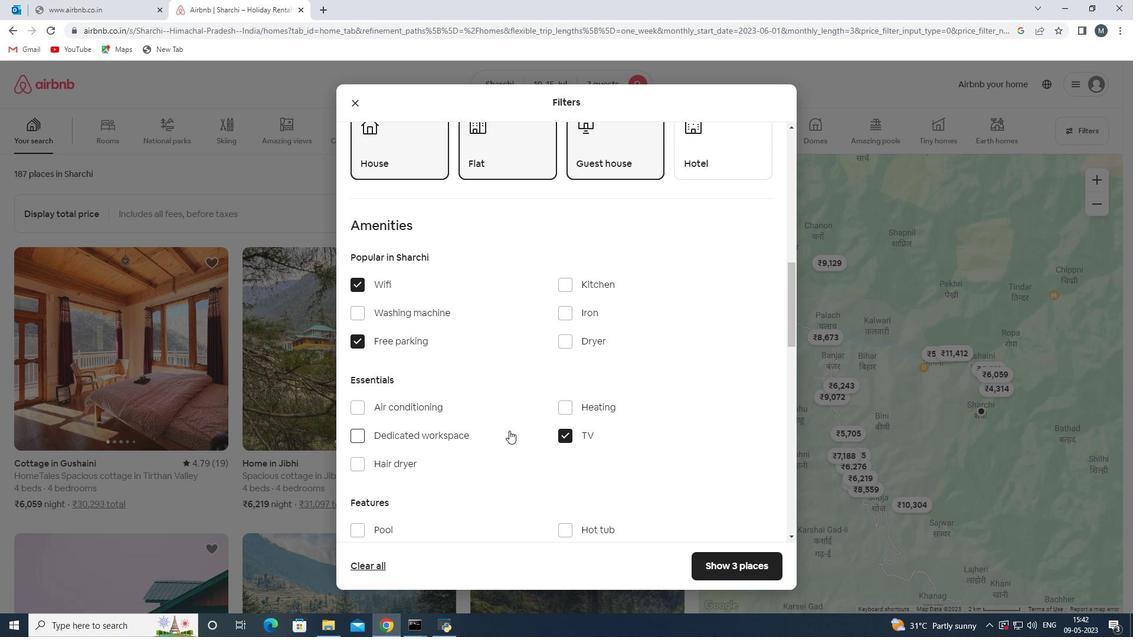 
Action: Mouse scrolled (507, 429) with delta (0, 0)
Screenshot: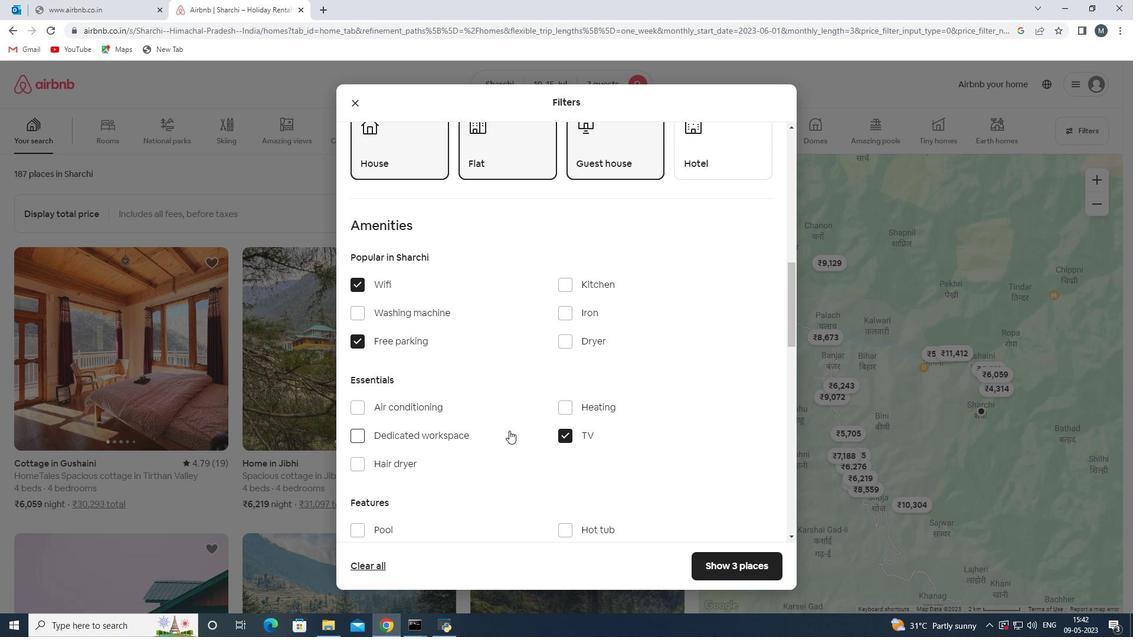 
Action: Mouse moved to (503, 428)
Screenshot: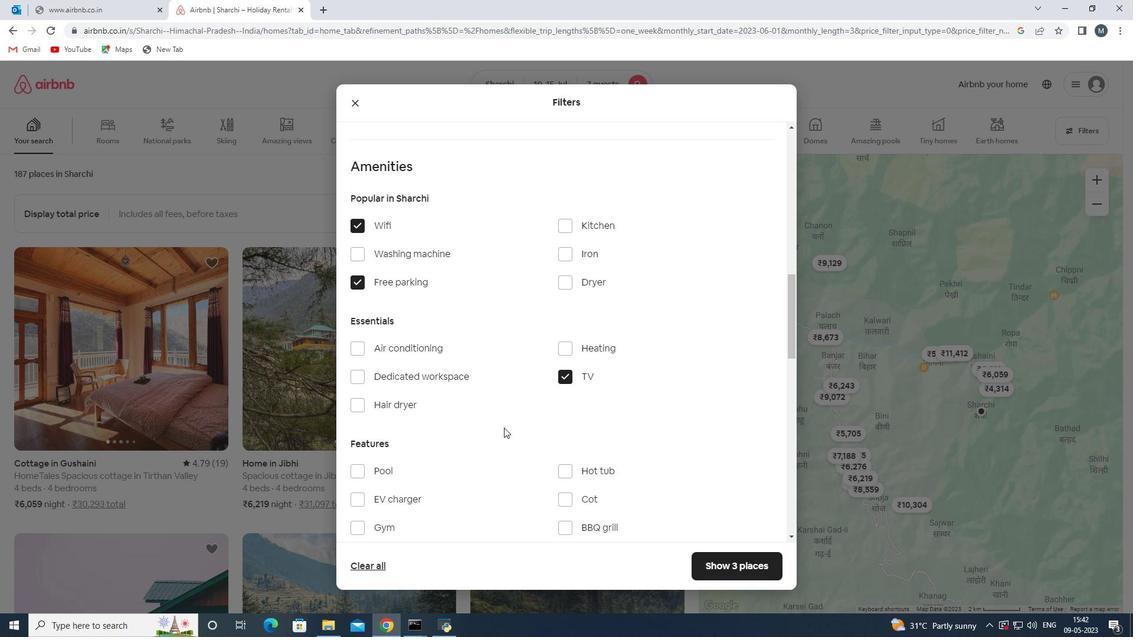 
Action: Mouse scrolled (503, 427) with delta (0, 0)
Screenshot: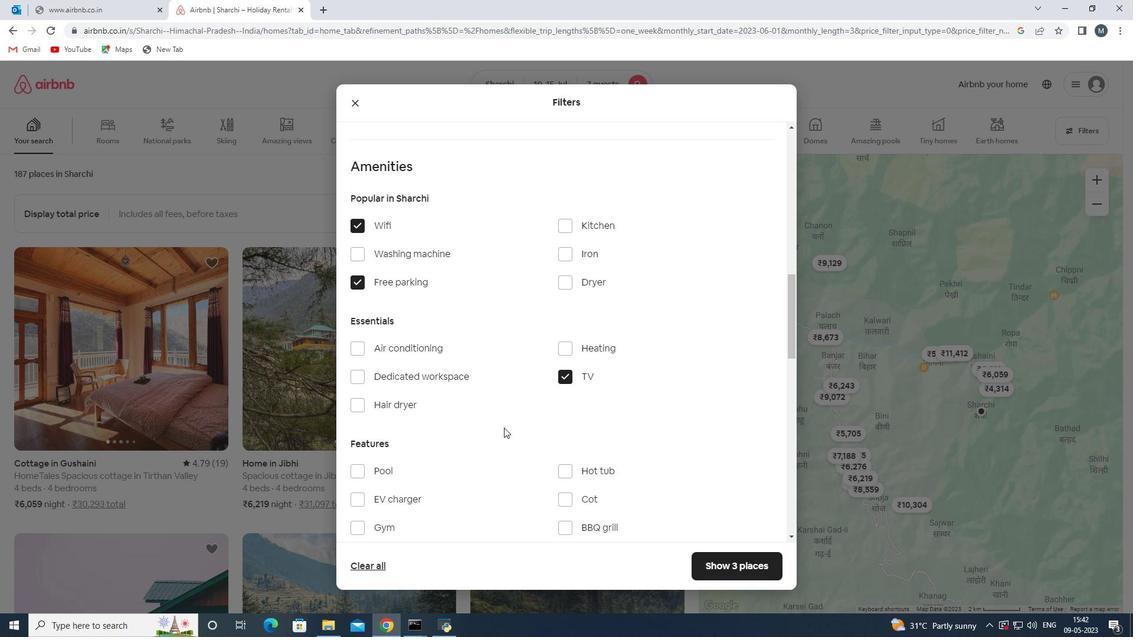 
Action: Mouse moved to (405, 459)
Screenshot: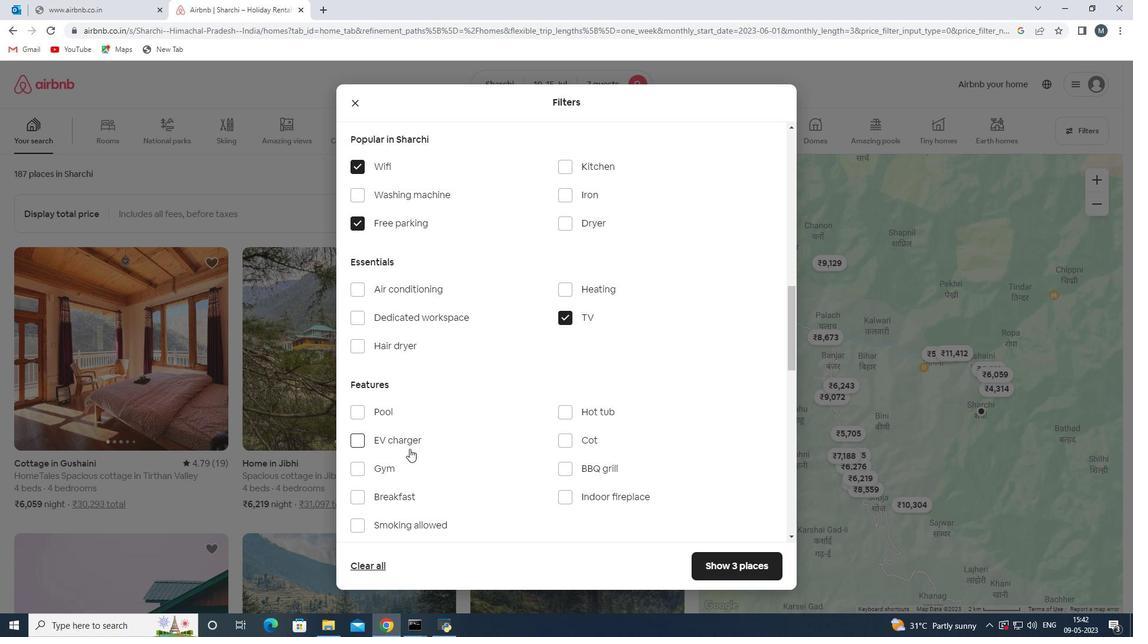 
Action: Mouse pressed left at (405, 459)
Screenshot: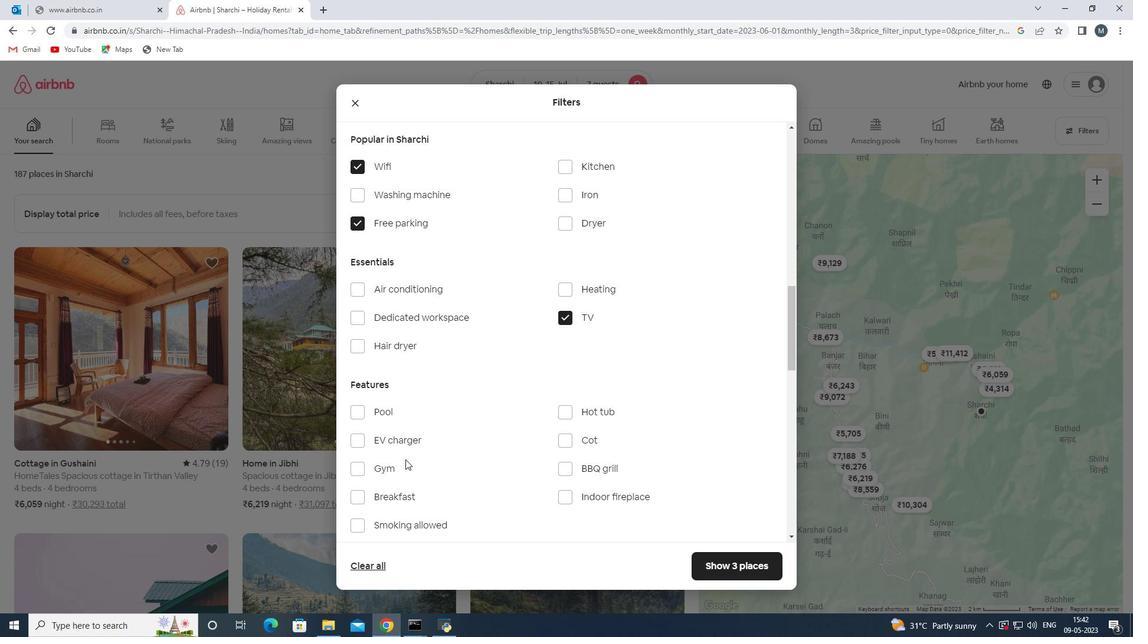 
Action: Mouse moved to (403, 469)
Screenshot: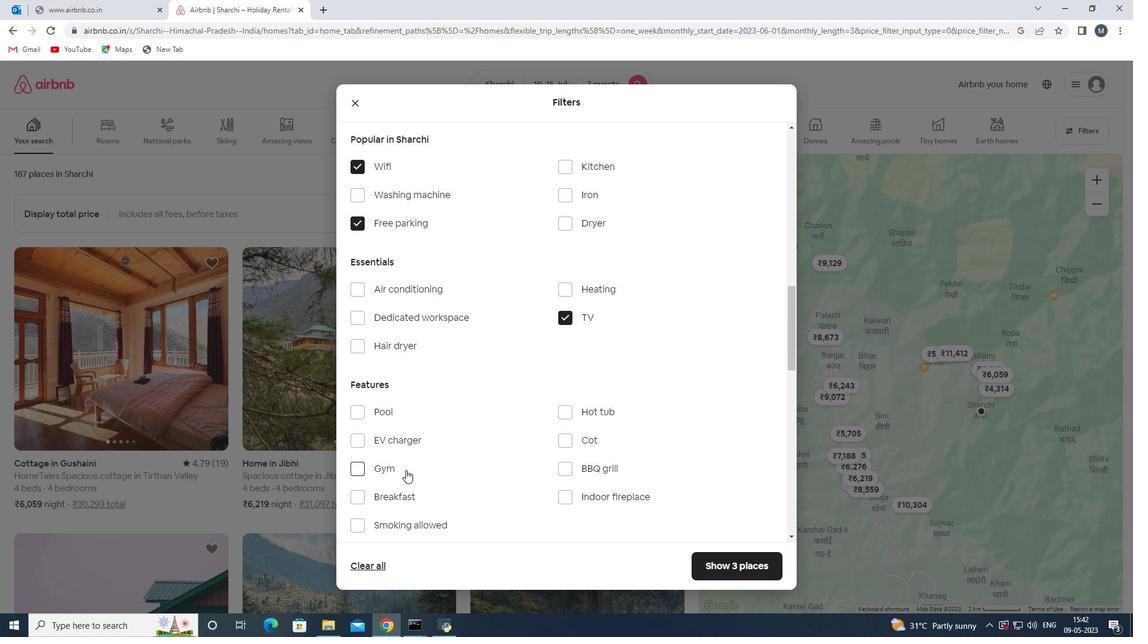 
Action: Mouse pressed left at (403, 469)
Screenshot: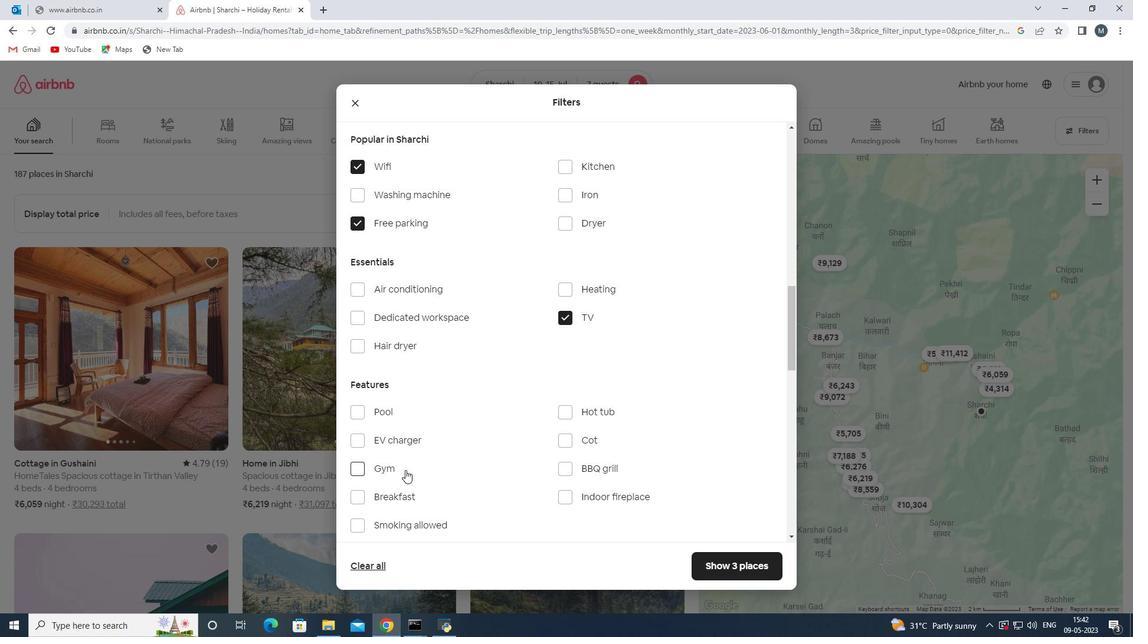 
Action: Mouse moved to (399, 485)
Screenshot: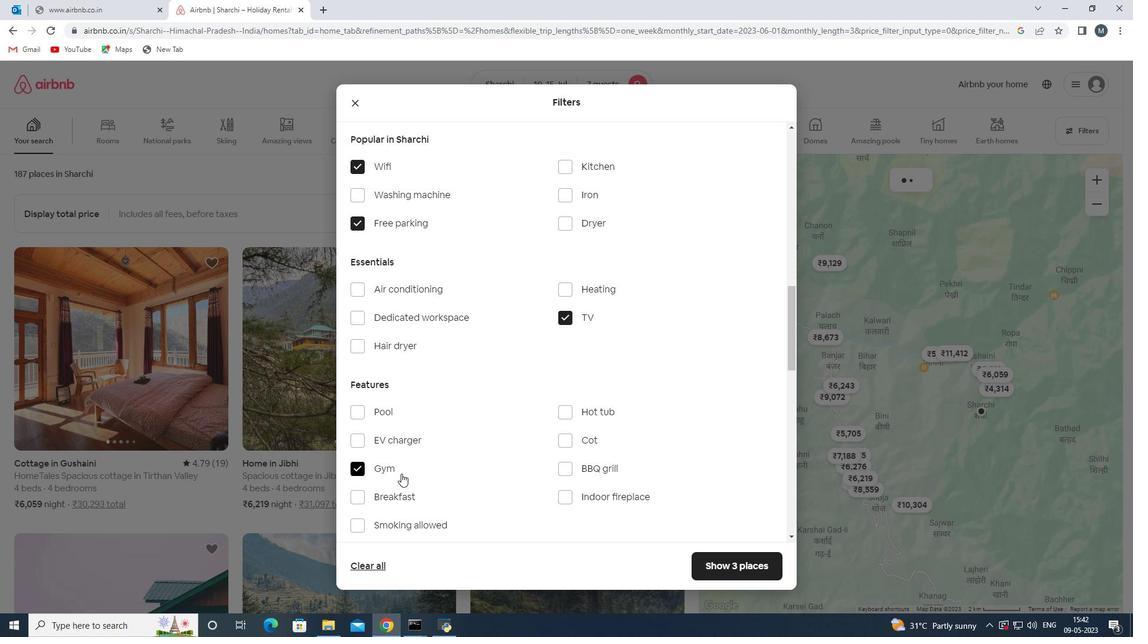 
Action: Mouse pressed left at (399, 485)
Screenshot: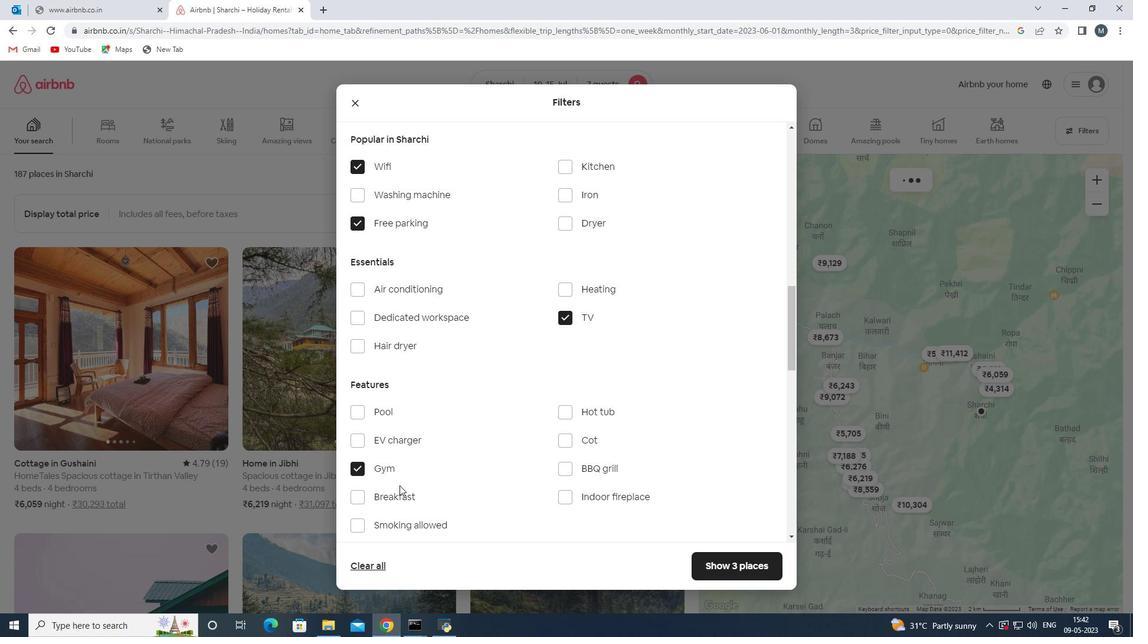 
Action: Mouse moved to (399, 496)
Screenshot: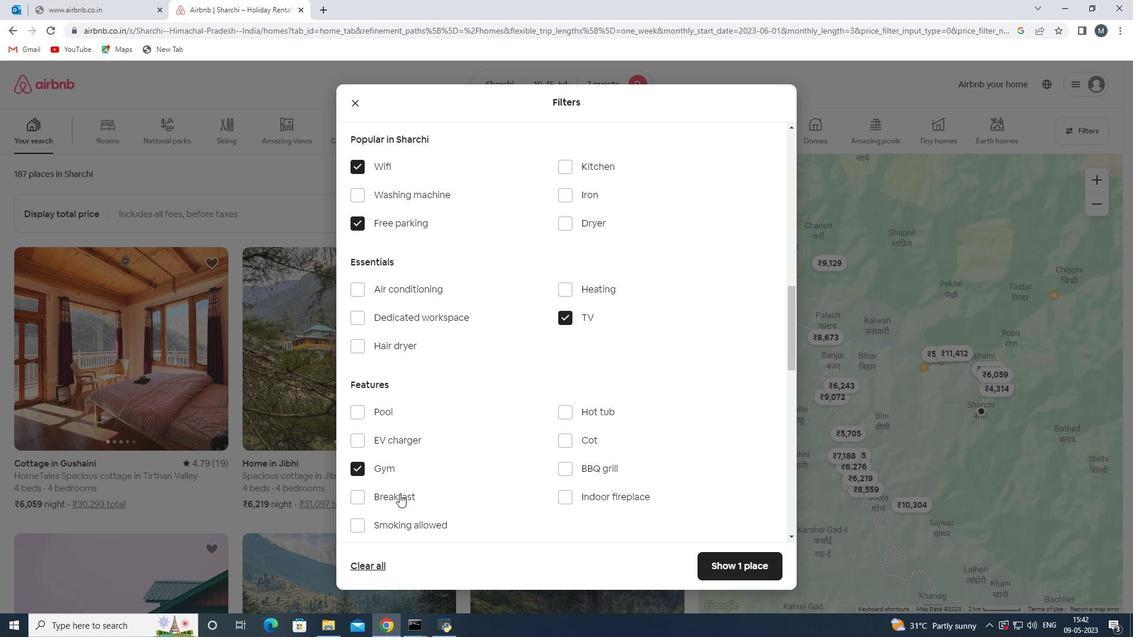 
Action: Mouse pressed left at (399, 496)
Screenshot: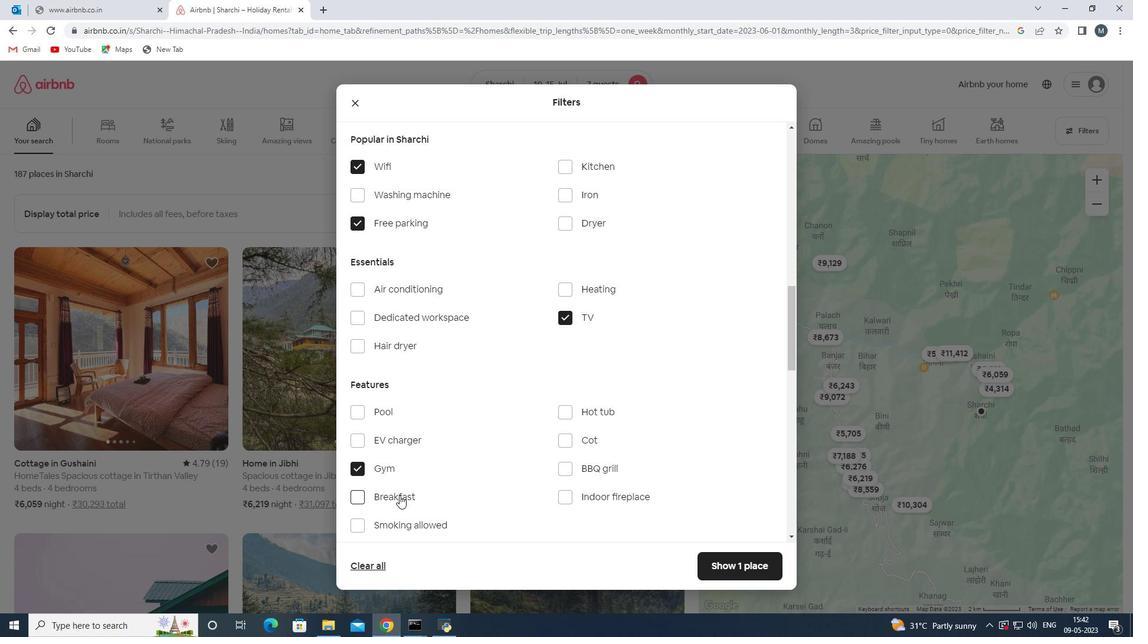 
Action: Mouse moved to (436, 469)
Screenshot: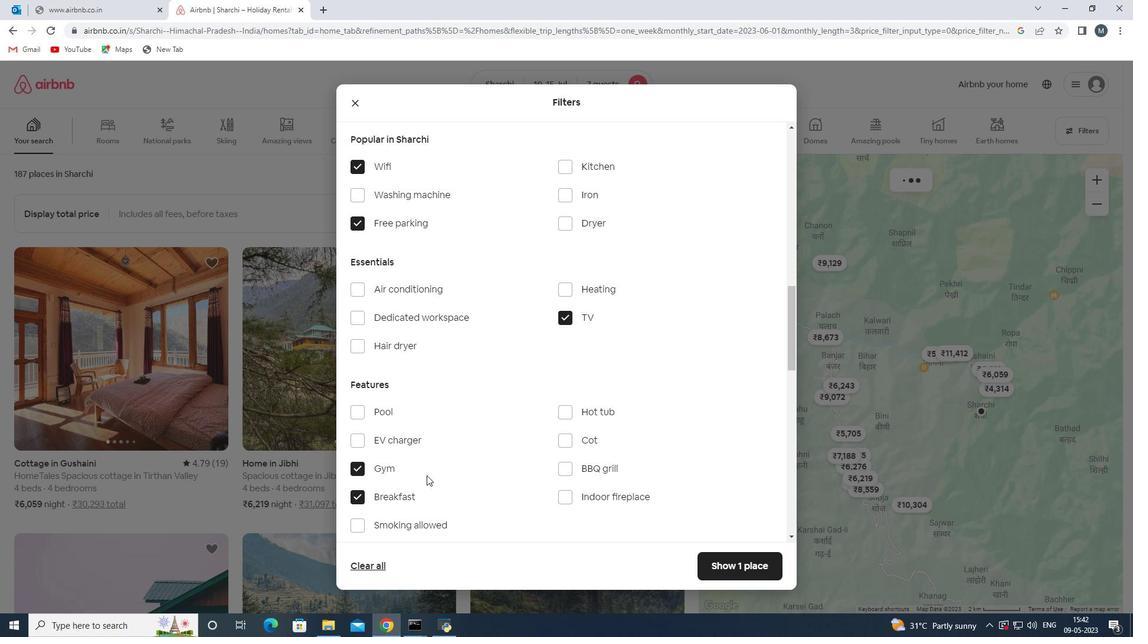 
Action: Mouse scrolled (436, 469) with delta (0, 0)
Screenshot: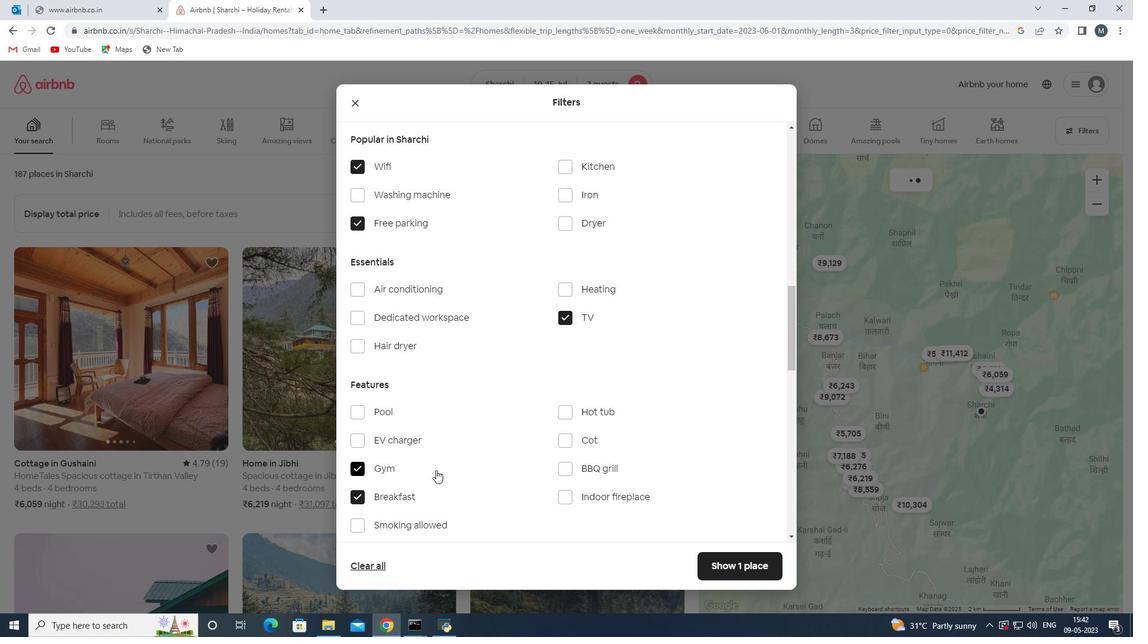 
Action: Mouse moved to (480, 448)
Screenshot: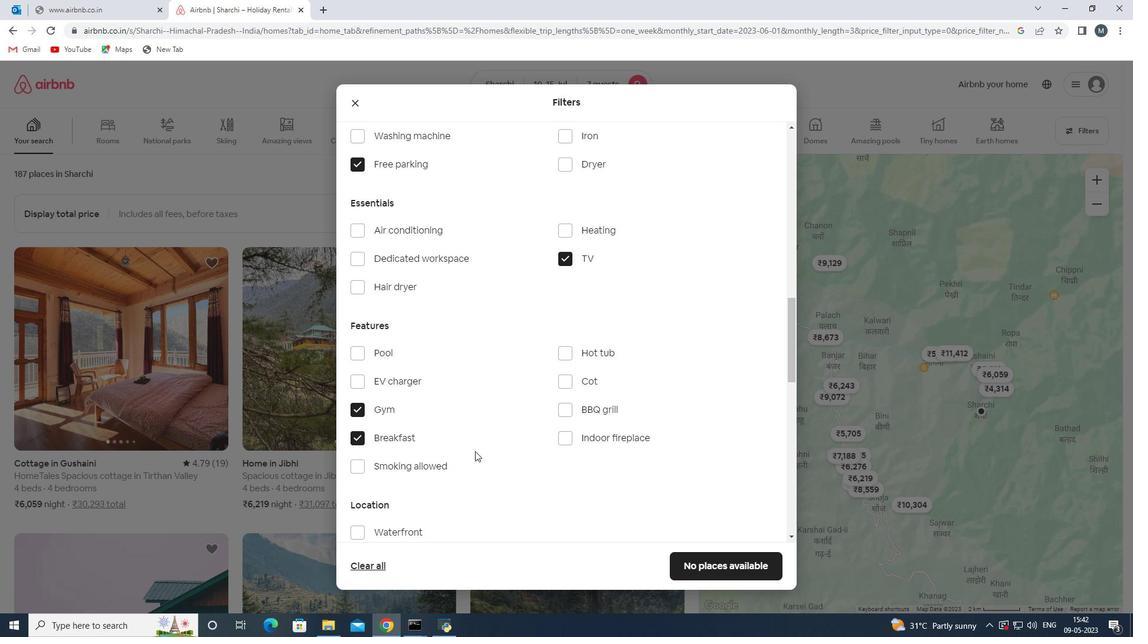 
Action: Mouse scrolled (480, 447) with delta (0, 0)
Screenshot: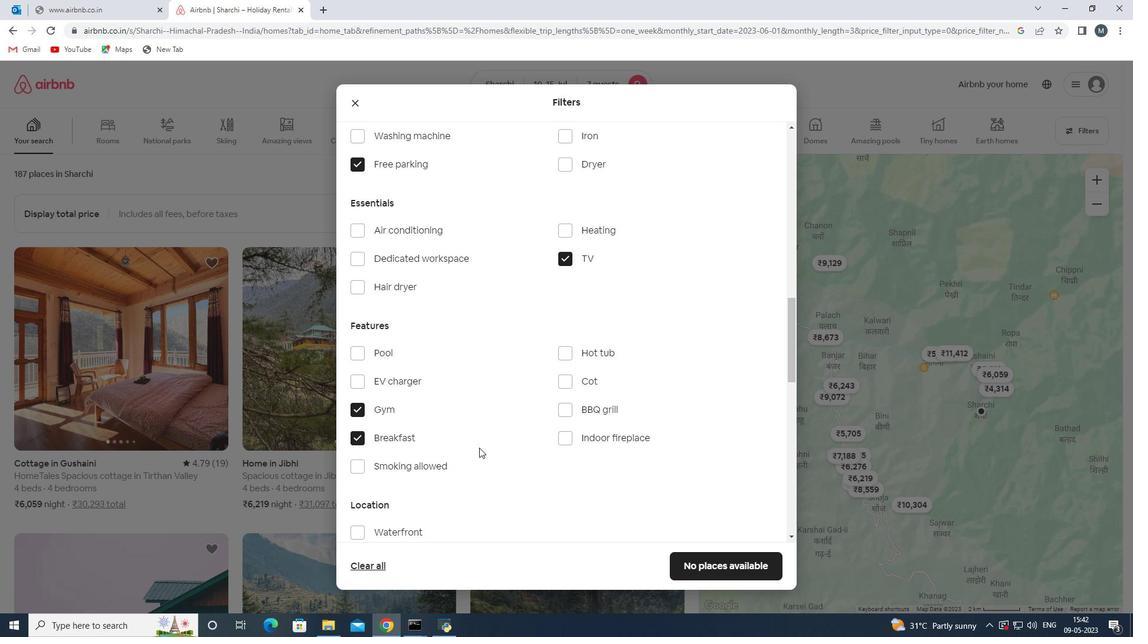 
Action: Mouse moved to (495, 446)
Screenshot: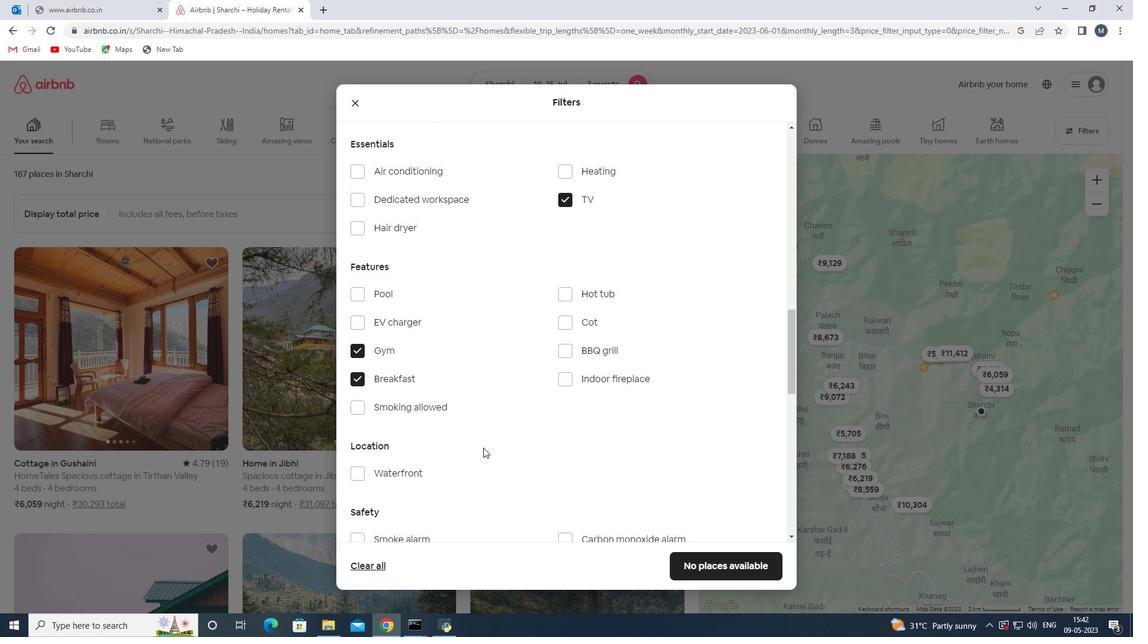 
Action: Mouse scrolled (495, 446) with delta (0, 0)
Screenshot: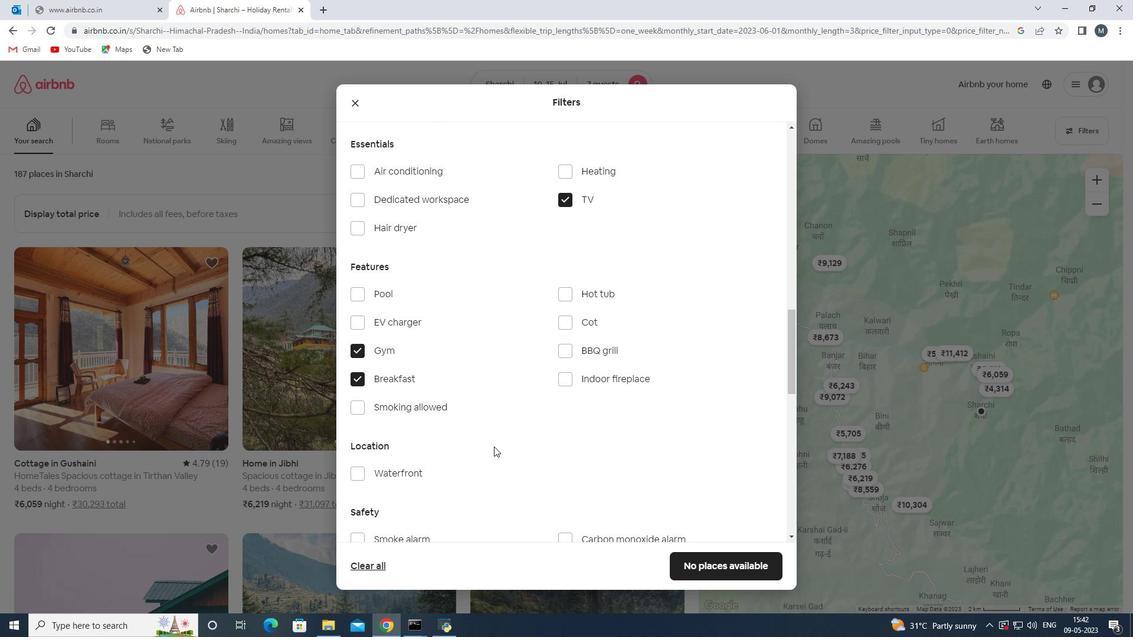 
Action: Mouse moved to (495, 446)
Screenshot: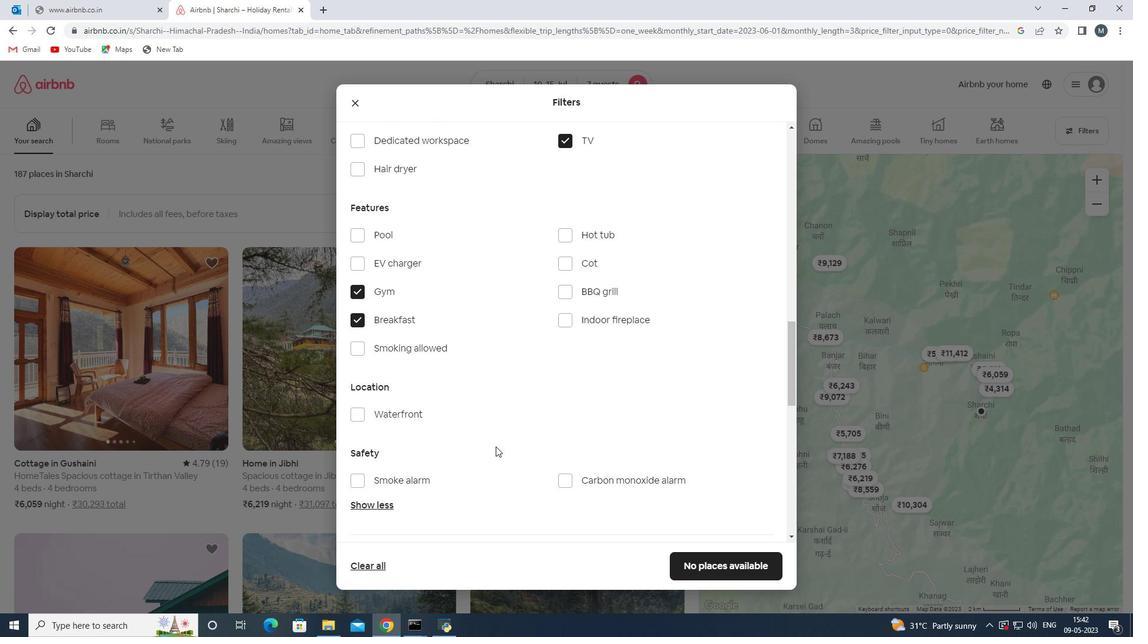 
Action: Mouse scrolled (495, 446) with delta (0, 0)
Screenshot: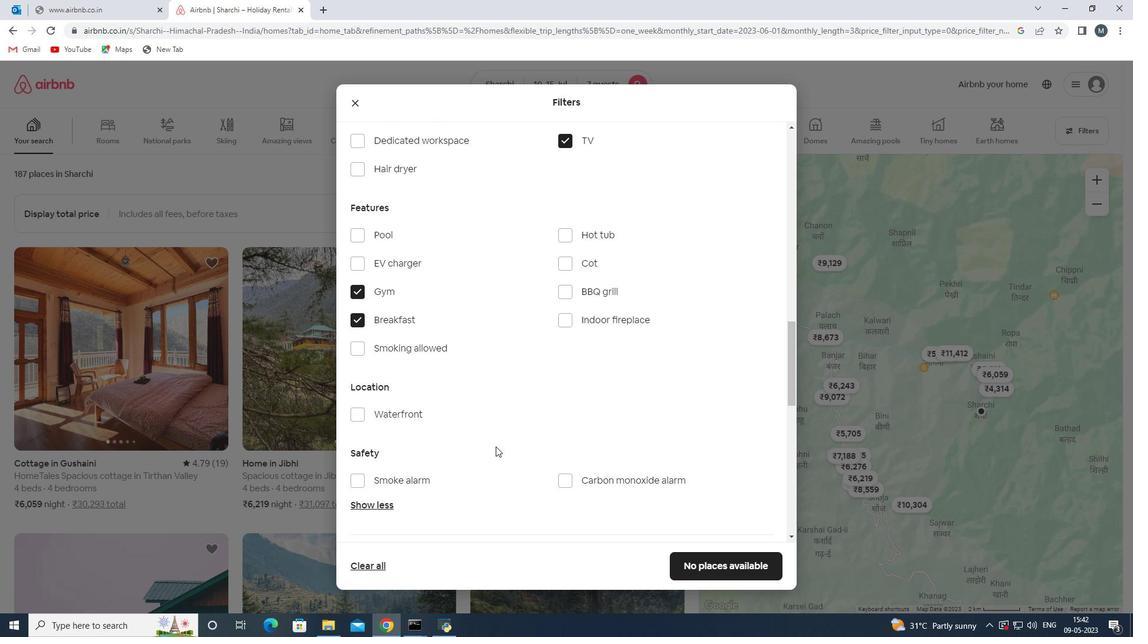 
Action: Mouse moved to (488, 445)
Screenshot: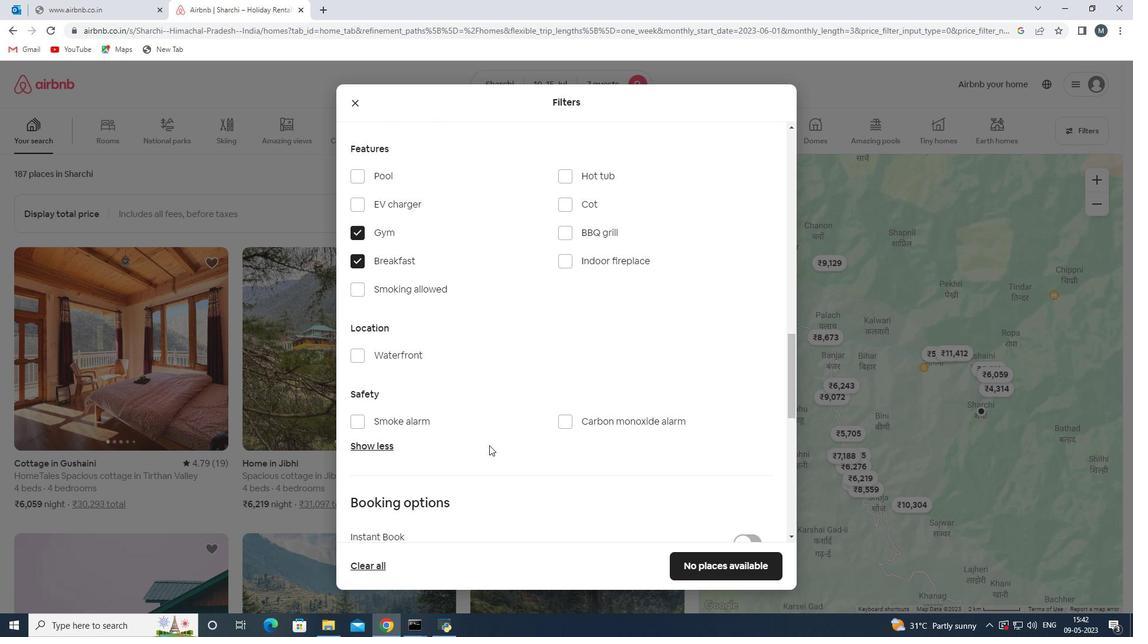 
Action: Mouse scrolled (488, 444) with delta (0, 0)
Screenshot: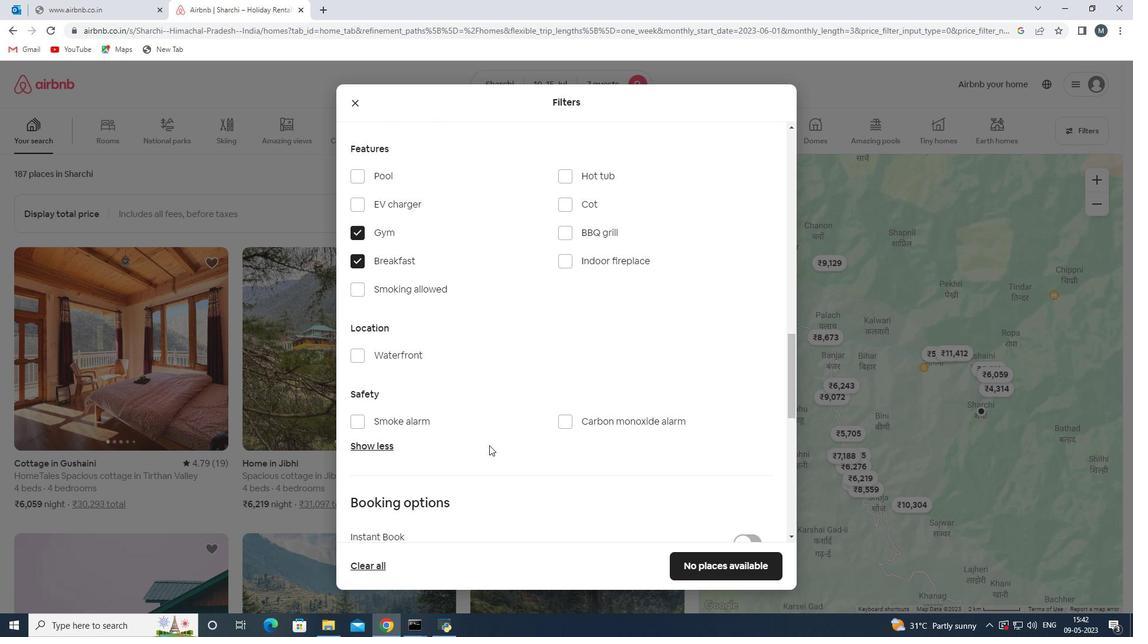 
Action: Mouse scrolled (488, 444) with delta (0, 0)
Screenshot: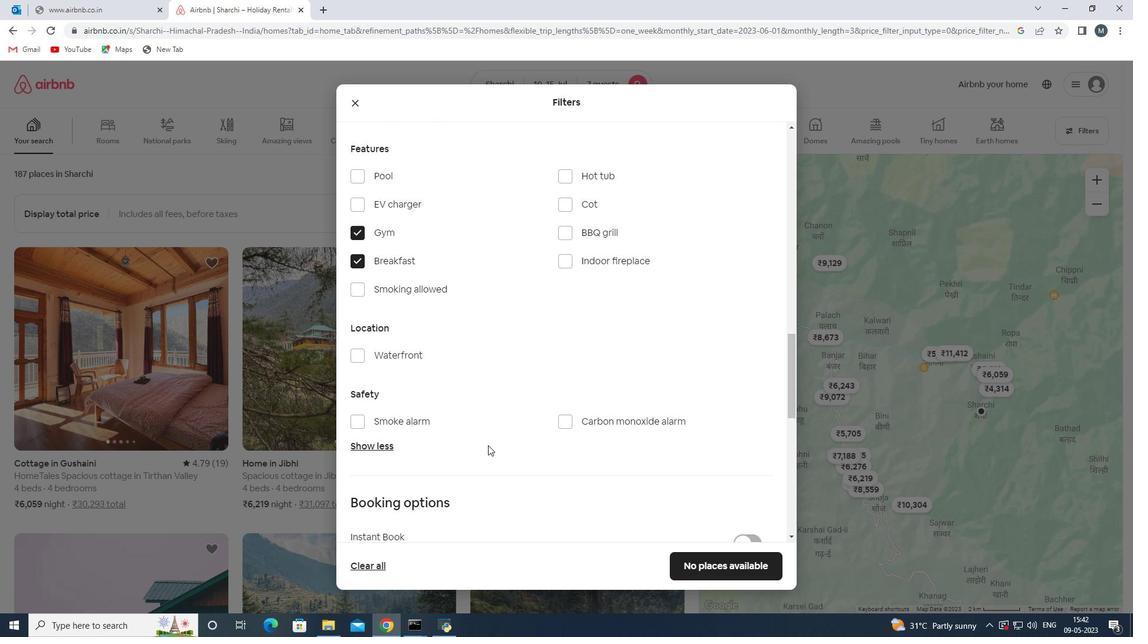 
Action: Mouse scrolled (488, 444) with delta (0, 0)
Screenshot: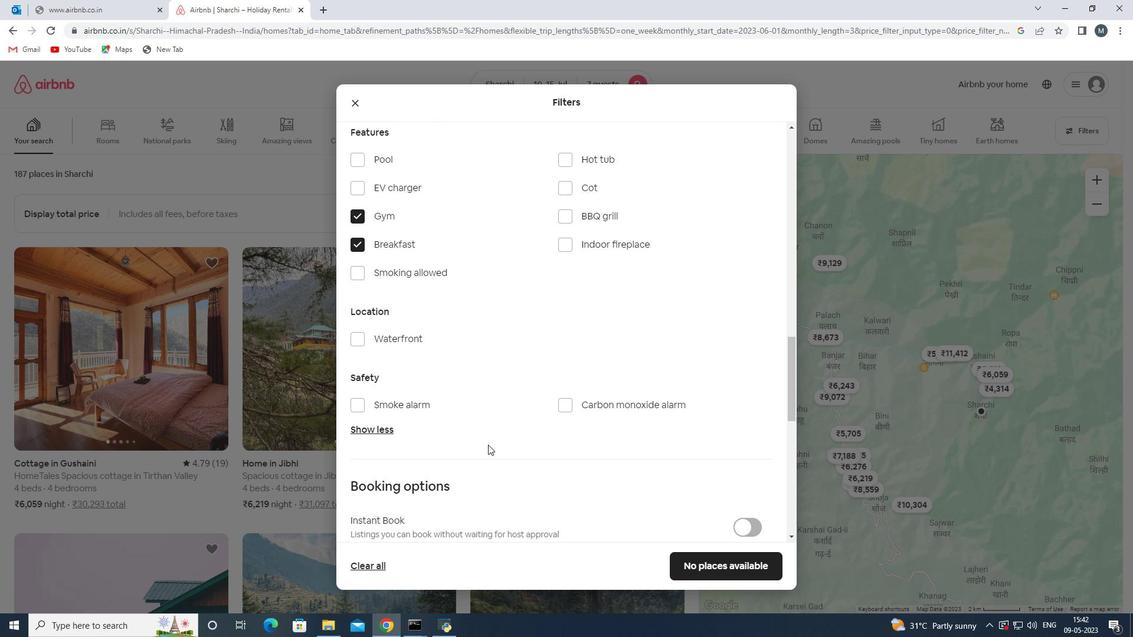 
Action: Mouse scrolled (488, 444) with delta (0, 0)
Screenshot: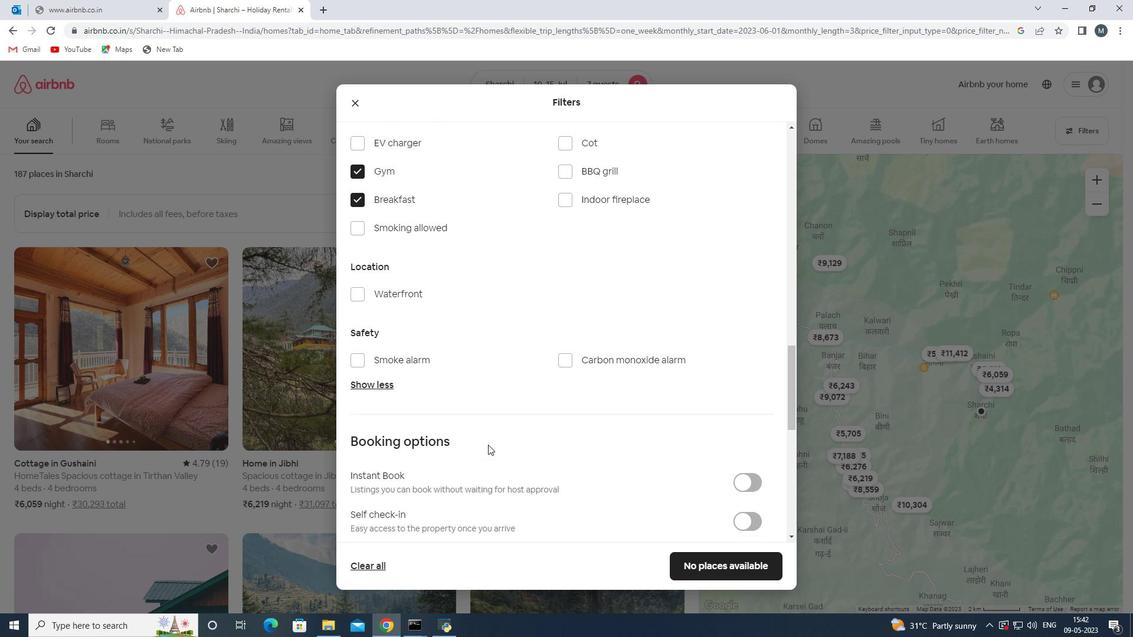 
Action: Mouse moved to (743, 352)
Screenshot: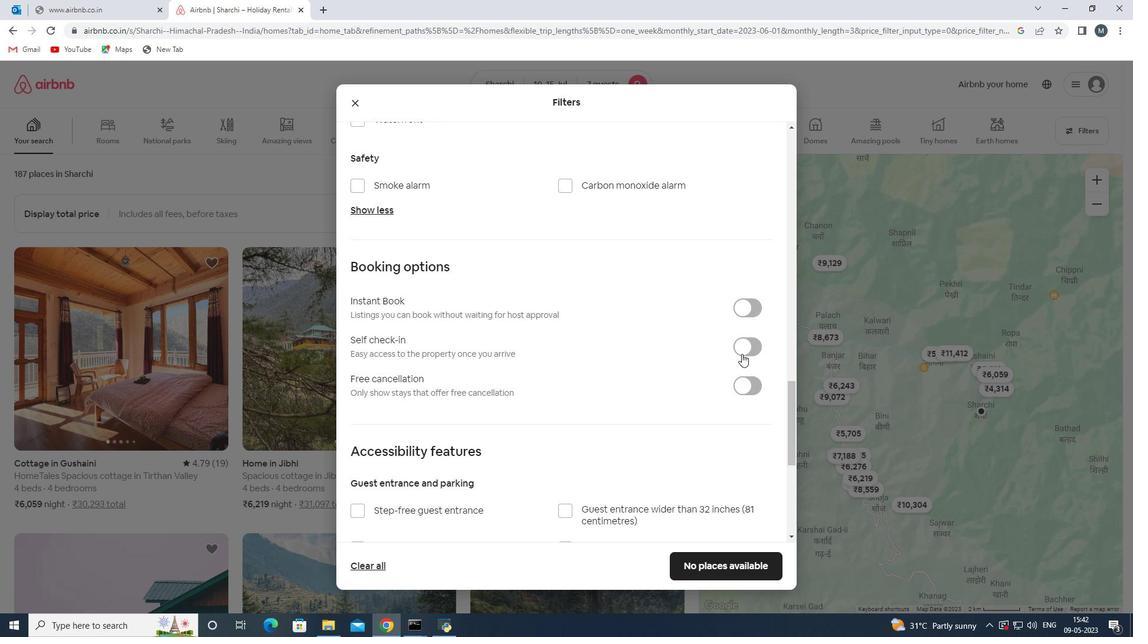
Action: Mouse pressed left at (743, 352)
Screenshot: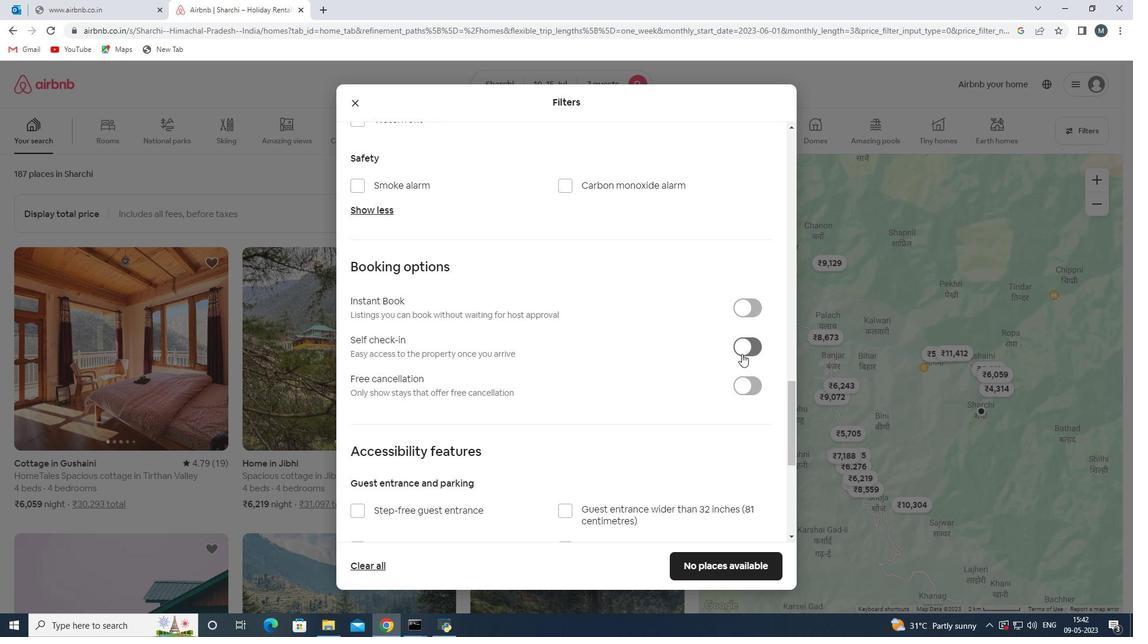 
Action: Mouse moved to (544, 405)
Screenshot: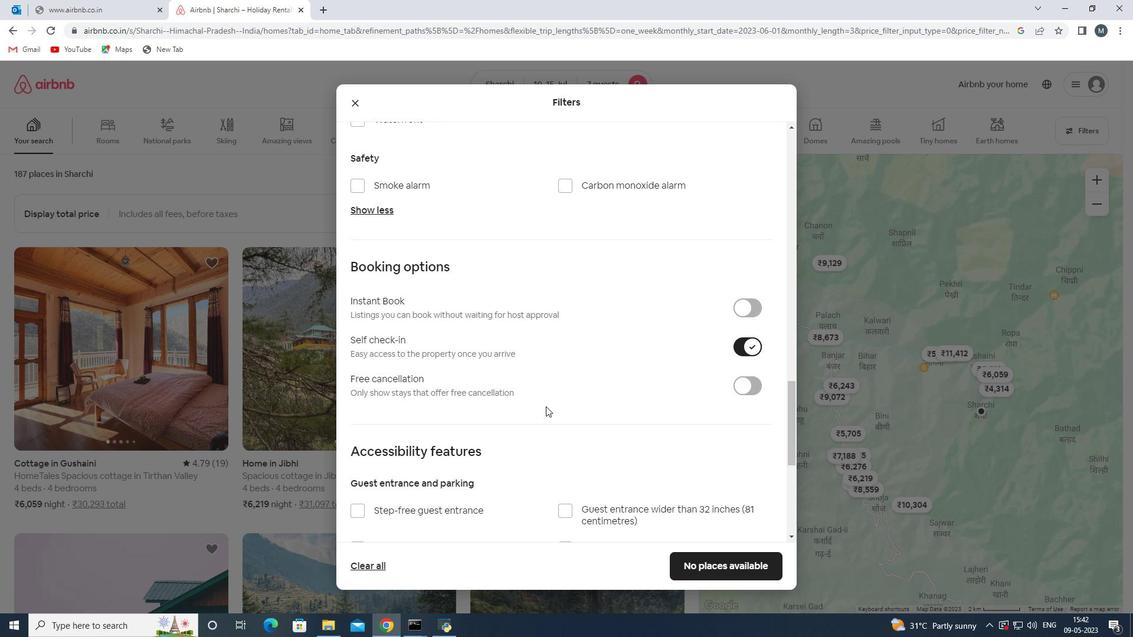 
Action: Mouse scrolled (544, 405) with delta (0, 0)
Screenshot: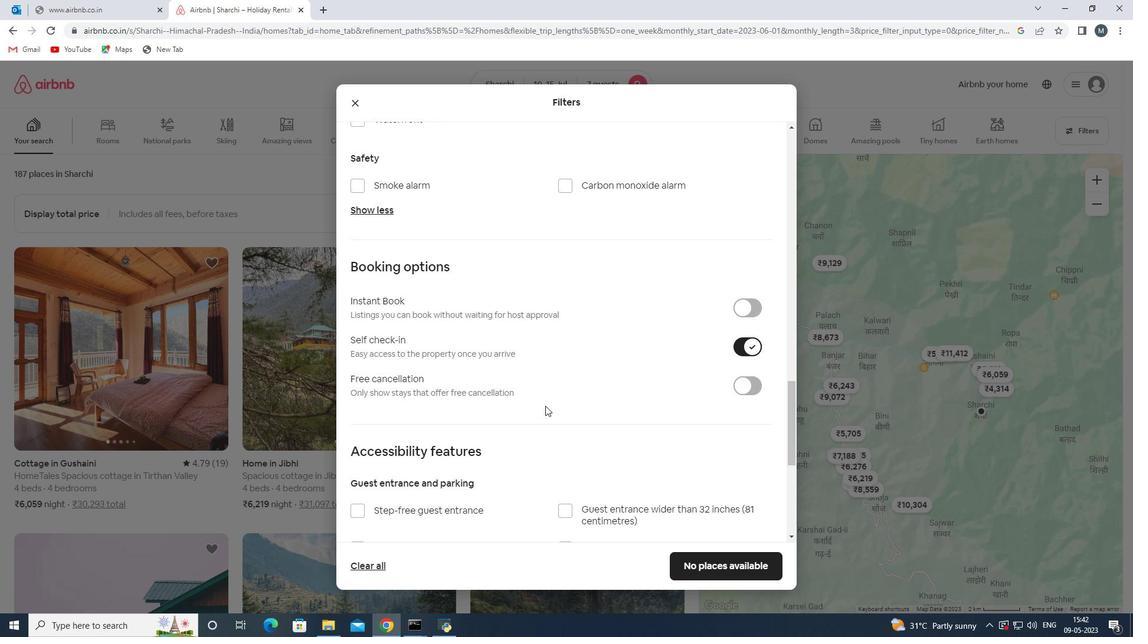 
Action: Mouse moved to (544, 405)
Screenshot: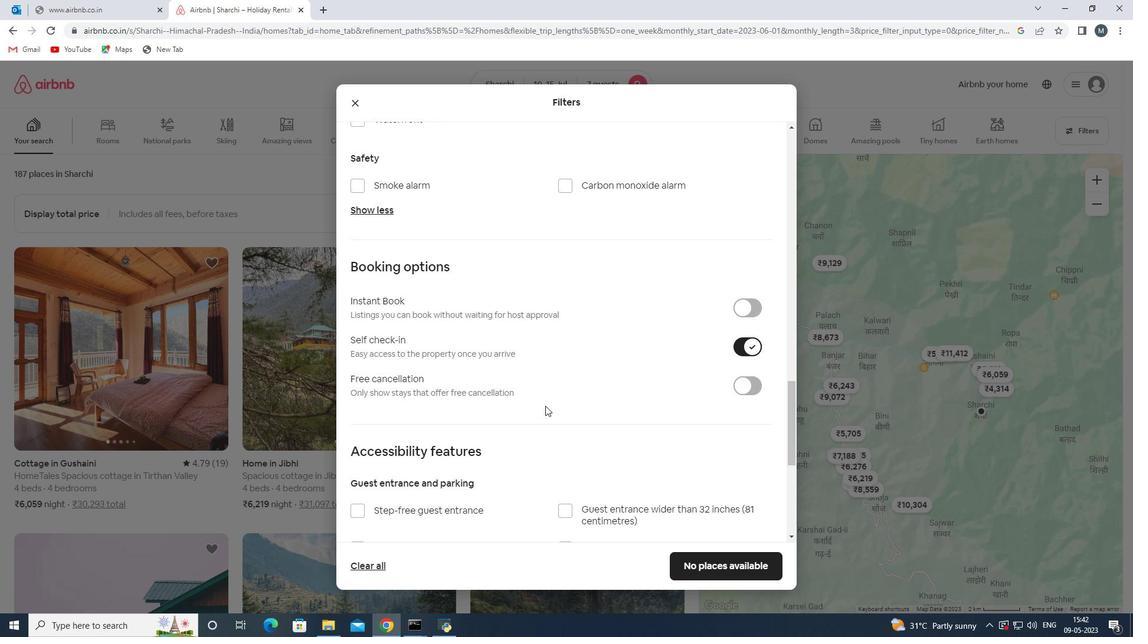 
Action: Mouse scrolled (544, 405) with delta (0, 0)
Screenshot: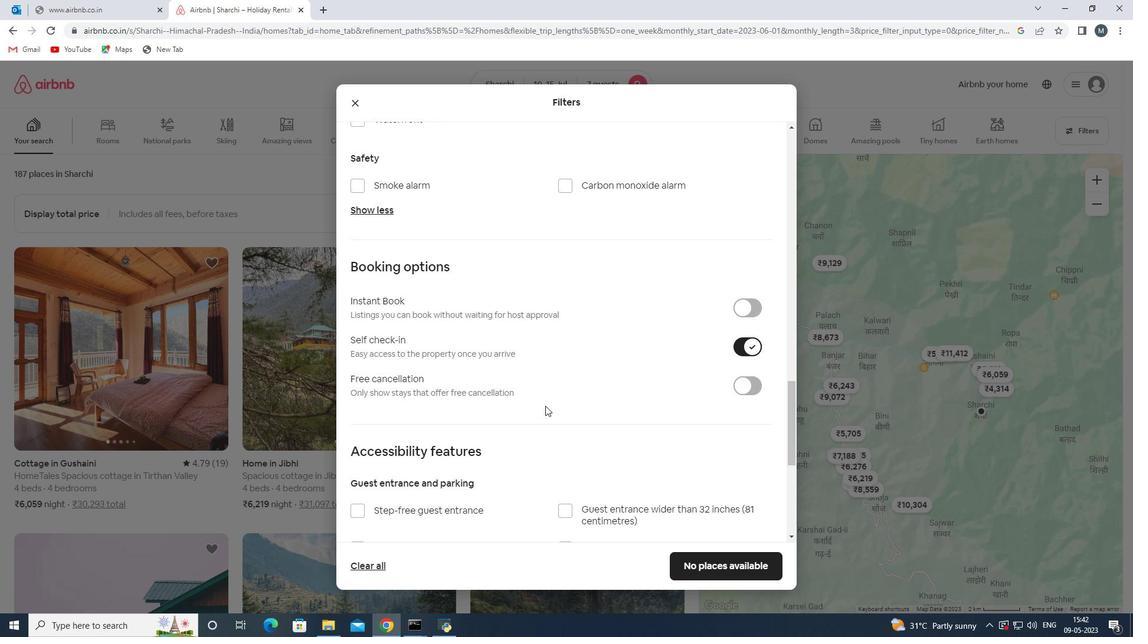 
Action: Mouse scrolled (544, 405) with delta (0, 0)
Screenshot: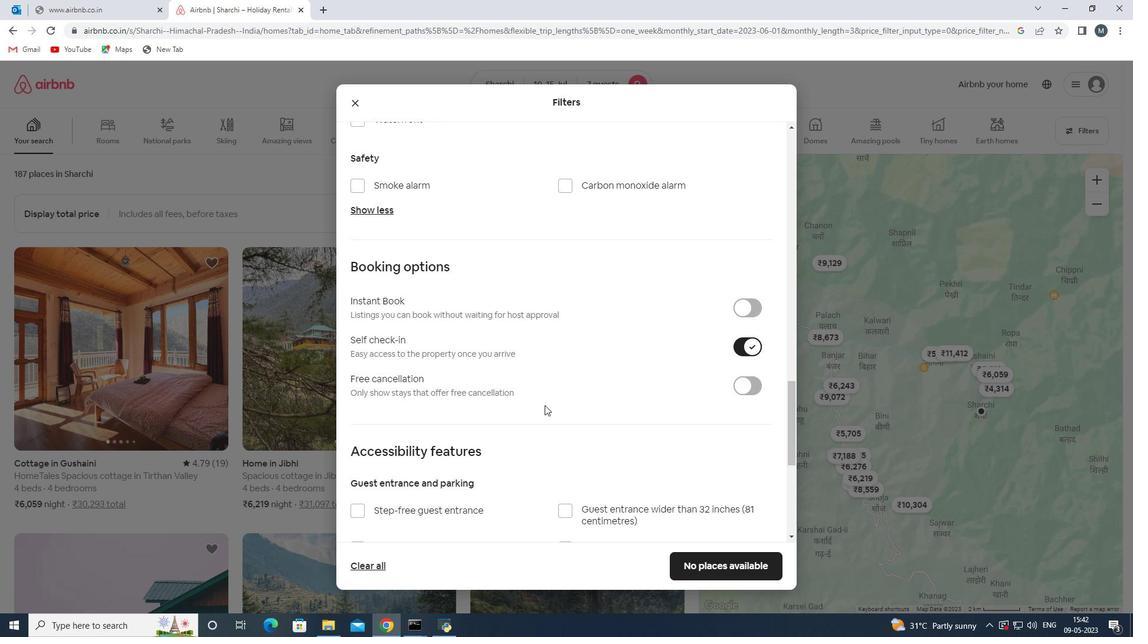 
Action: Mouse moved to (446, 422)
Screenshot: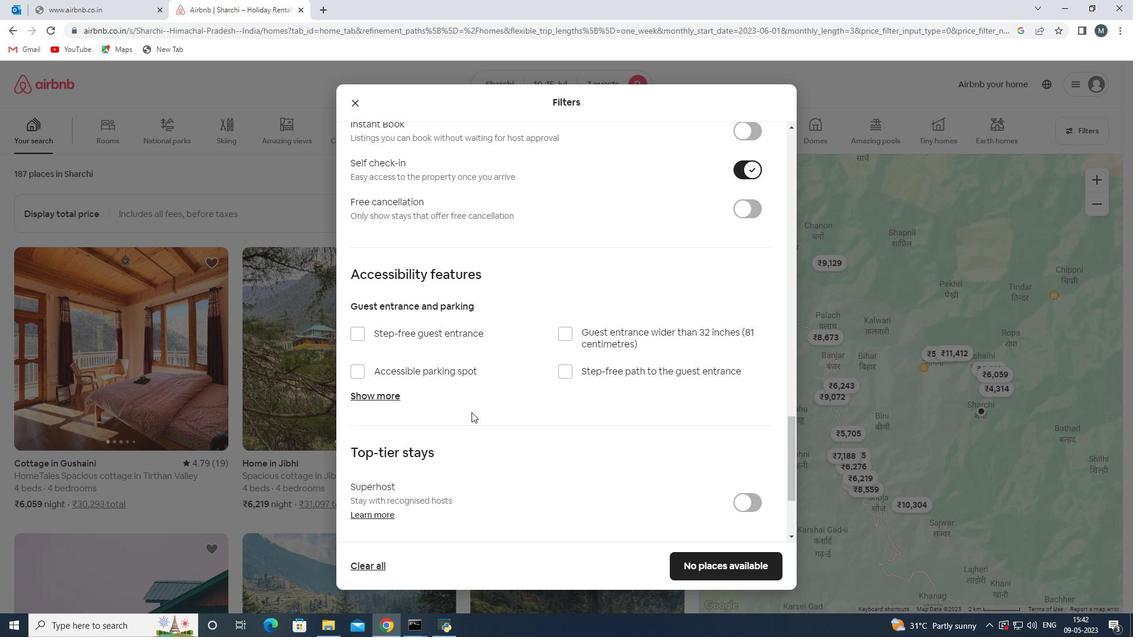 
Action: Mouse scrolled (446, 422) with delta (0, 0)
Screenshot: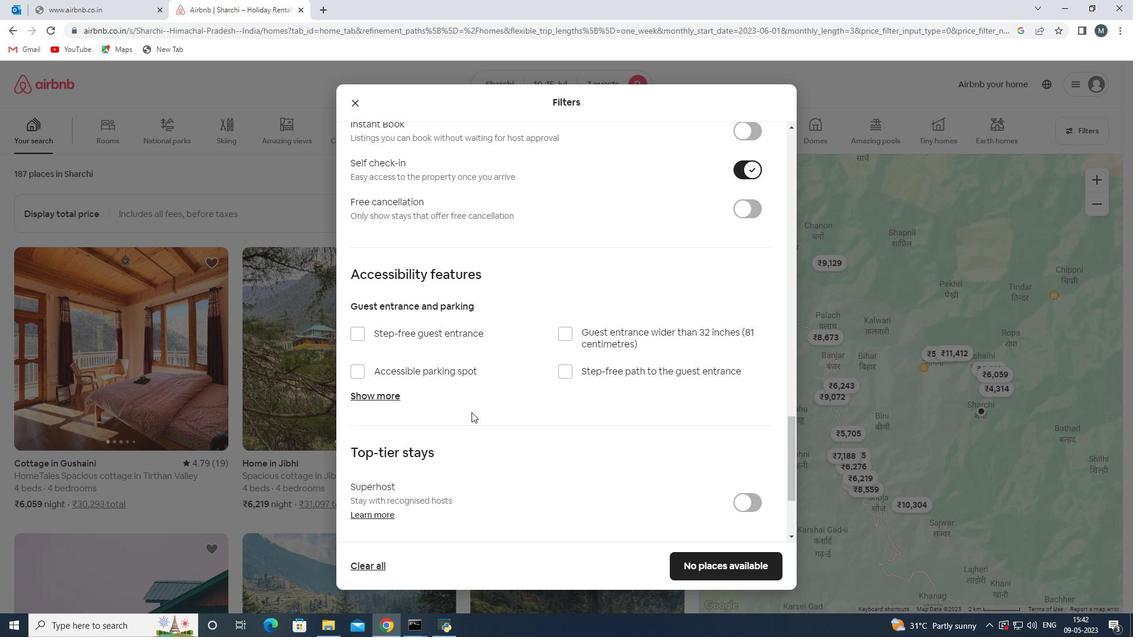 
Action: Mouse moved to (445, 423)
Screenshot: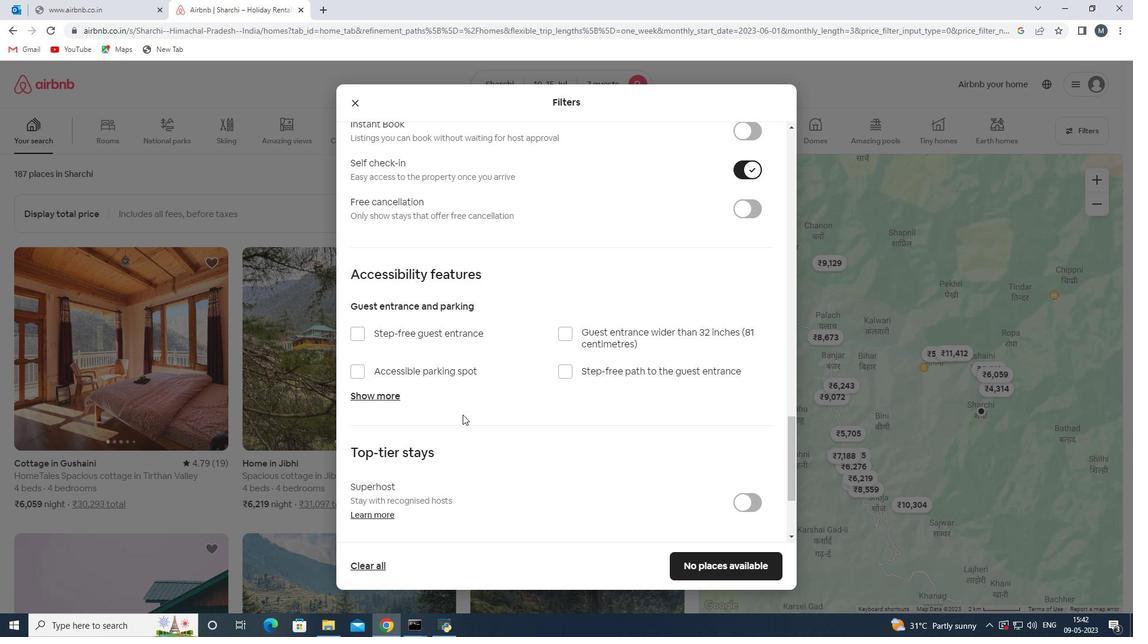 
Action: Mouse scrolled (445, 422) with delta (0, 0)
Screenshot: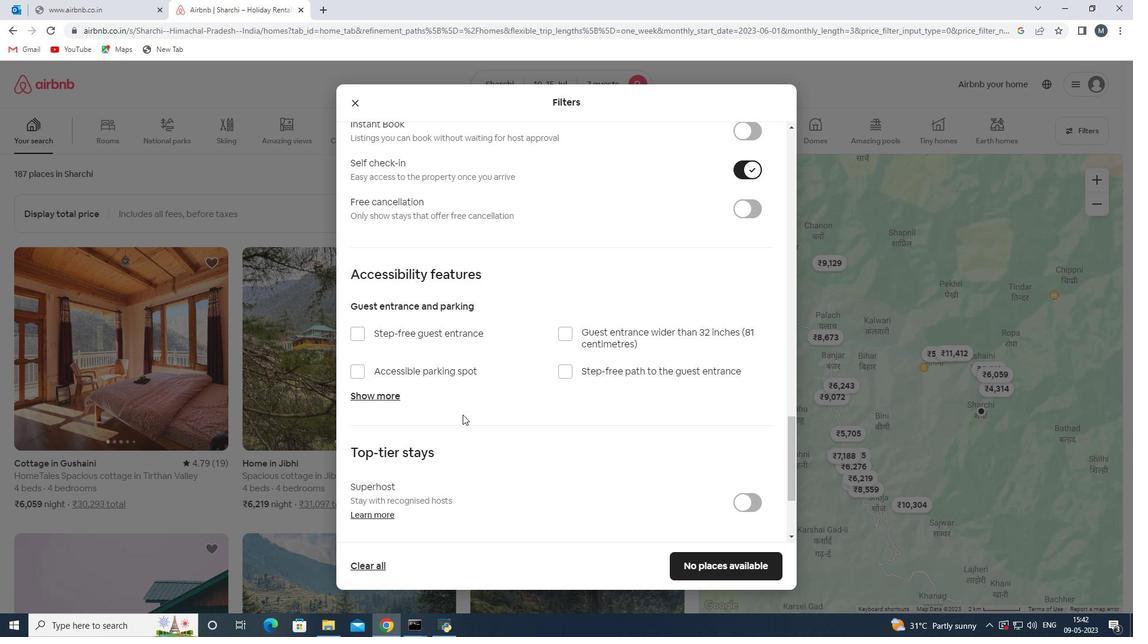 
Action: Mouse moved to (455, 433)
Screenshot: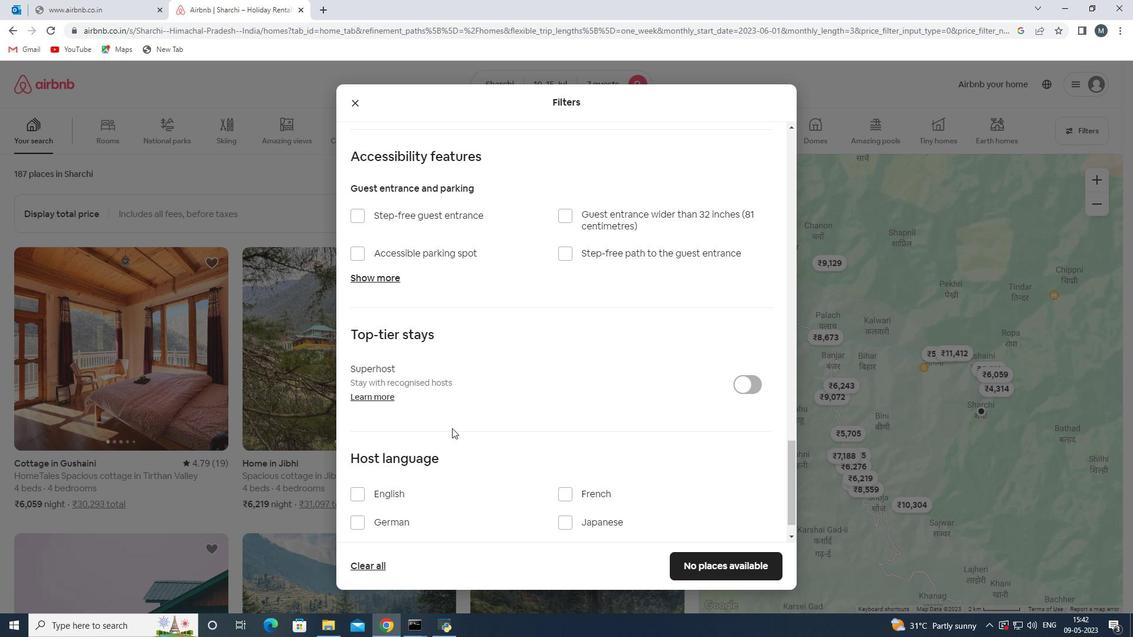 
Action: Mouse scrolled (455, 433) with delta (0, 0)
Screenshot: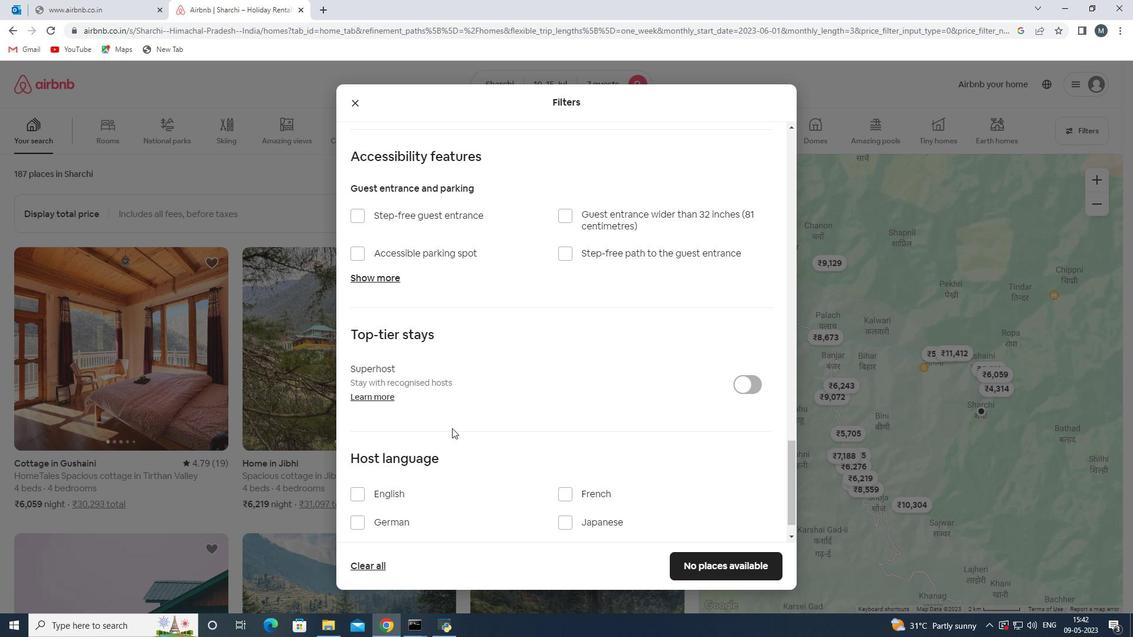 
Action: Mouse moved to (361, 458)
Screenshot: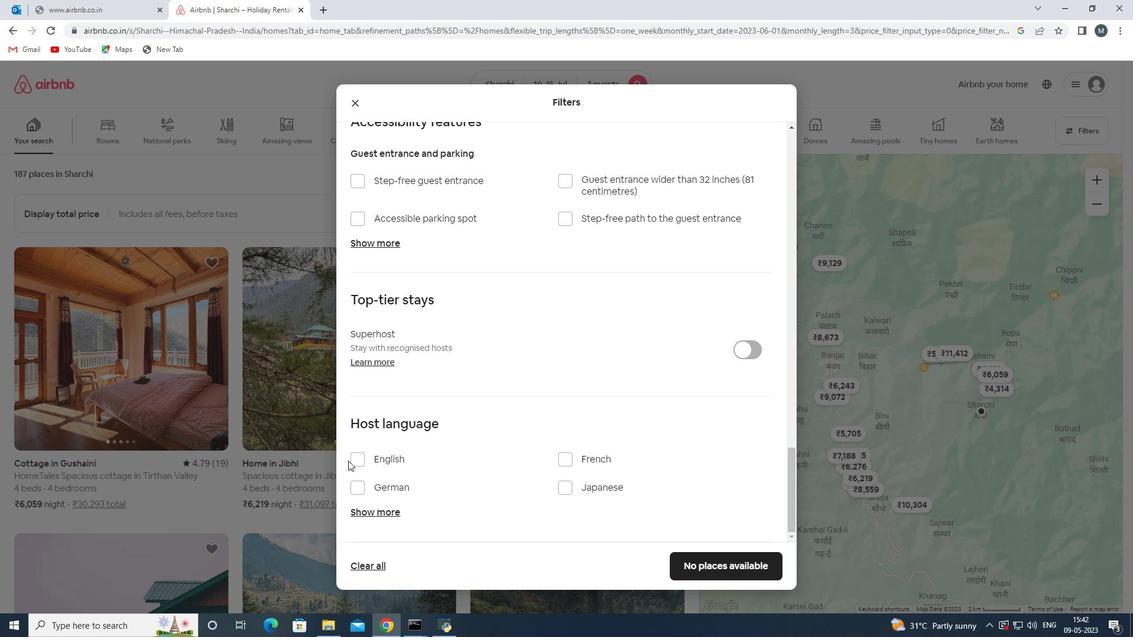 
Action: Mouse pressed left at (361, 458)
Screenshot: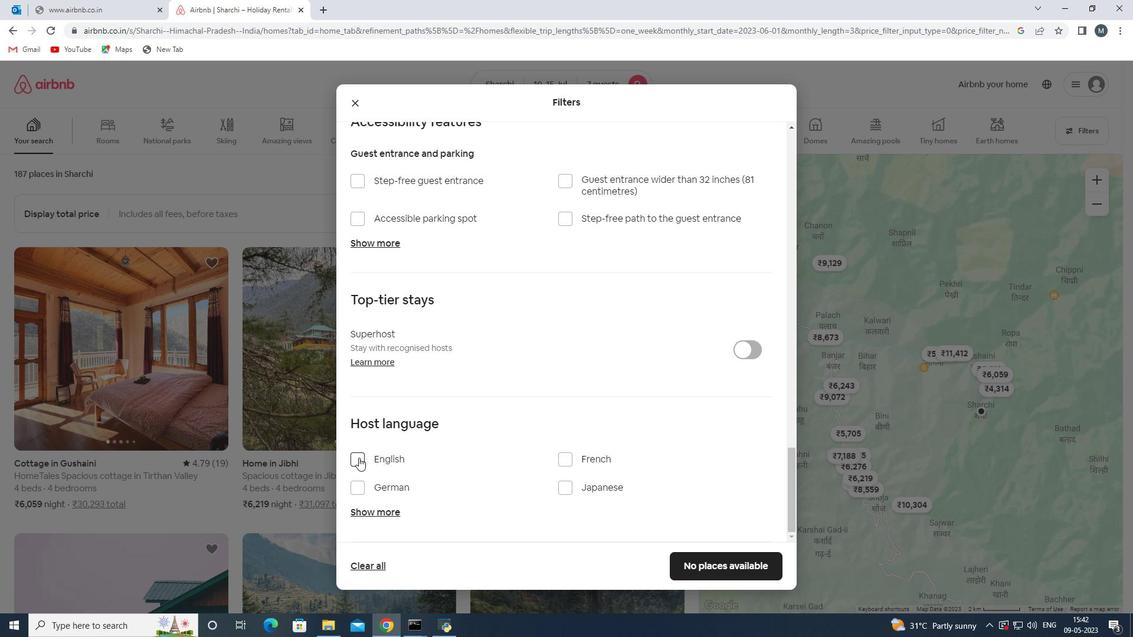 
Action: Mouse moved to (662, 536)
Screenshot: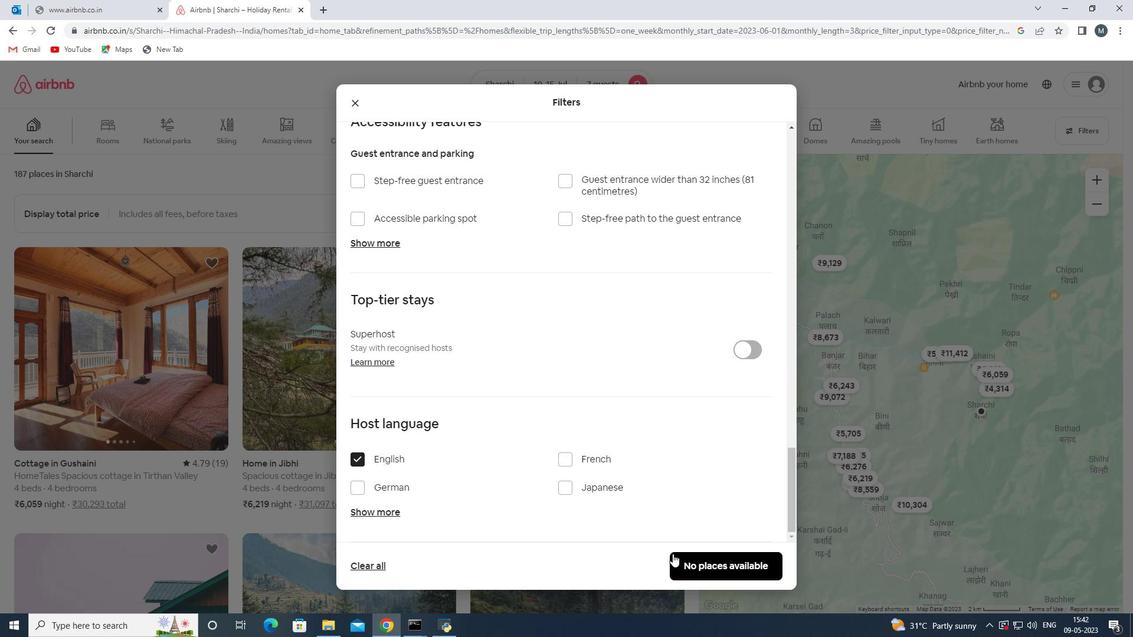 
Action: Mouse scrolled (662, 535) with delta (0, 0)
Screenshot: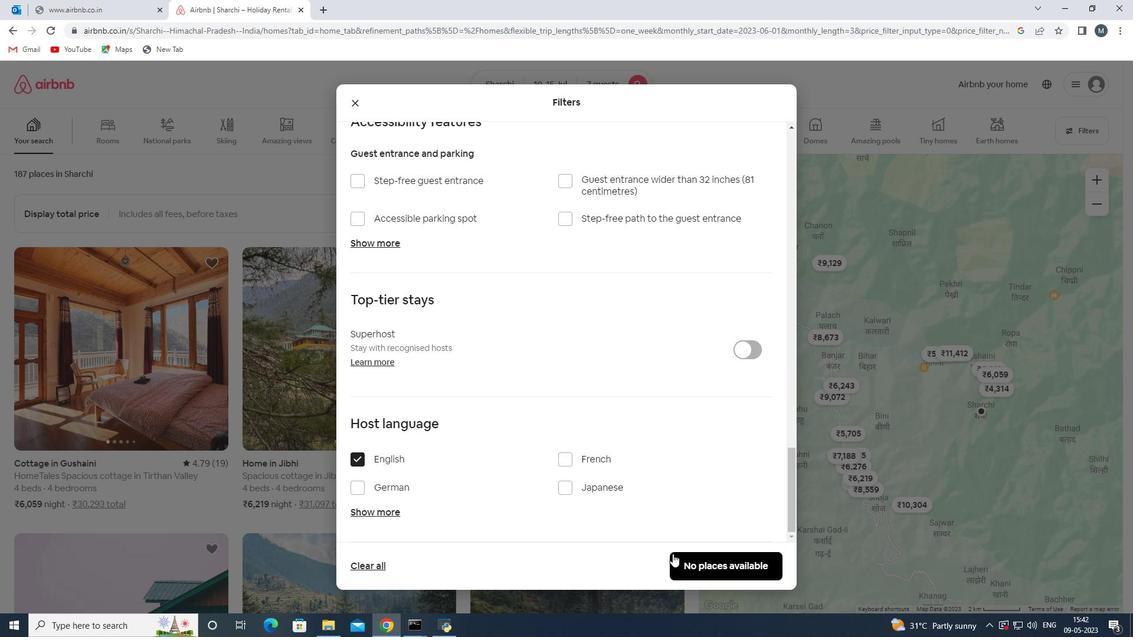 
Action: Mouse moved to (700, 562)
Screenshot: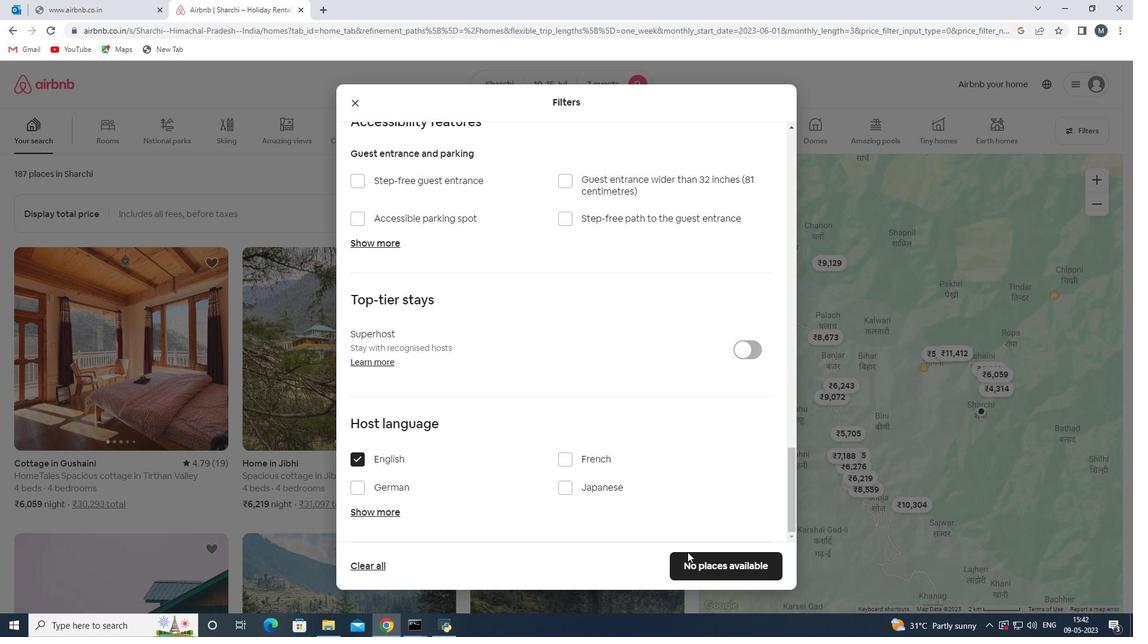 
Action: Mouse pressed left at (700, 562)
Screenshot: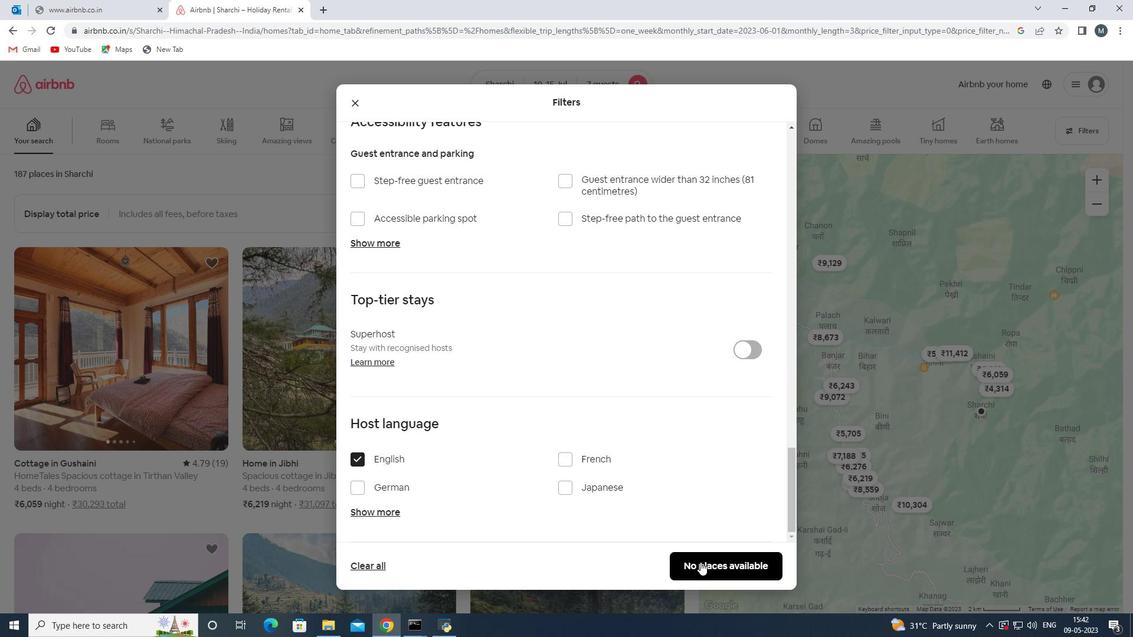 
Action: Mouse moved to (700, 563)
Screenshot: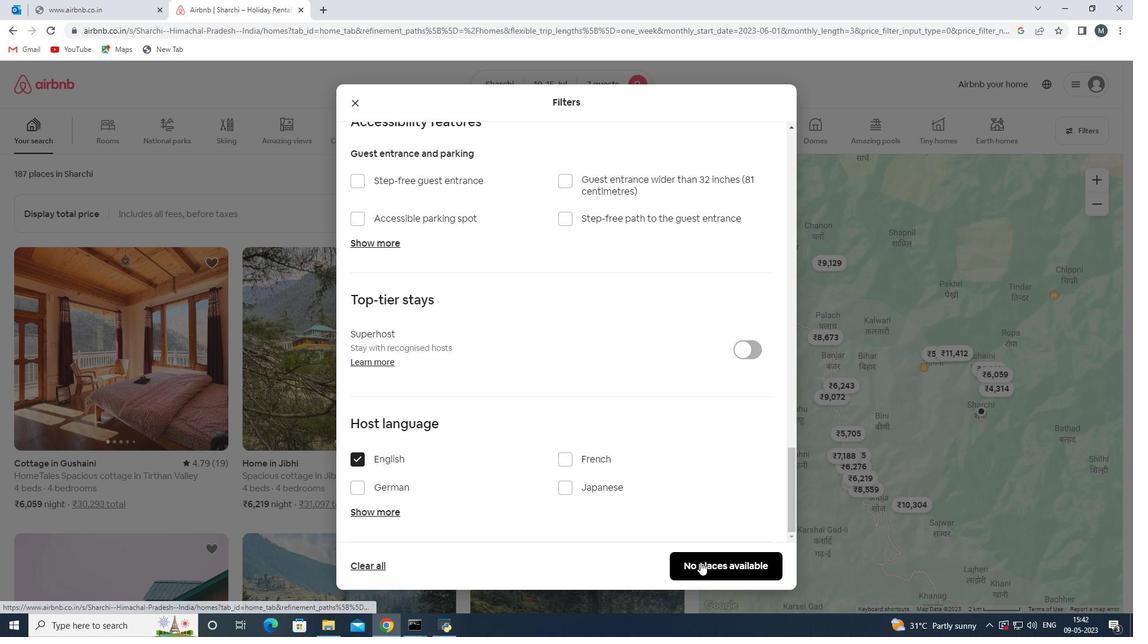 
